 Task: Search one way flight ticket for 5 adults, 2 children, 1 infant in seat and 2 infants on lap in economy from Saginaw: Mbs International Airport to Indianapolis: Indianapolis International Airport on 8-5-2023. Choice of flights is Royal air maroc. Number of bags: 1 carry on bag and 1 checked bag. Price is upto 100000. Outbound departure time preference is 22:45.
Action: Mouse moved to (380, 322)
Screenshot: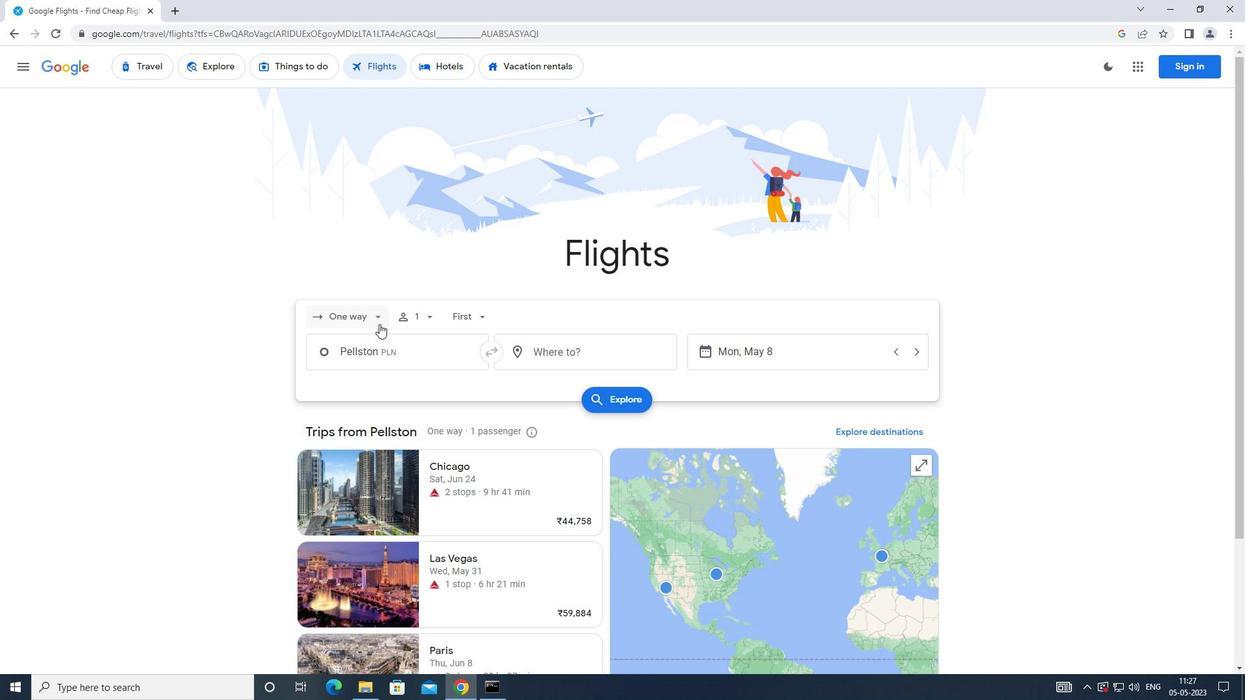 
Action: Mouse pressed left at (380, 322)
Screenshot: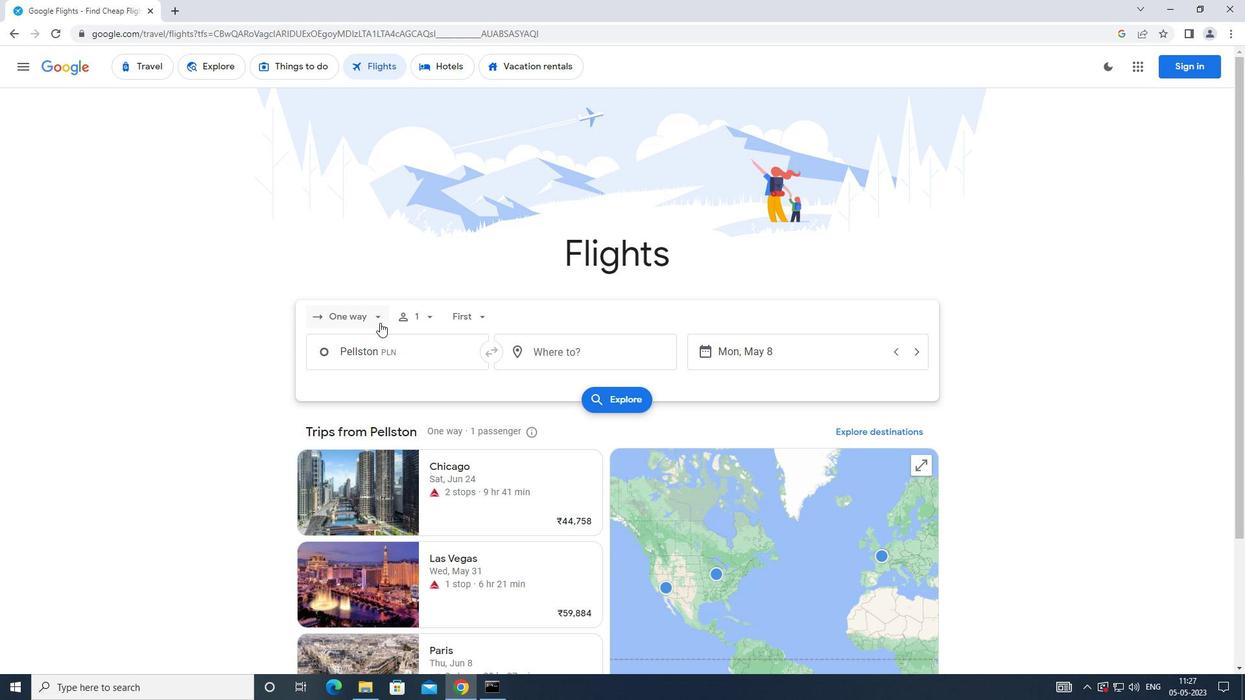 
Action: Mouse moved to (361, 372)
Screenshot: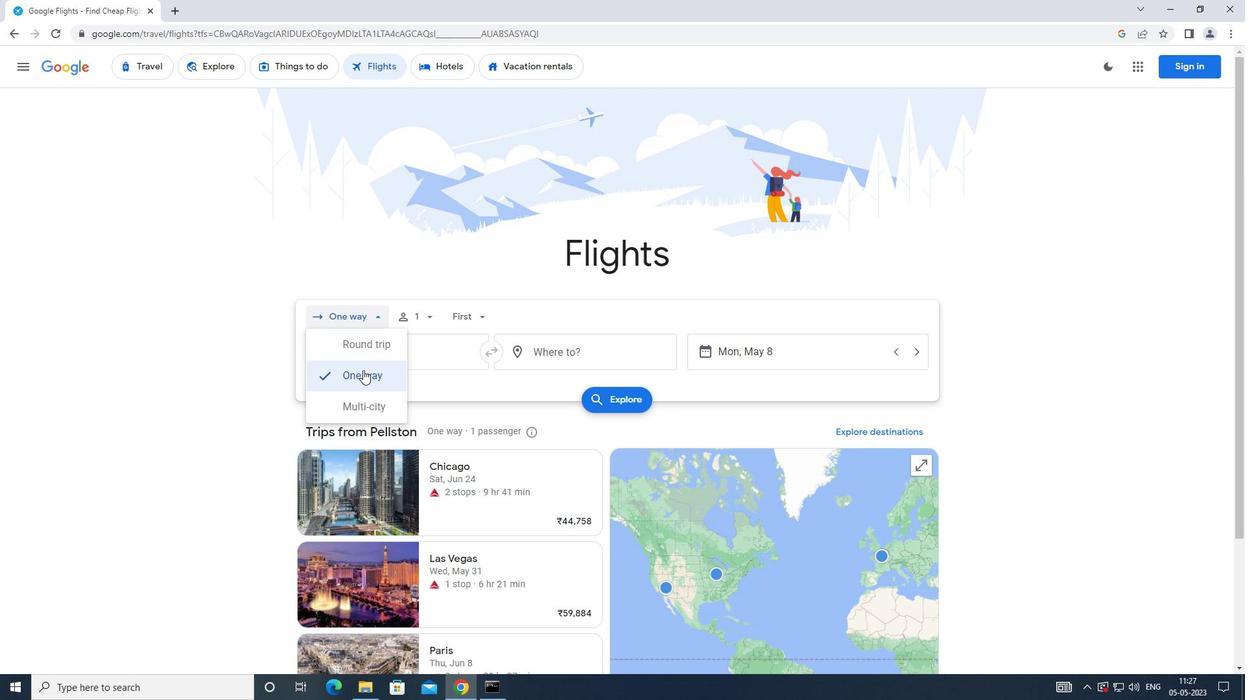 
Action: Mouse pressed left at (361, 372)
Screenshot: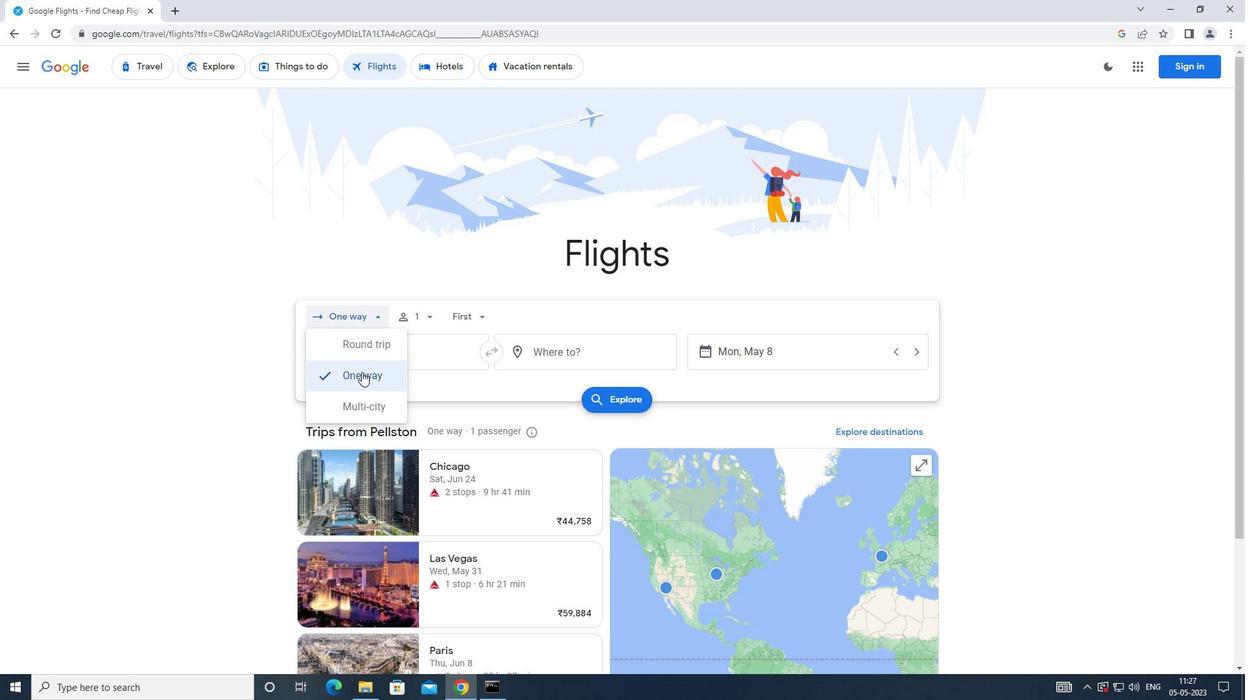 
Action: Mouse moved to (432, 324)
Screenshot: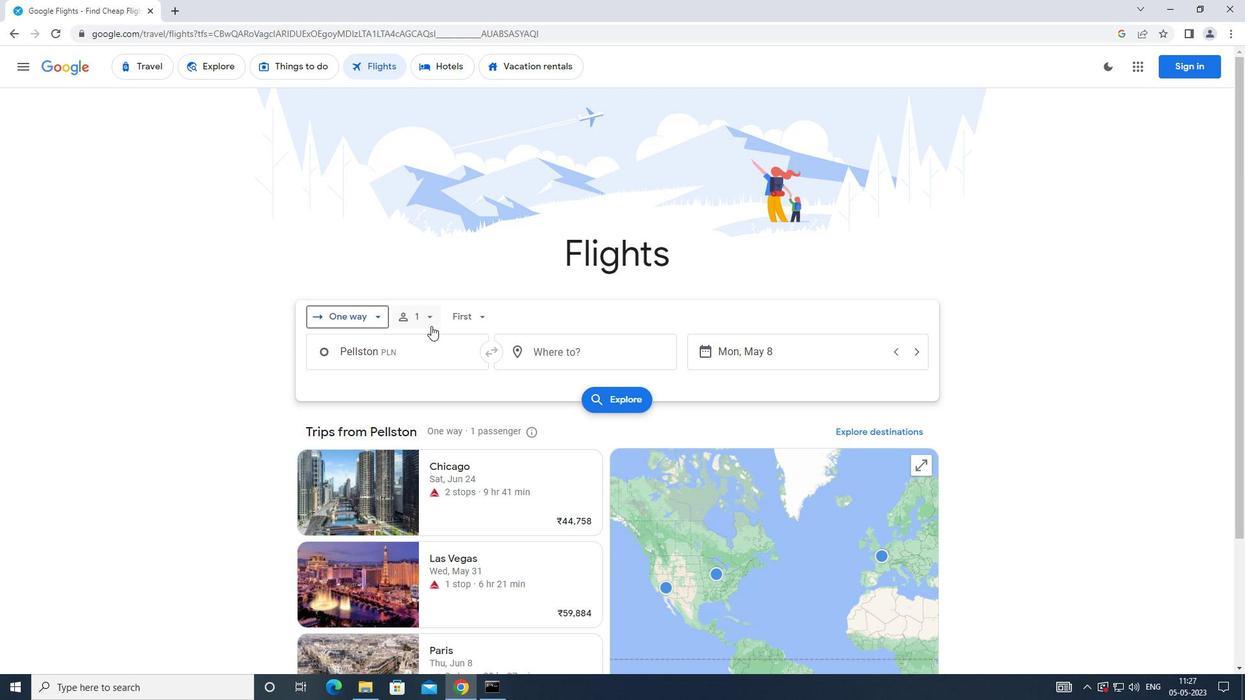 
Action: Mouse pressed left at (432, 324)
Screenshot: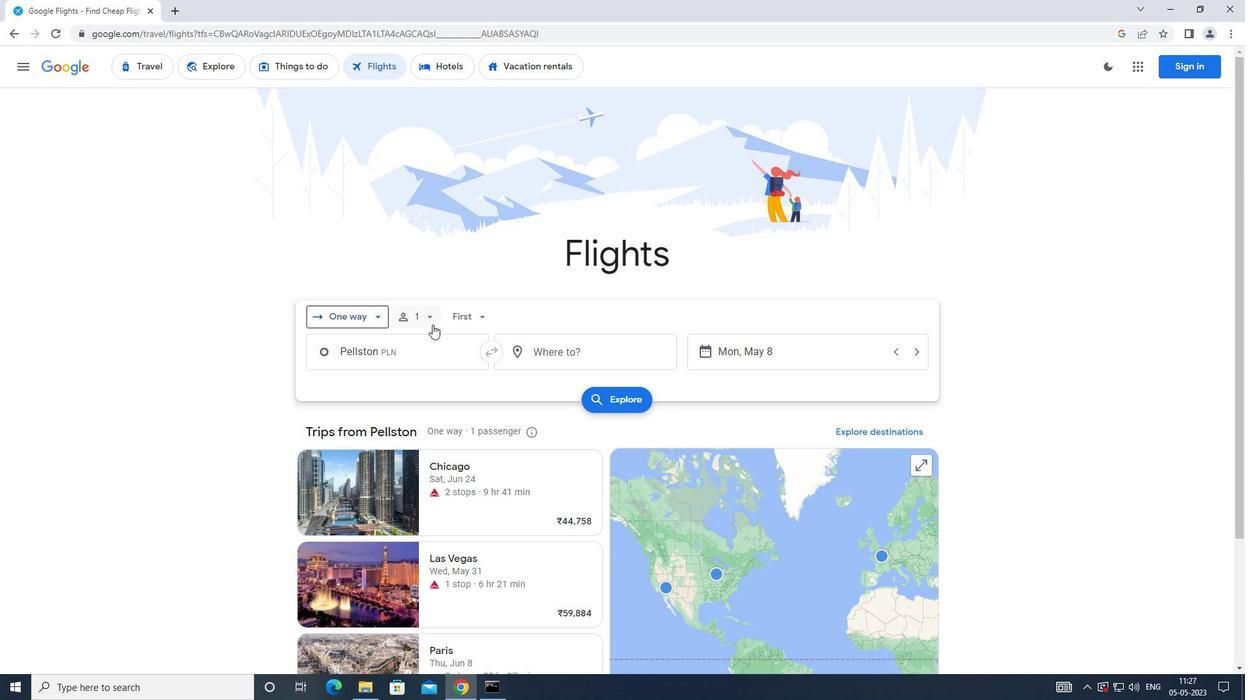 
Action: Mouse moved to (531, 356)
Screenshot: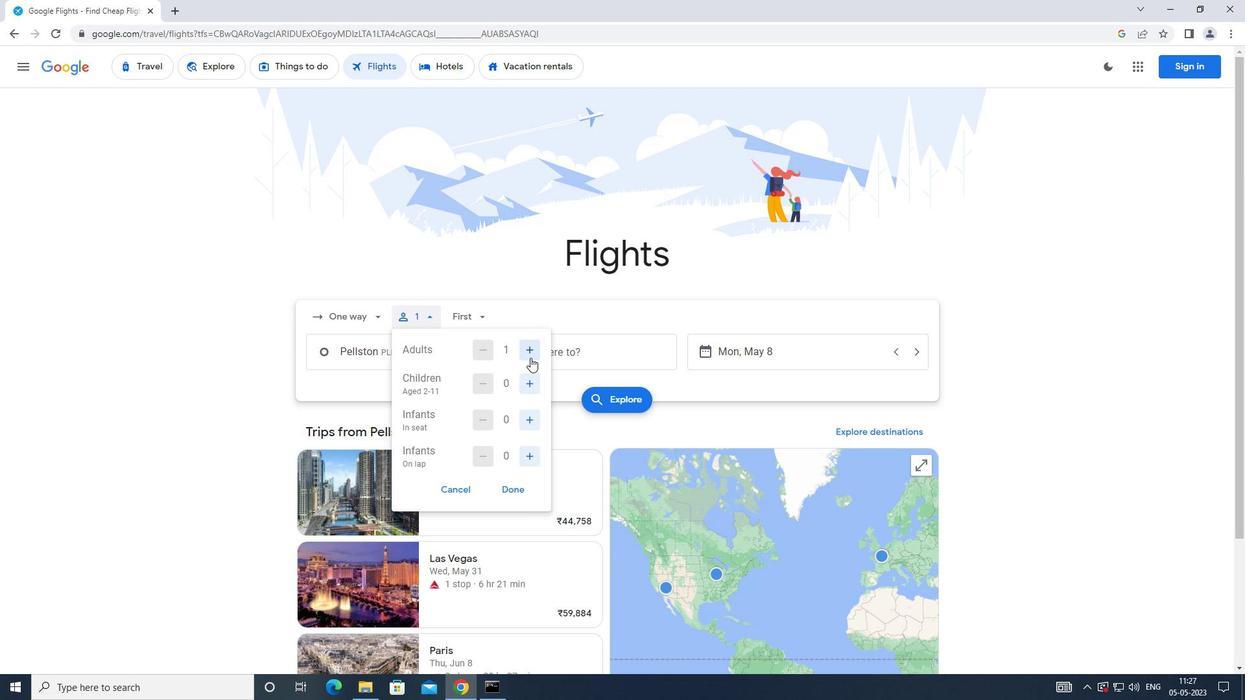 
Action: Mouse pressed left at (531, 356)
Screenshot: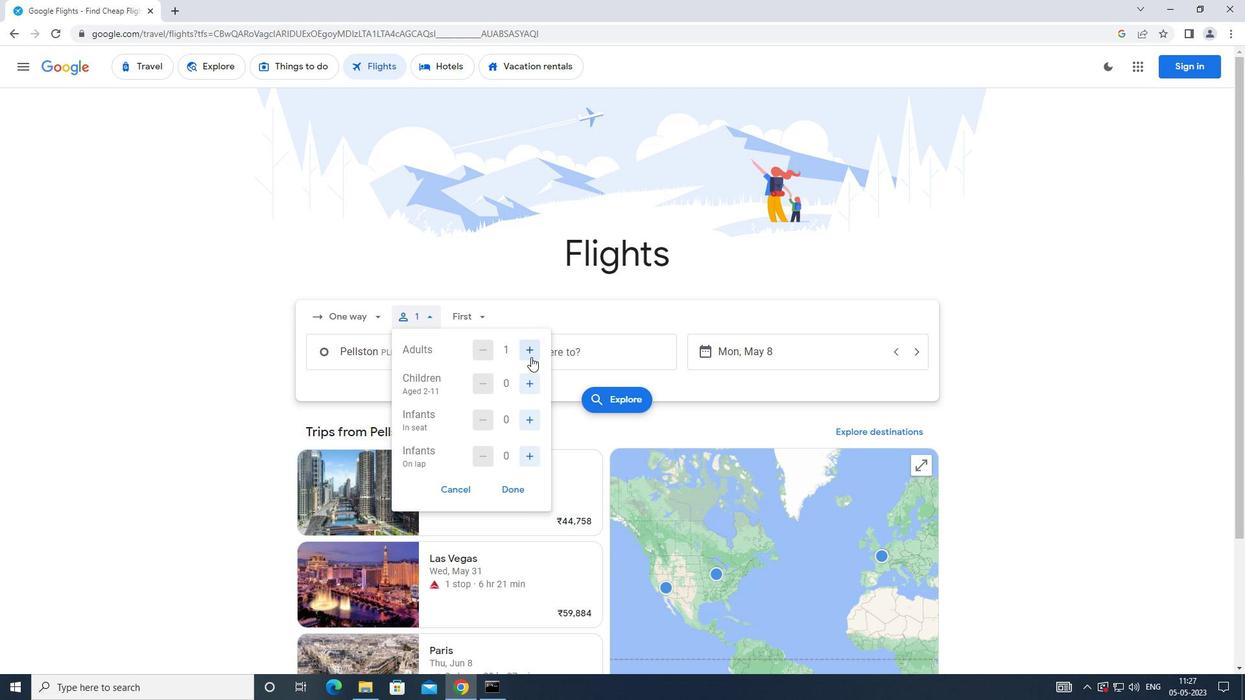 
Action: Mouse pressed left at (531, 356)
Screenshot: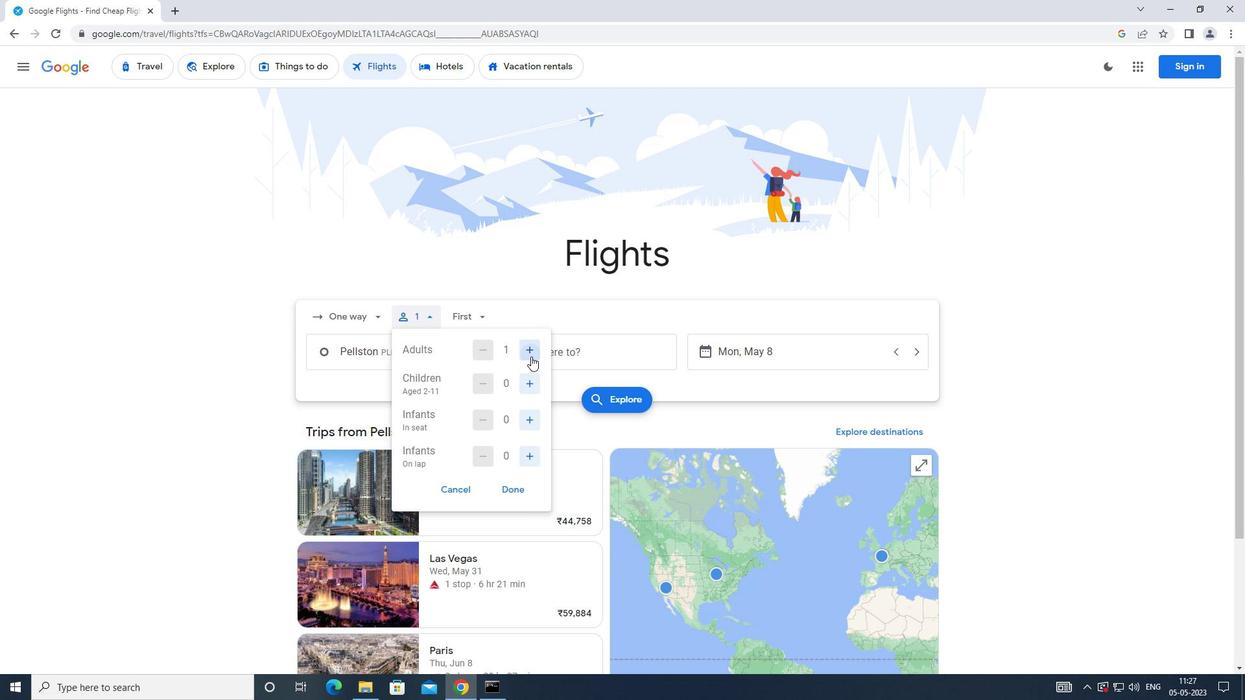 
Action: Mouse pressed left at (531, 356)
Screenshot: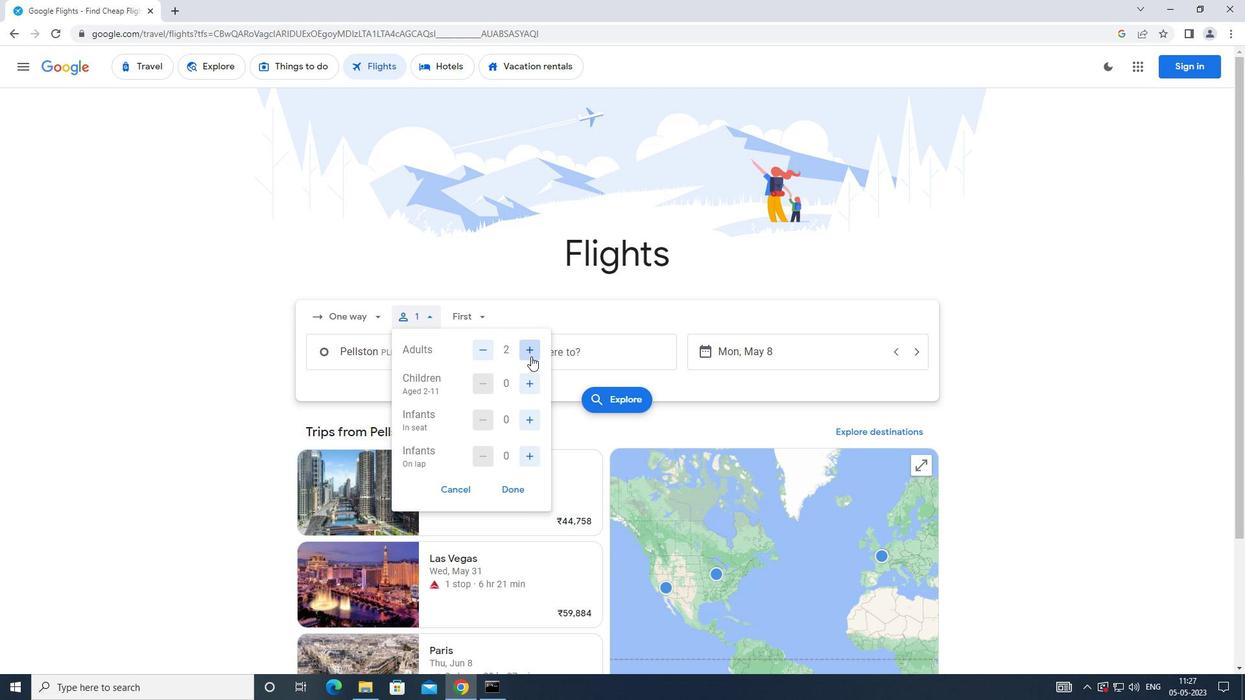 
Action: Mouse moved to (532, 356)
Screenshot: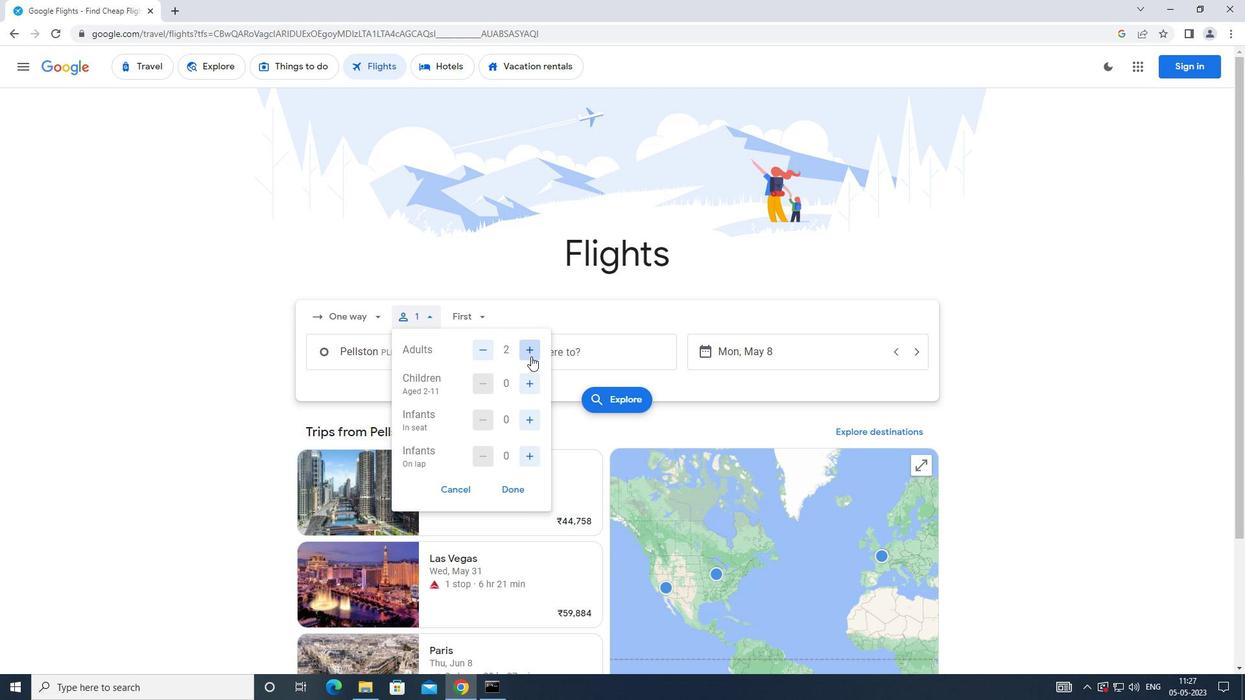 
Action: Mouse pressed left at (532, 356)
Screenshot: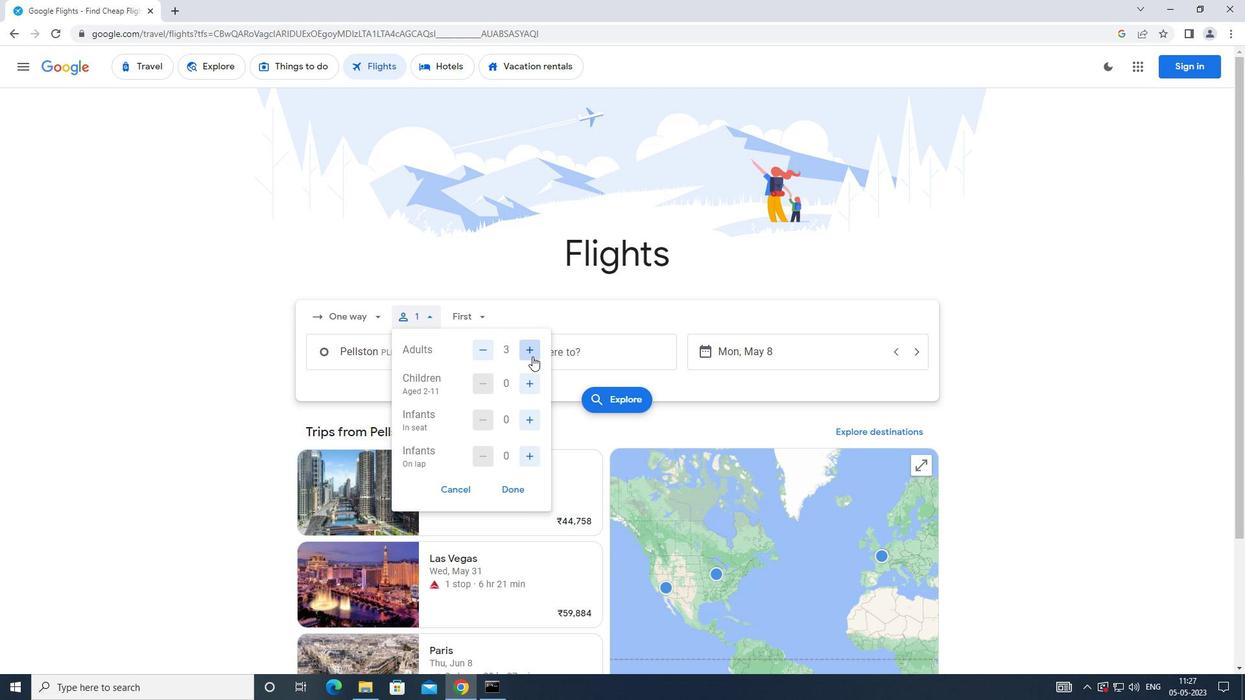 
Action: Mouse moved to (525, 382)
Screenshot: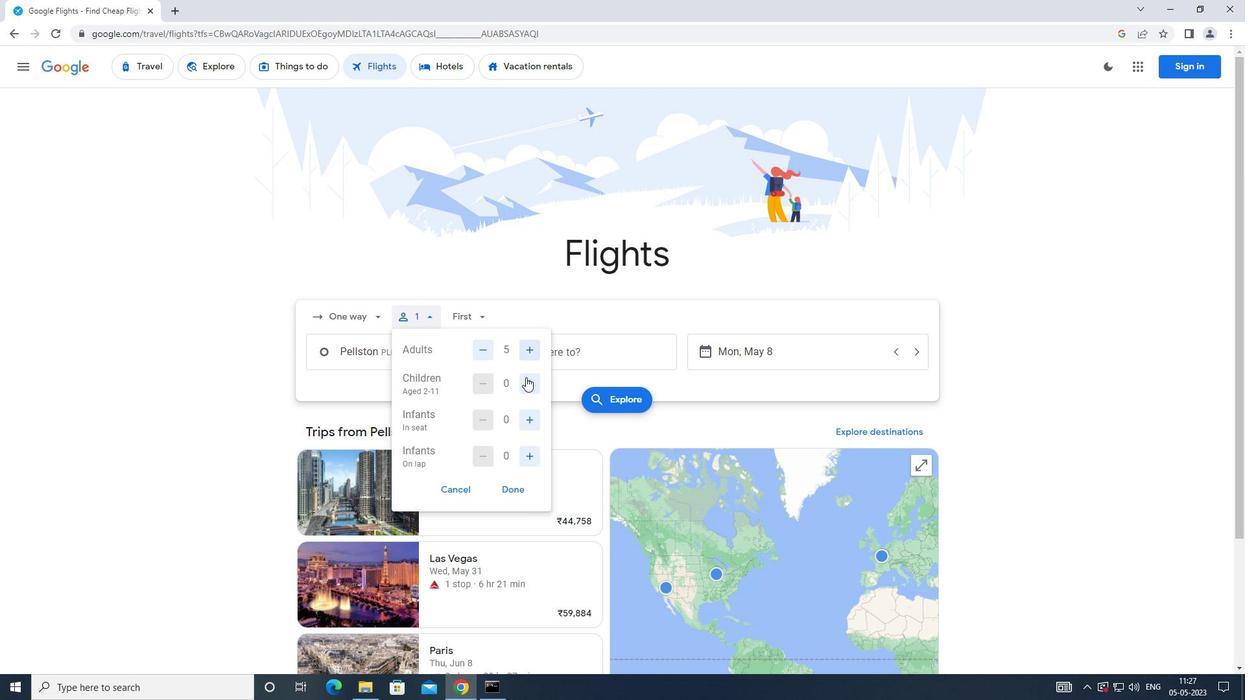 
Action: Mouse pressed left at (525, 382)
Screenshot: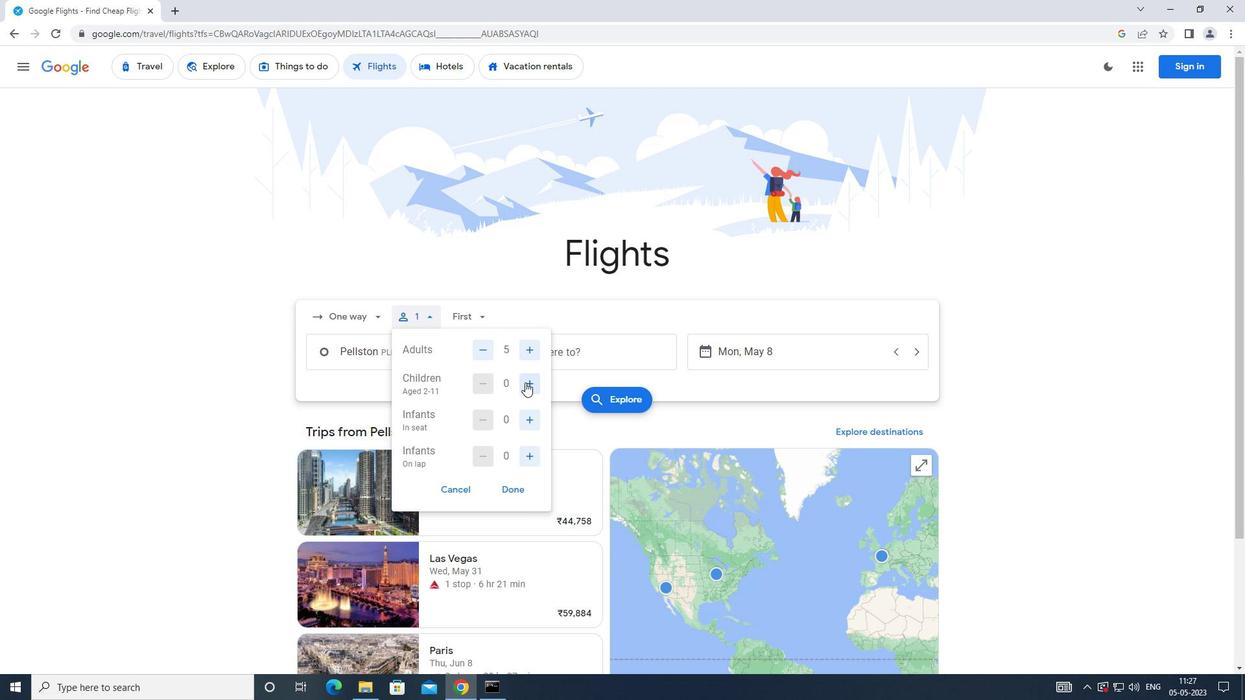 
Action: Mouse pressed left at (525, 382)
Screenshot: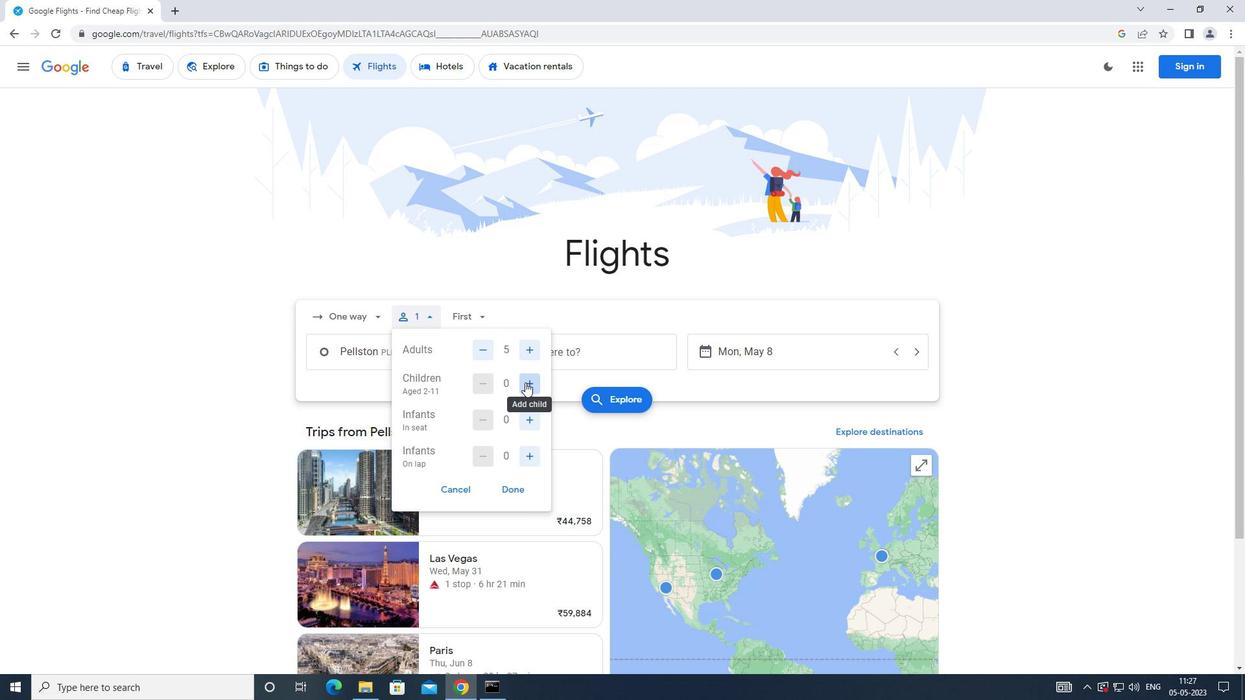 
Action: Mouse moved to (529, 420)
Screenshot: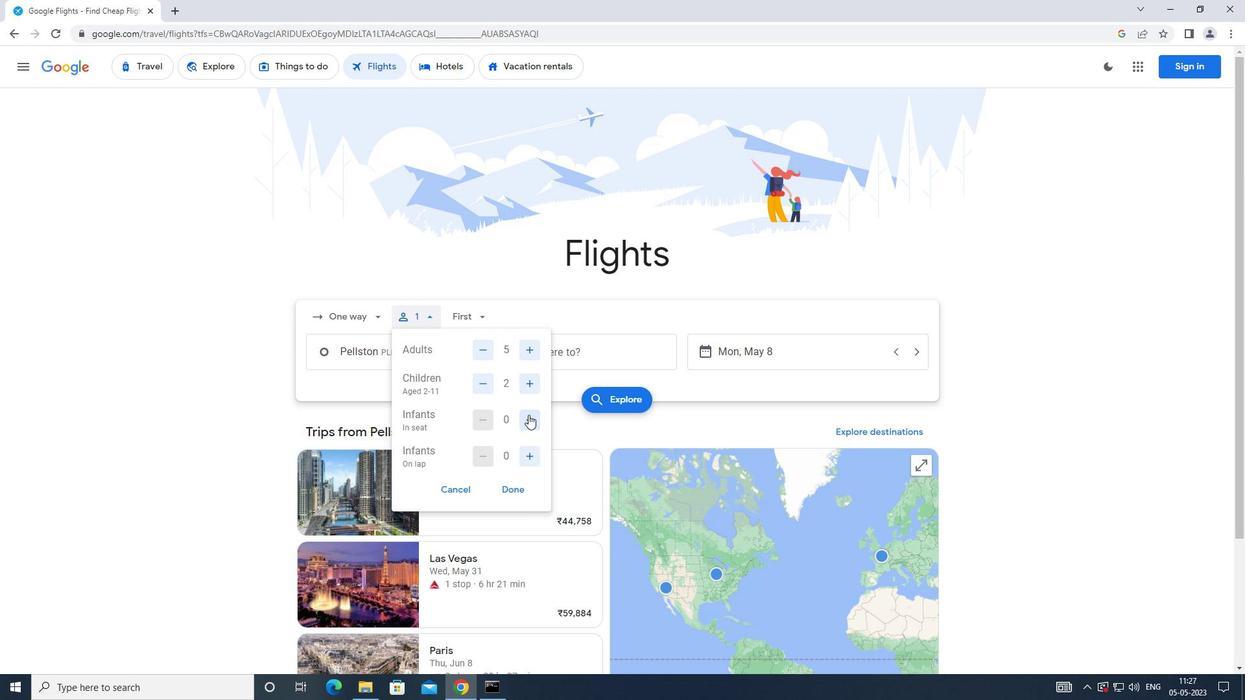 
Action: Mouse pressed left at (529, 420)
Screenshot: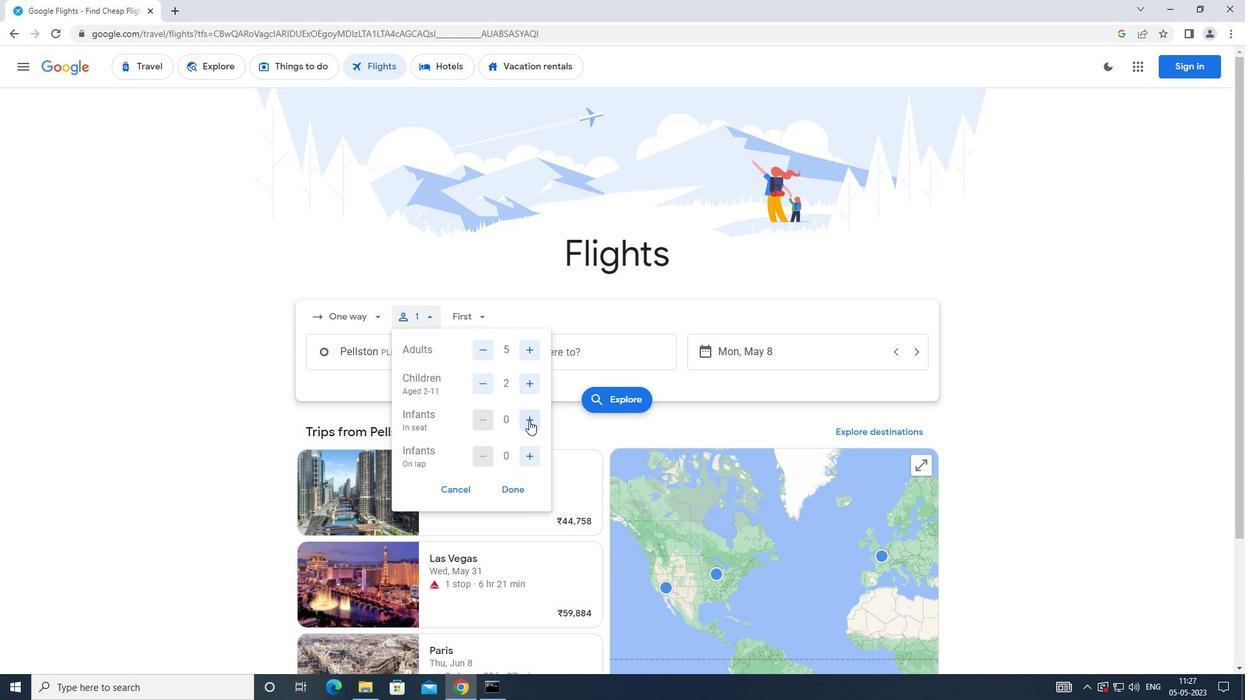 
Action: Mouse moved to (529, 455)
Screenshot: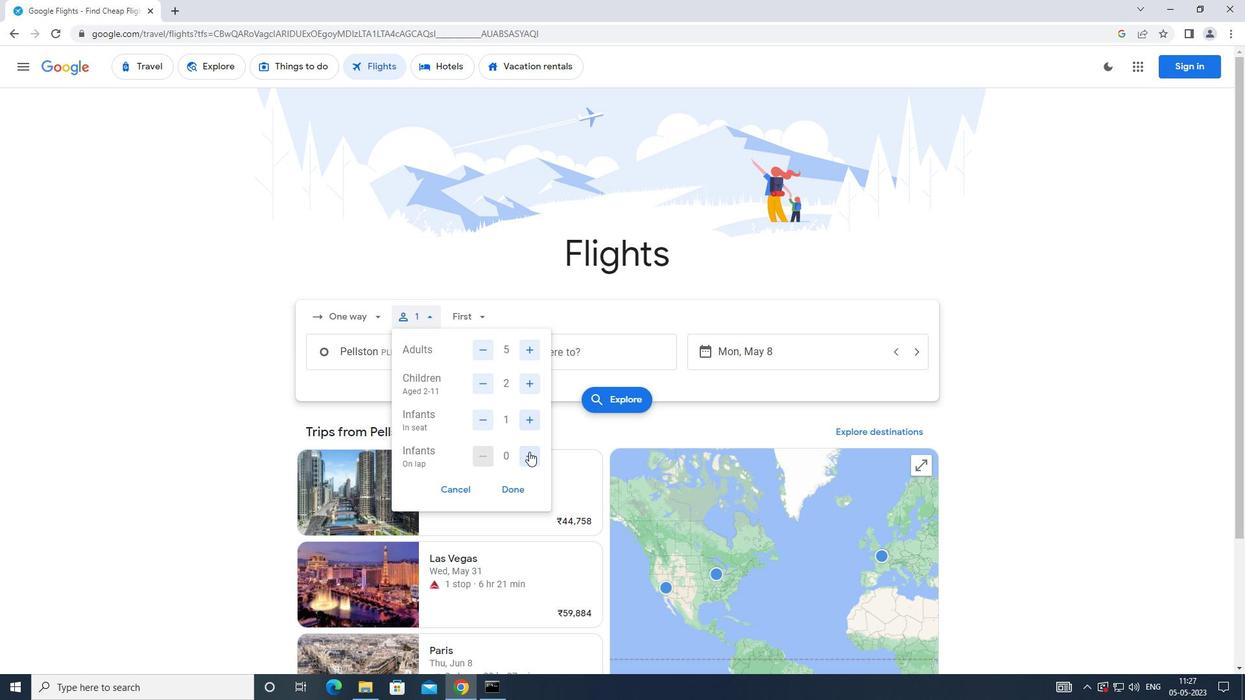 
Action: Mouse pressed left at (529, 455)
Screenshot: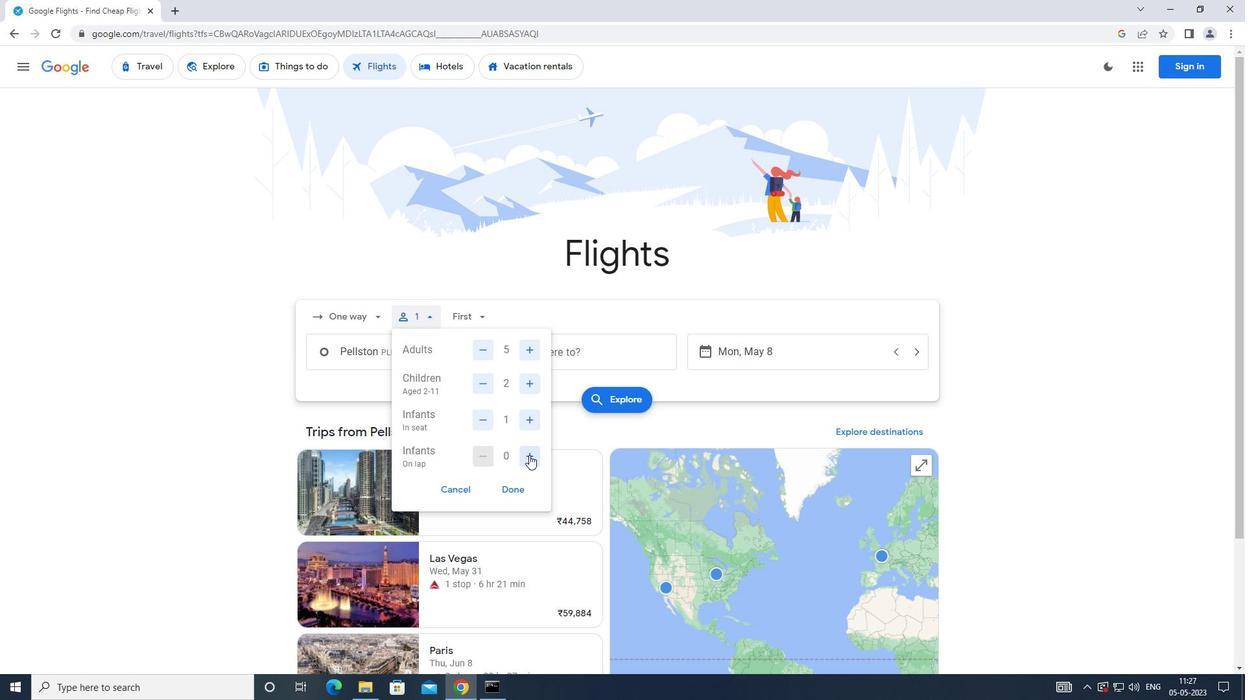 
Action: Mouse moved to (520, 490)
Screenshot: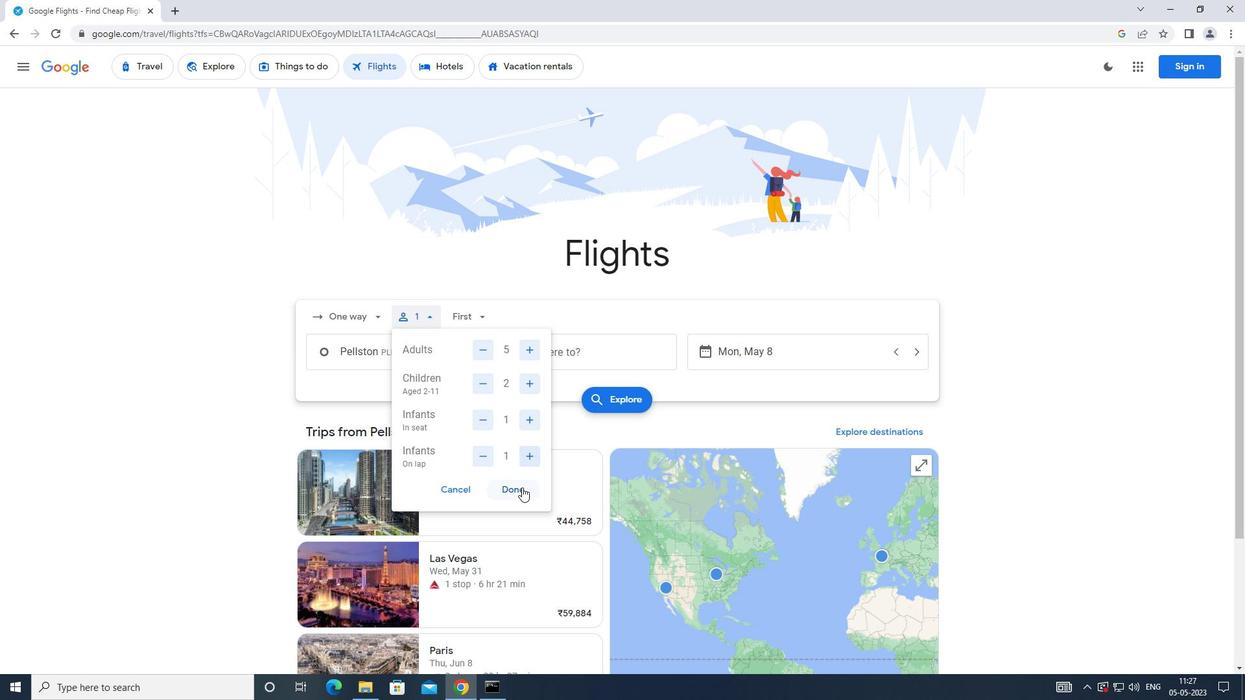 
Action: Mouse pressed left at (520, 490)
Screenshot: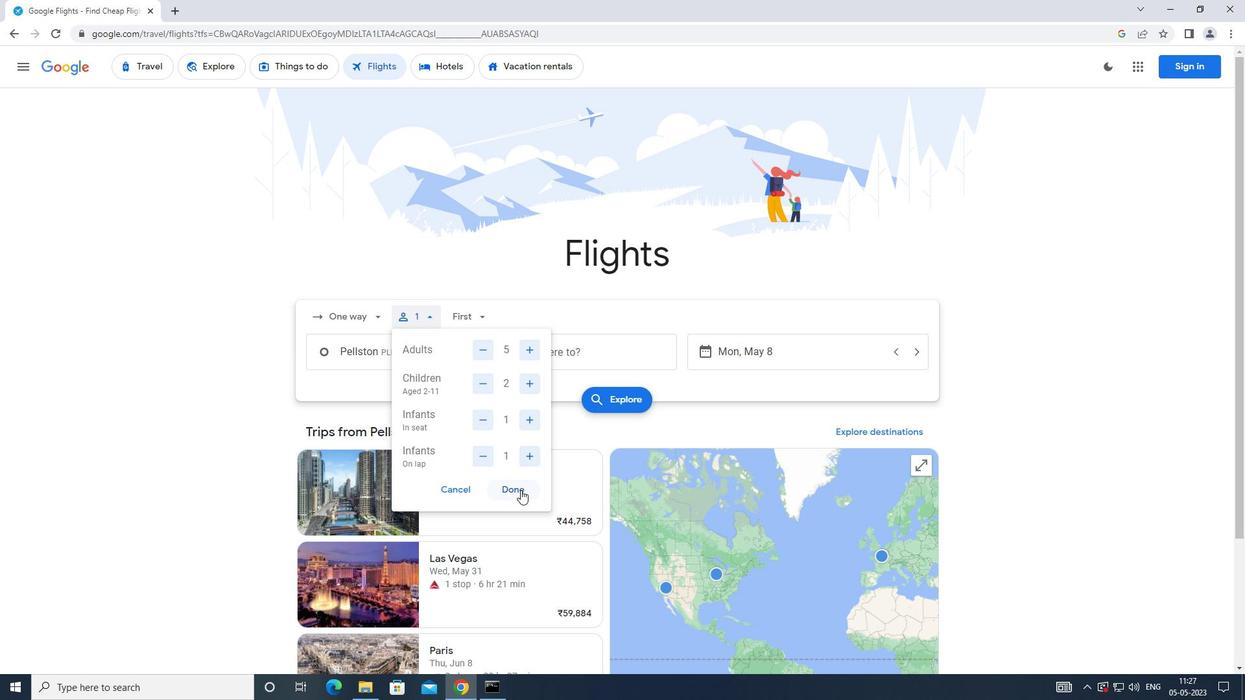 
Action: Mouse moved to (483, 315)
Screenshot: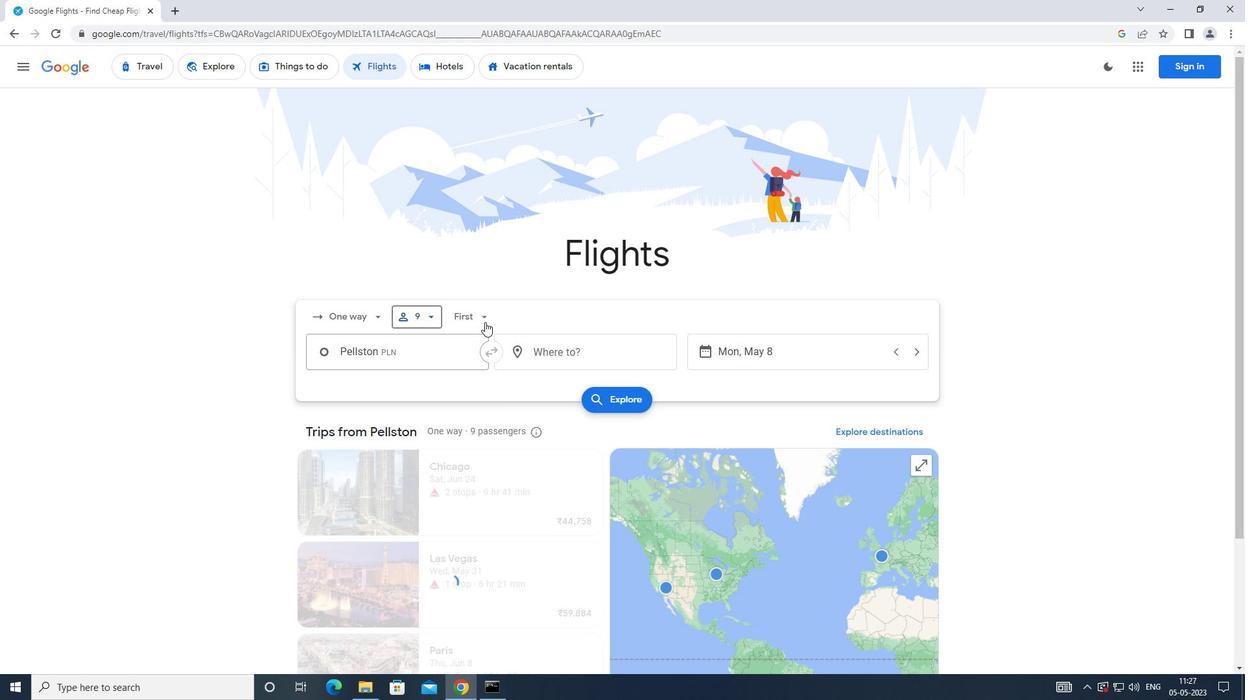 
Action: Mouse pressed left at (483, 315)
Screenshot: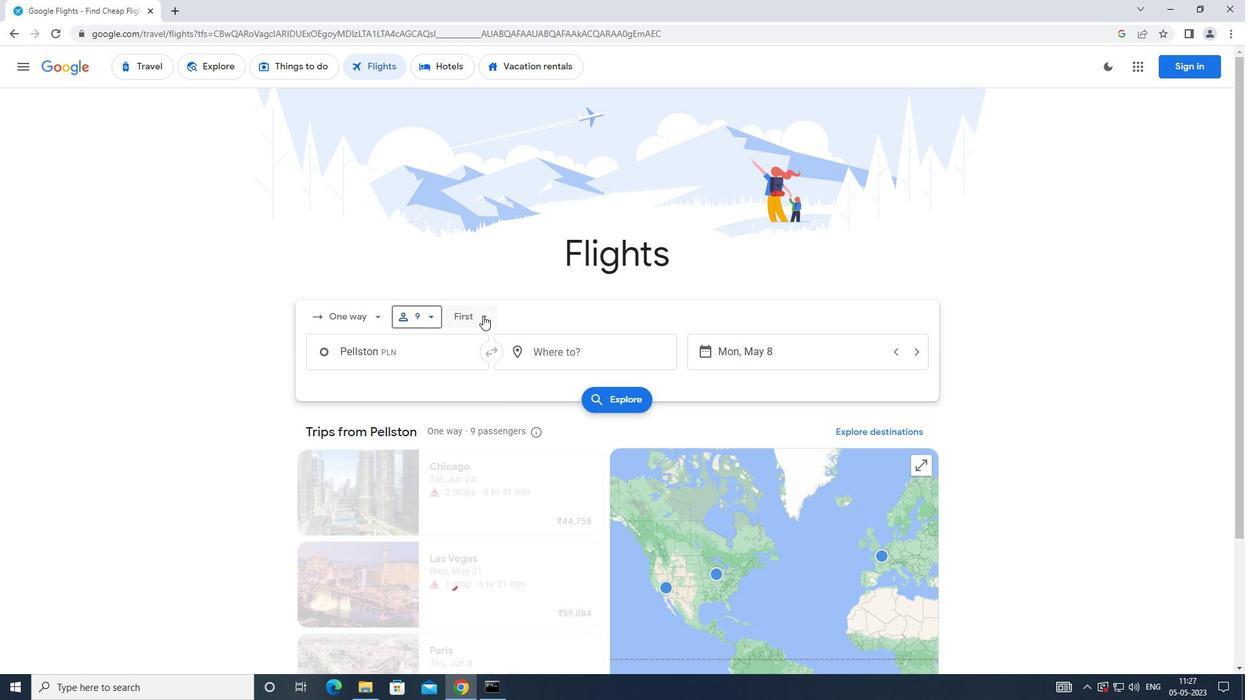 
Action: Mouse moved to (497, 354)
Screenshot: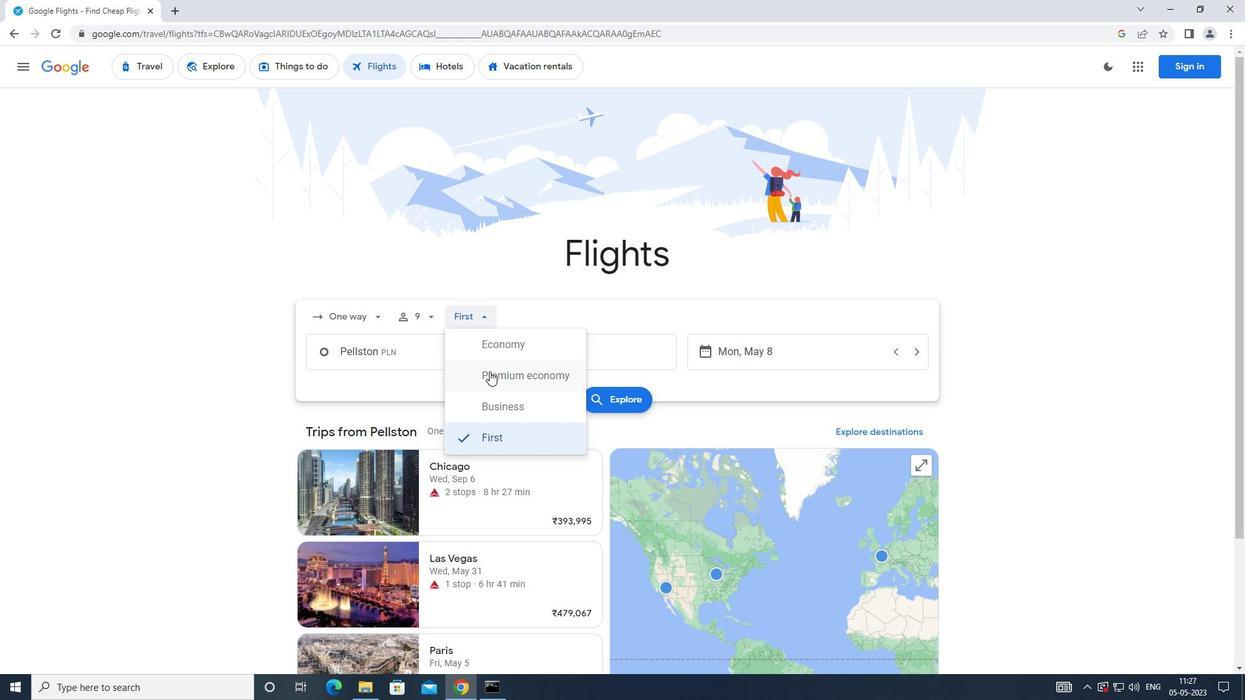 
Action: Mouse pressed left at (497, 354)
Screenshot: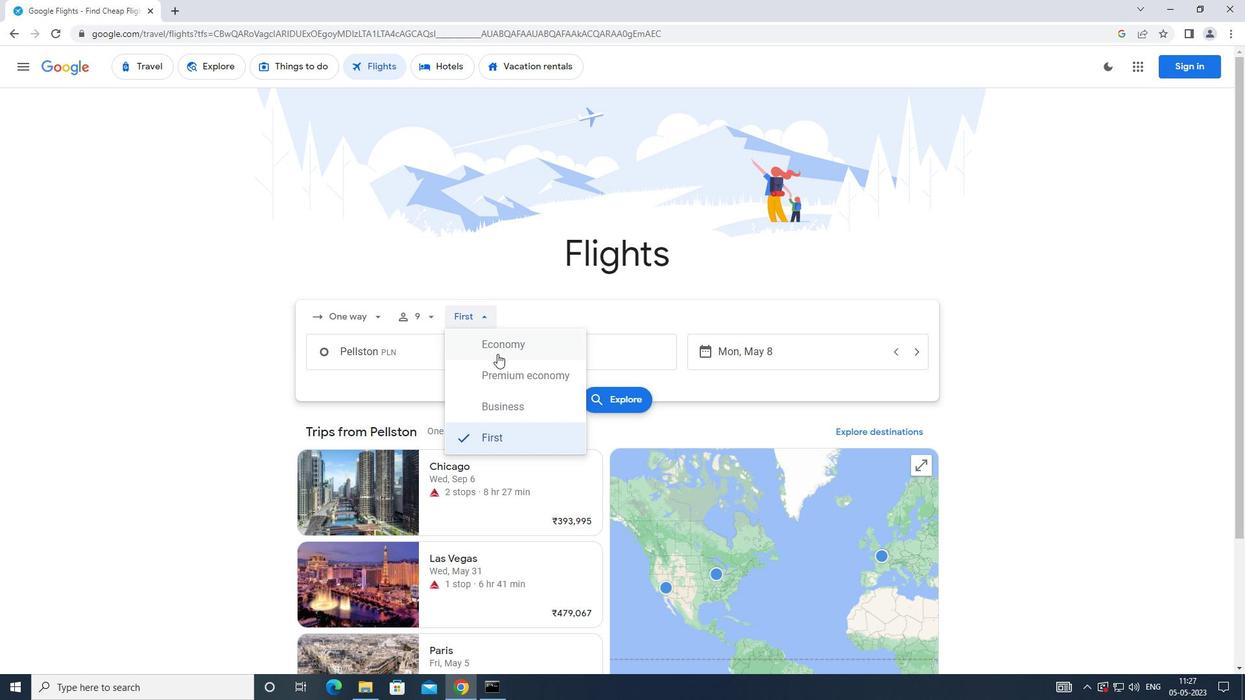 
Action: Mouse moved to (424, 344)
Screenshot: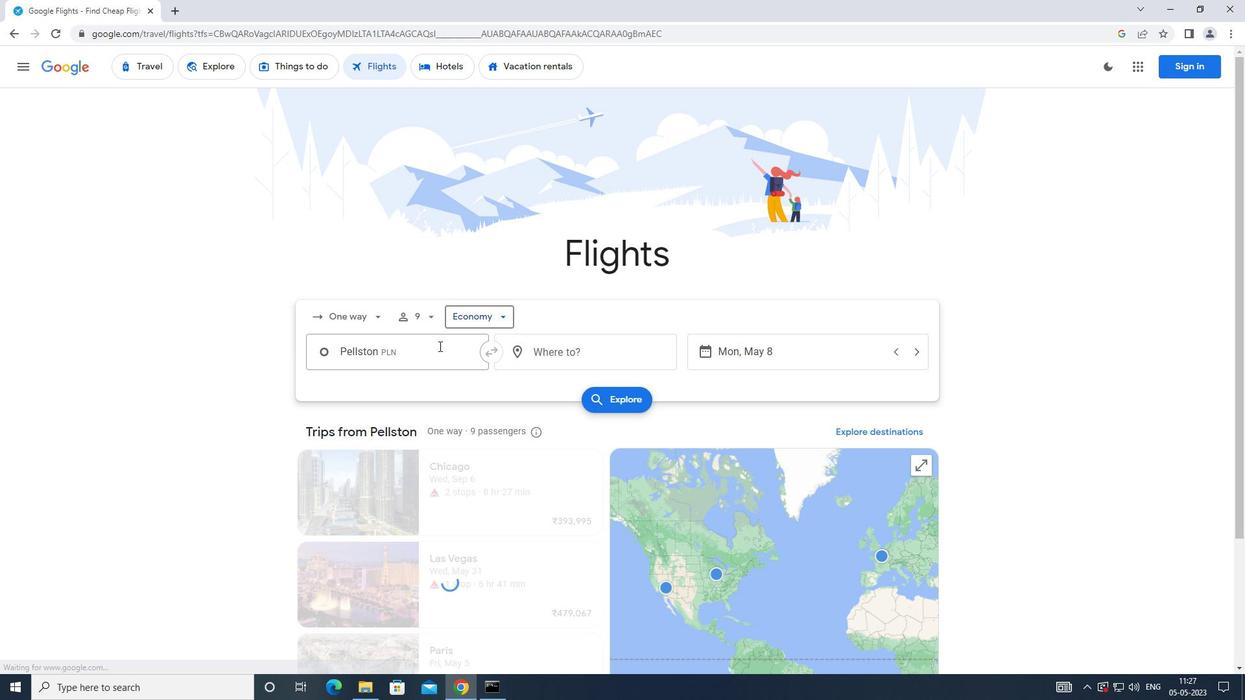 
Action: Mouse pressed left at (424, 344)
Screenshot: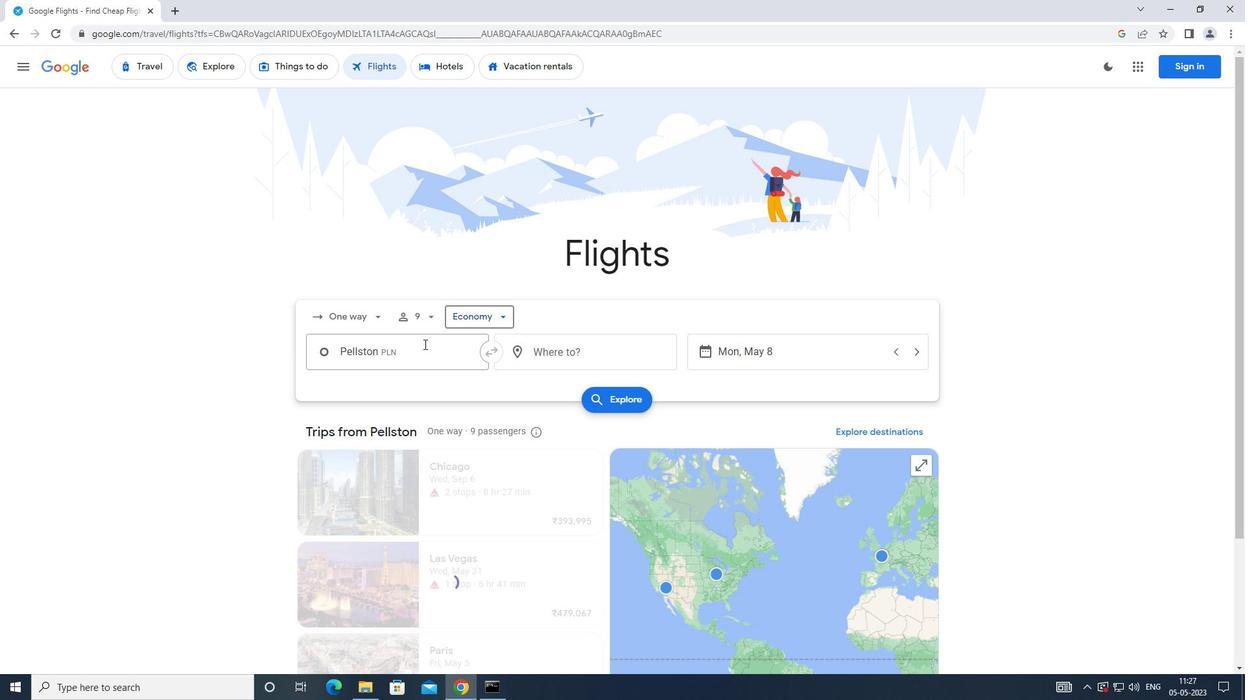 
Action: Mouse moved to (423, 344)
Screenshot: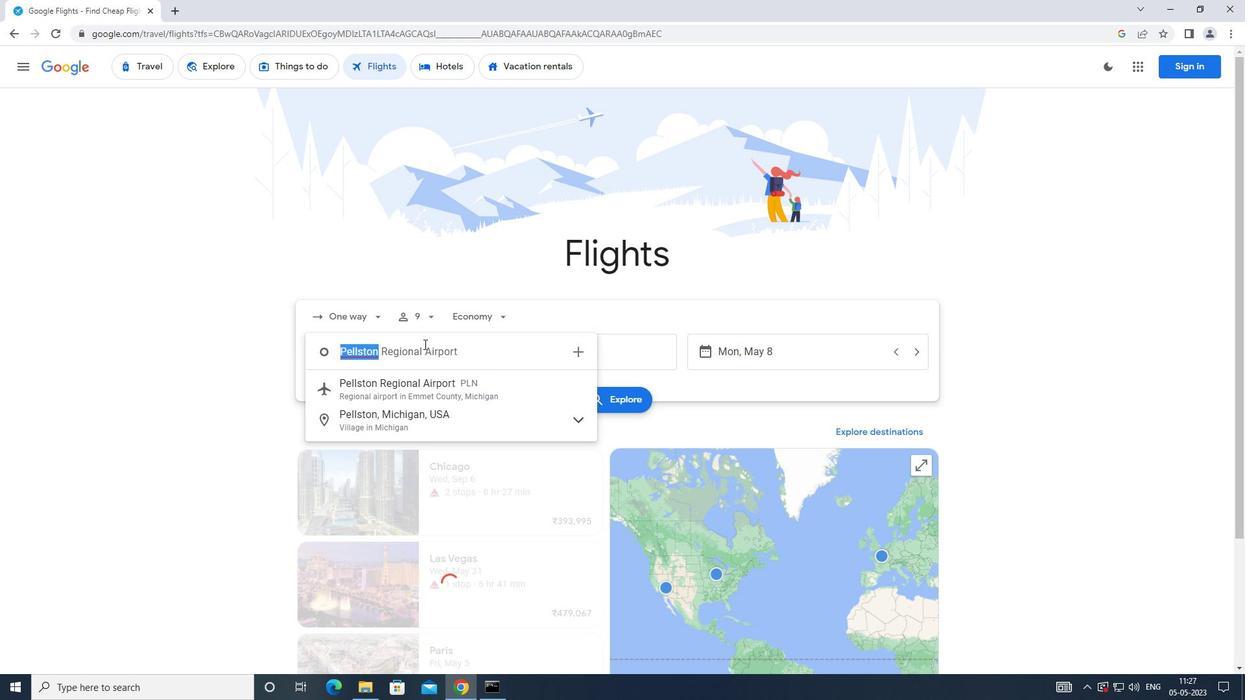 
Action: Key pressed <Key.caps_lock>m<Key.caps_lock>bs<Key.space>
Screenshot: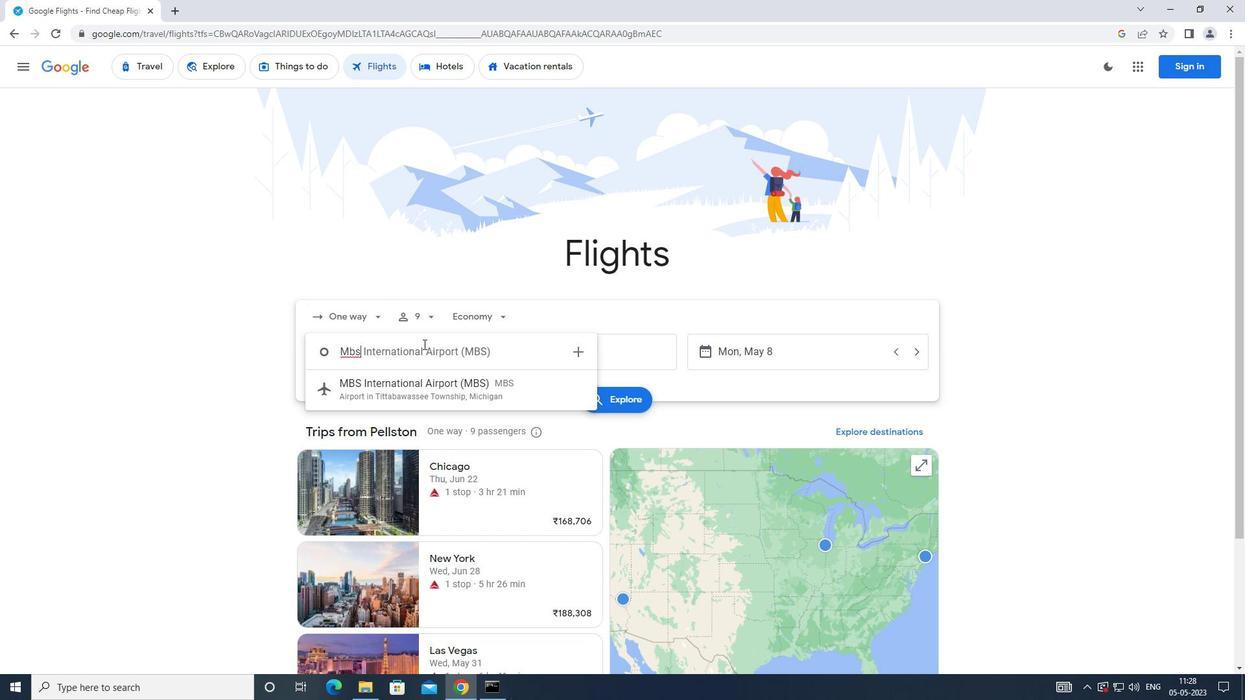 
Action: Mouse moved to (431, 397)
Screenshot: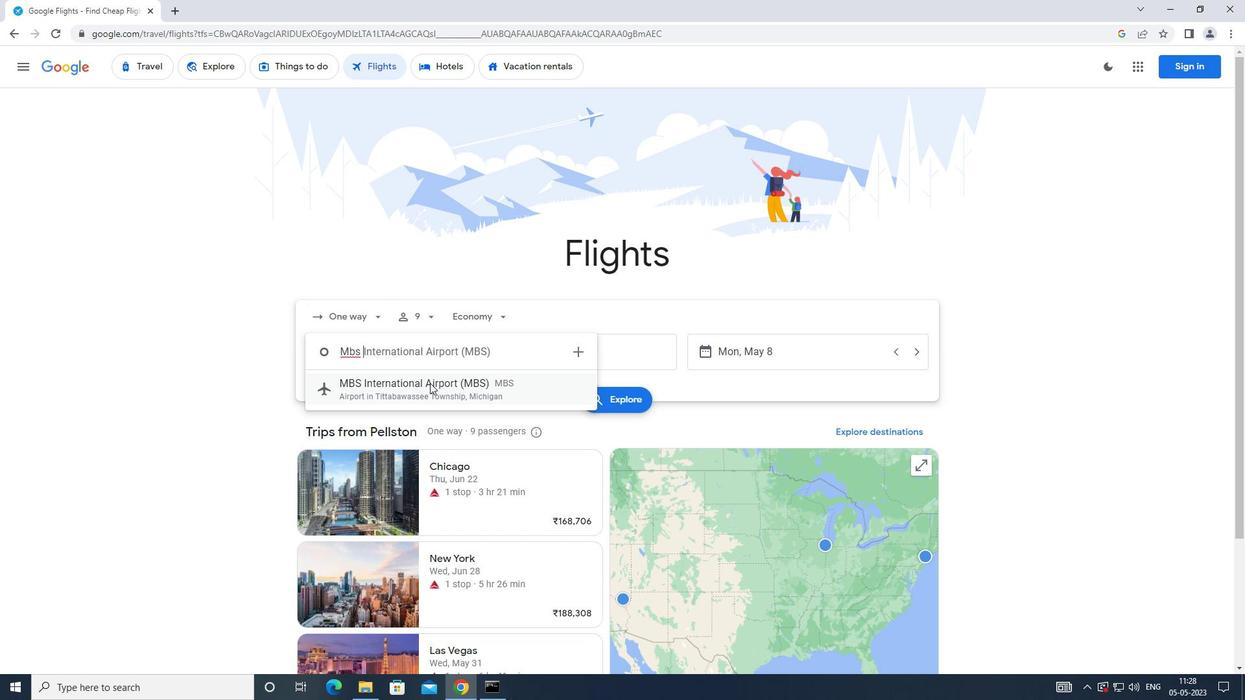 
Action: Mouse pressed left at (431, 397)
Screenshot: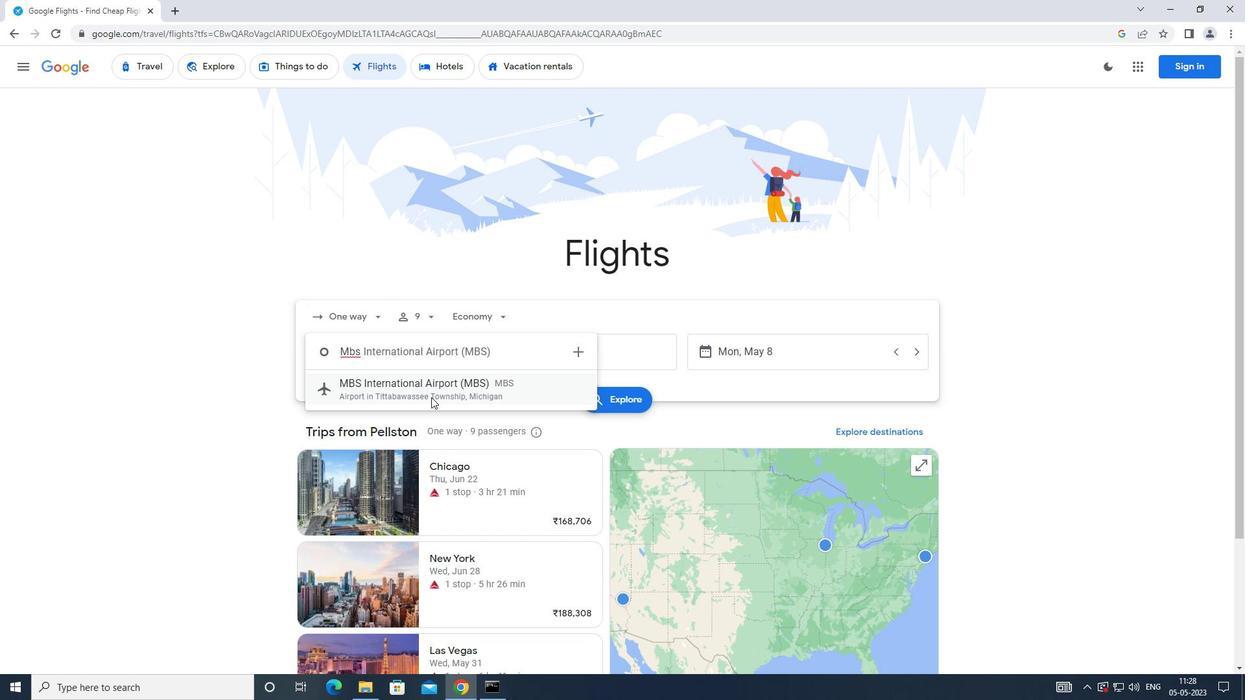 
Action: Mouse moved to (611, 366)
Screenshot: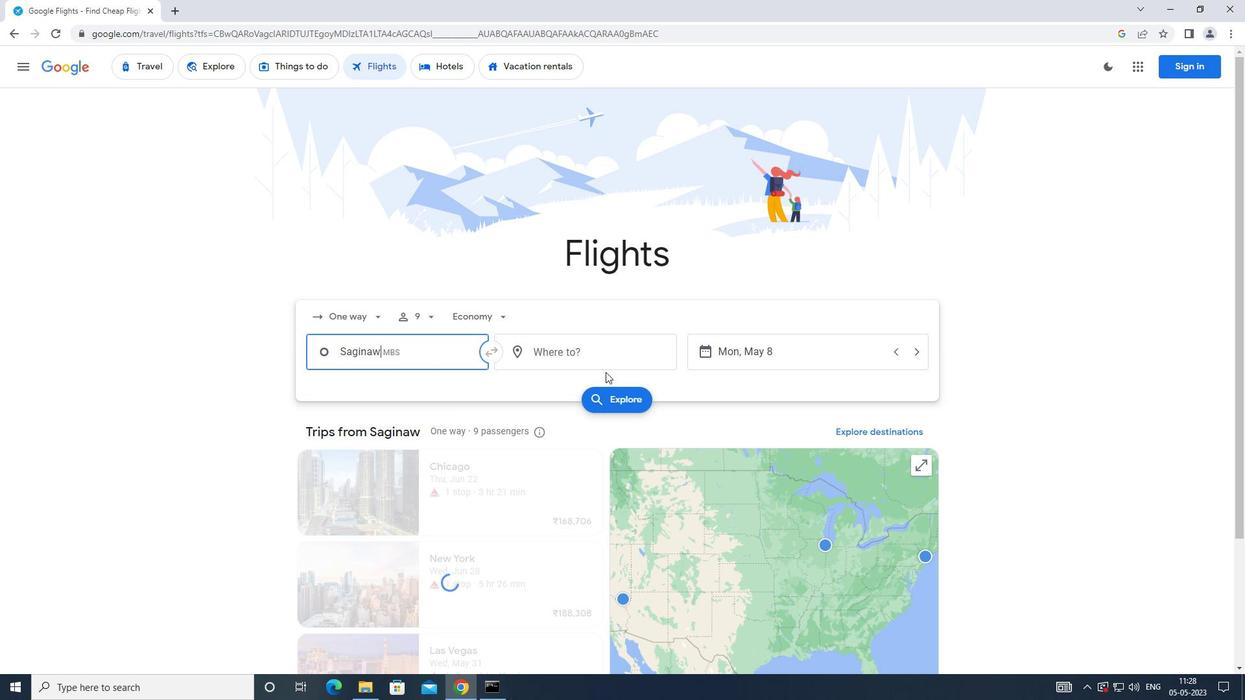 
Action: Mouse pressed left at (611, 366)
Screenshot: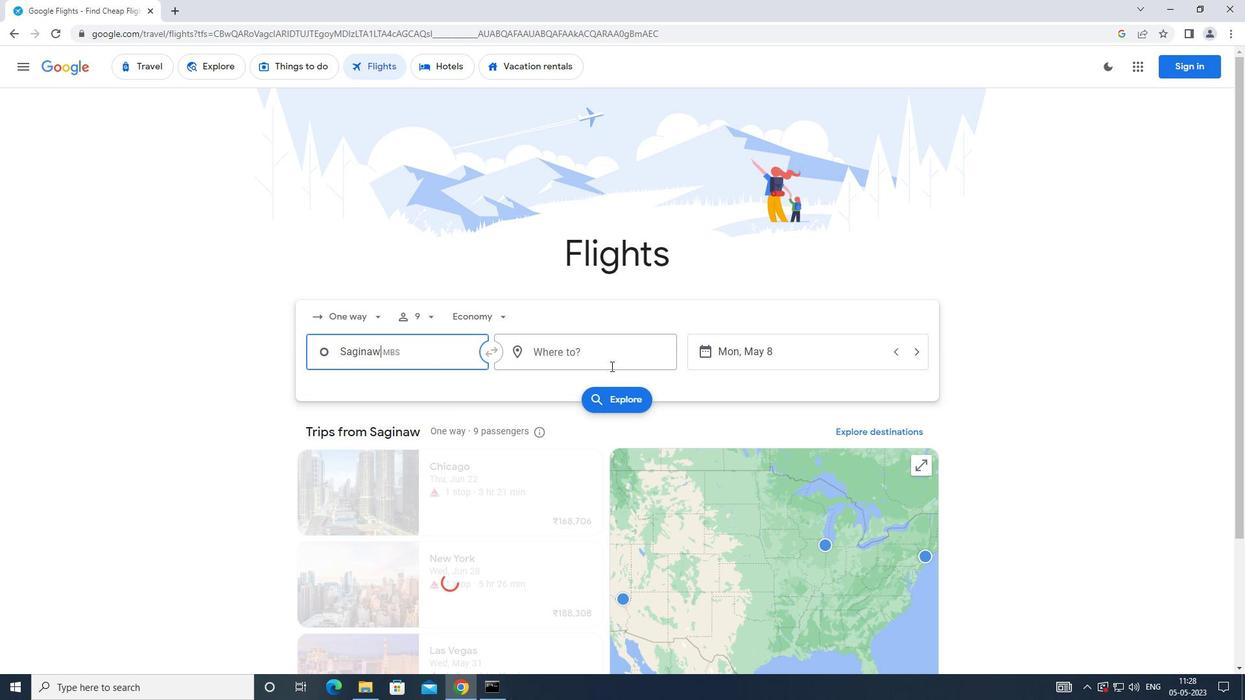 
Action: Mouse moved to (623, 385)
Screenshot: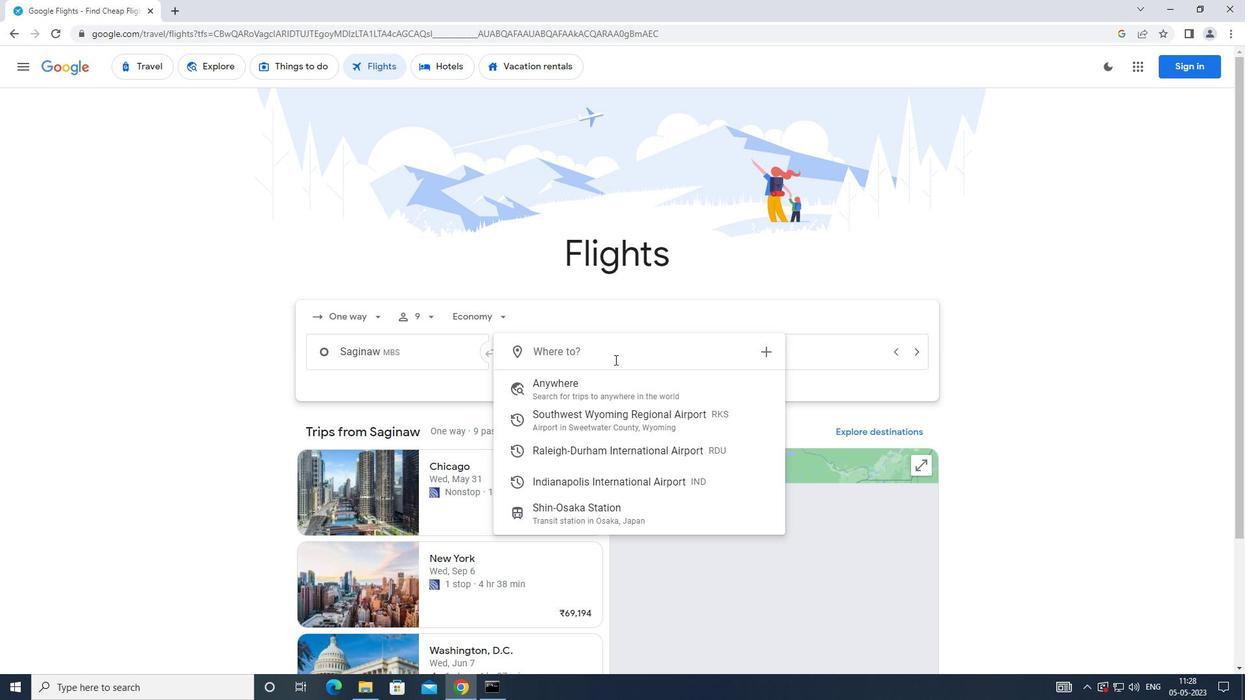 
Action: Key pressed <Key.caps_lock>in<Key.backspace><Key.caps_lock>ndiapolis
Screenshot: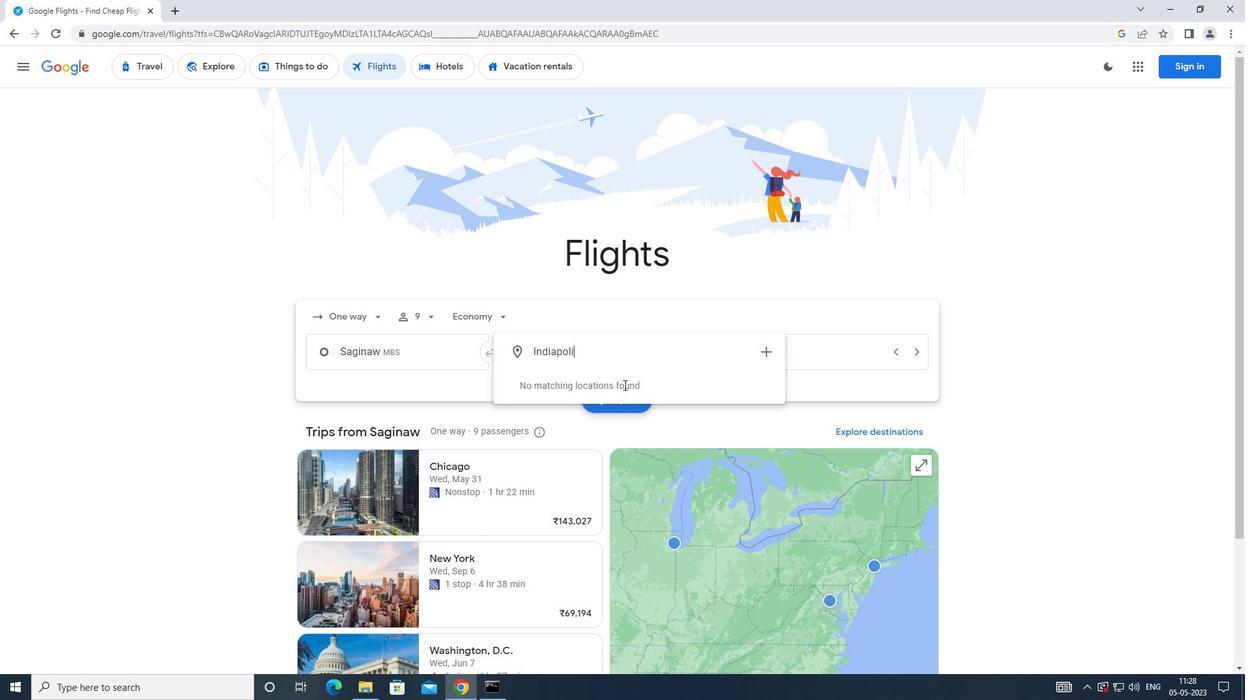 
Action: Mouse moved to (631, 415)
Screenshot: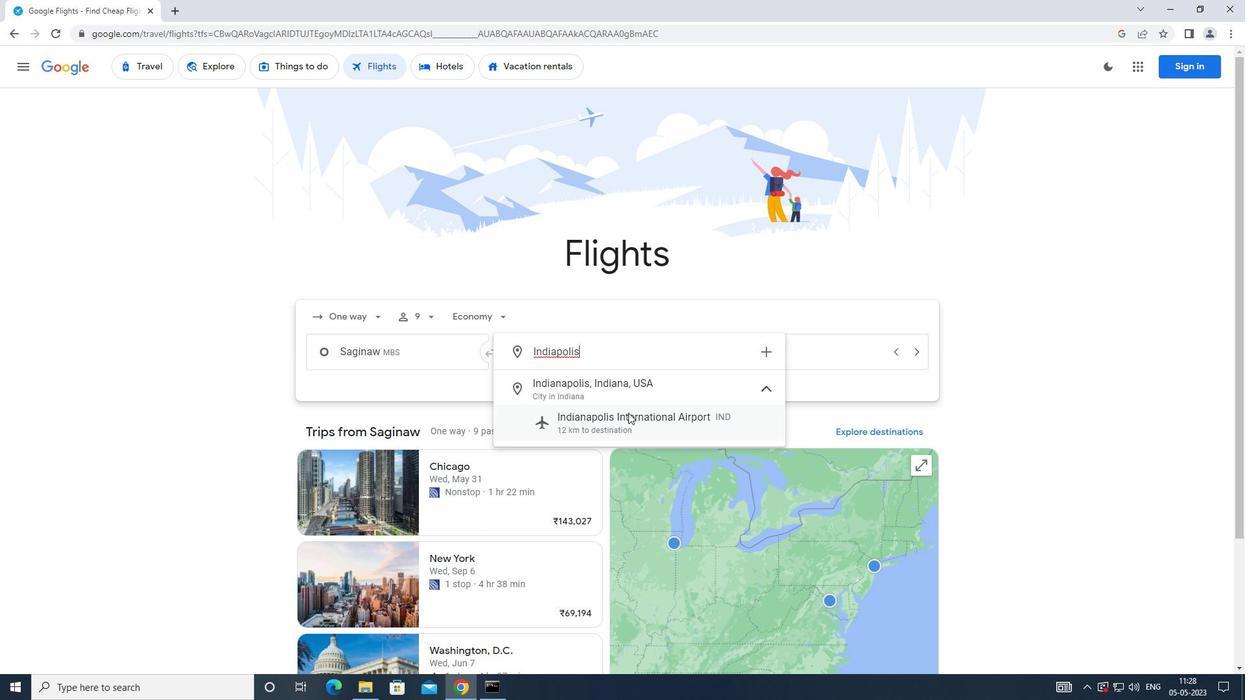 
Action: Mouse pressed left at (631, 415)
Screenshot: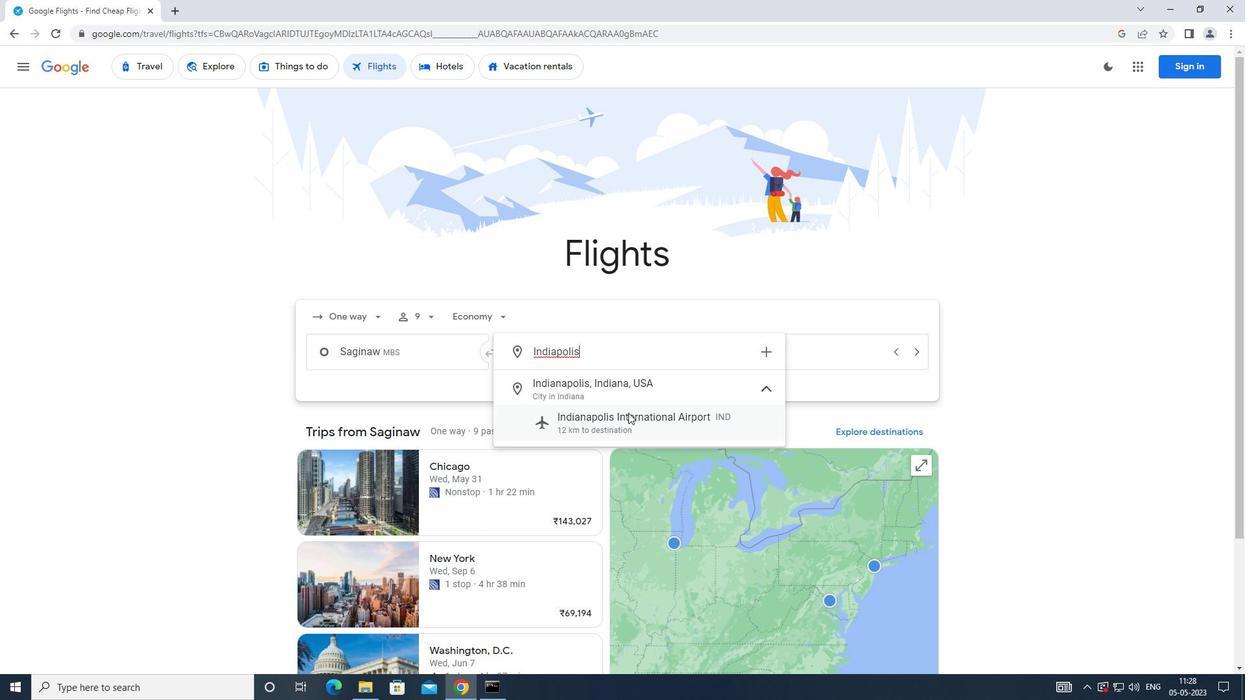 
Action: Mouse moved to (774, 353)
Screenshot: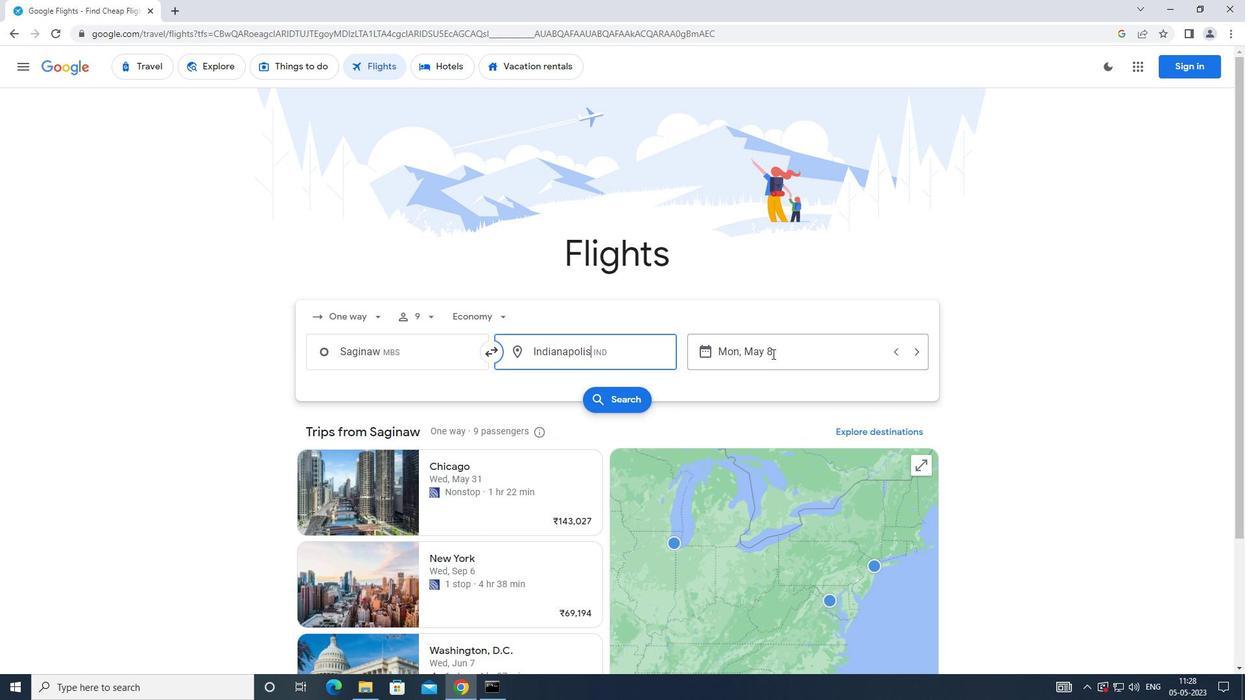 
Action: Mouse pressed left at (774, 353)
Screenshot: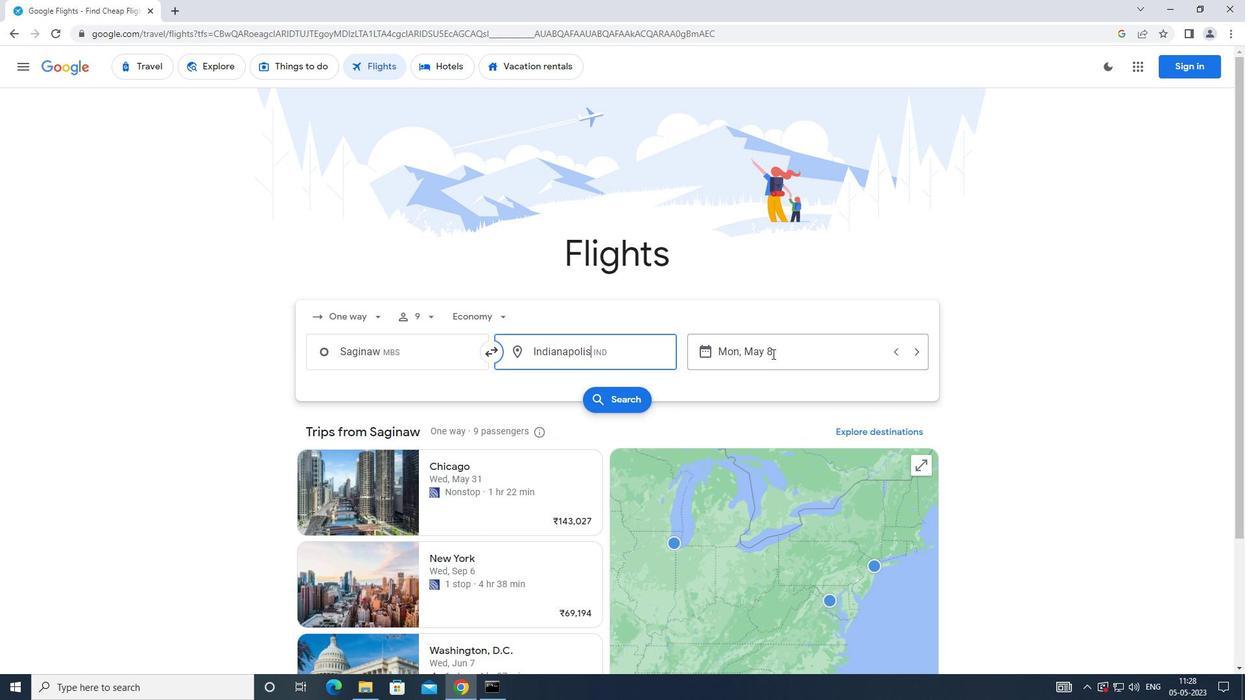 
Action: Mouse moved to (498, 465)
Screenshot: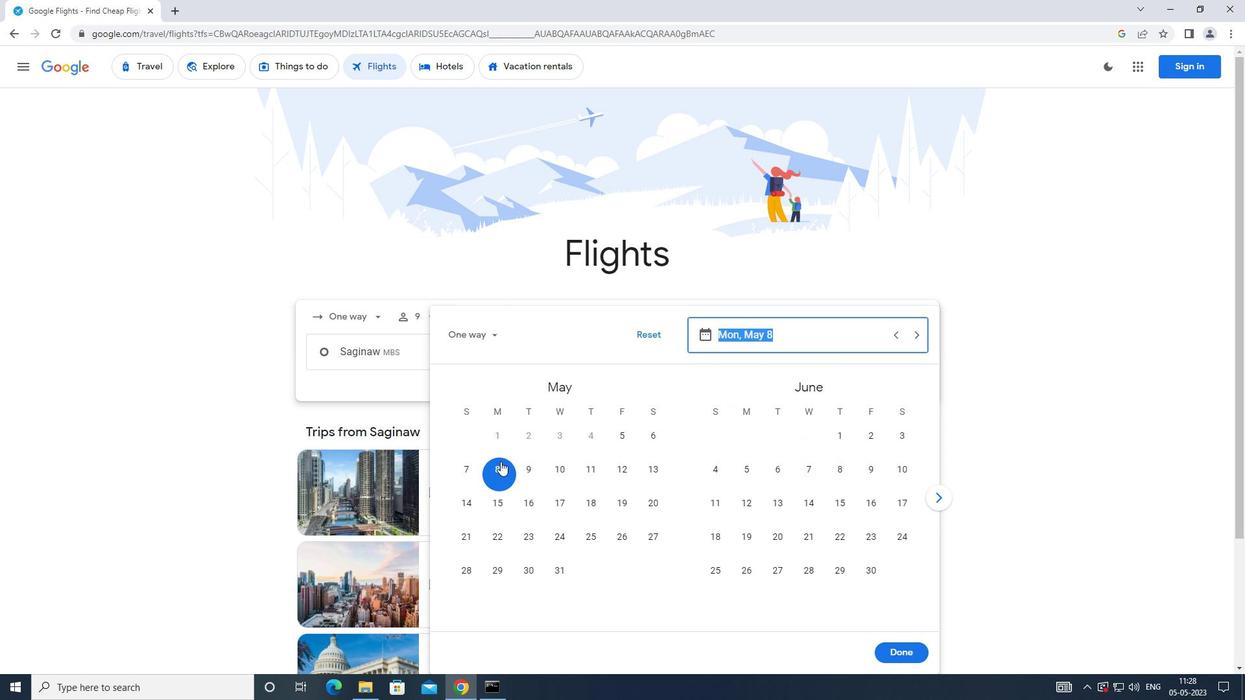 
Action: Mouse pressed left at (498, 465)
Screenshot: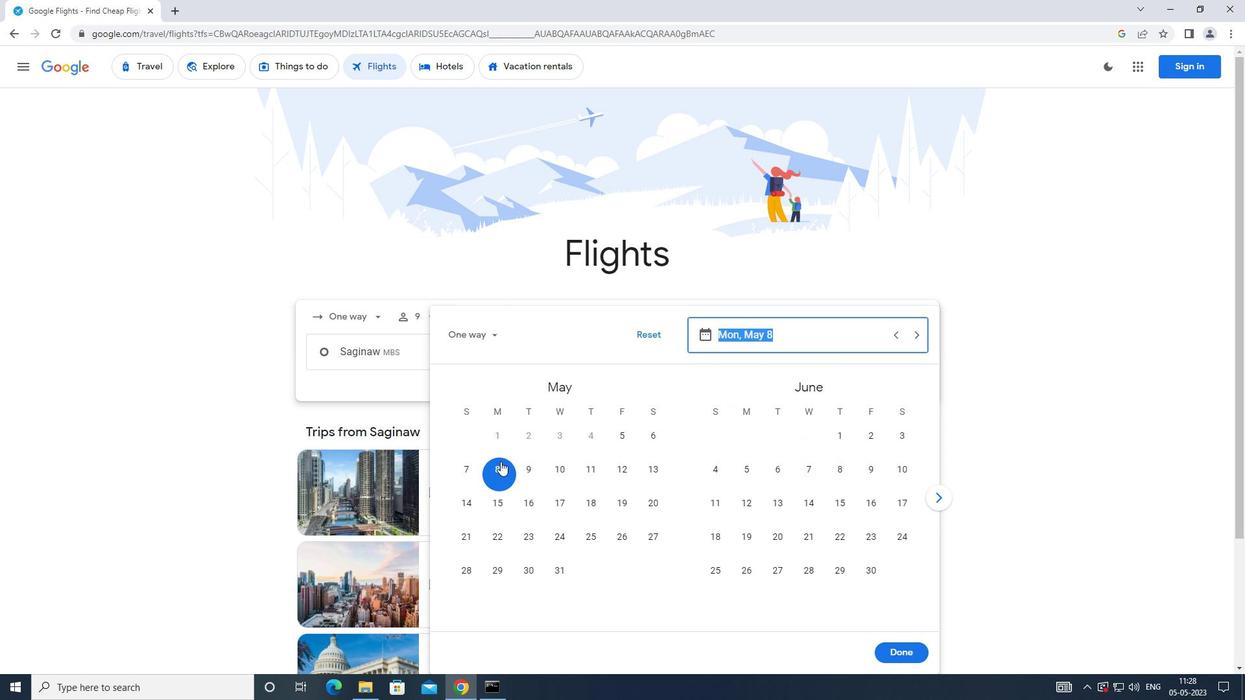 
Action: Mouse moved to (909, 653)
Screenshot: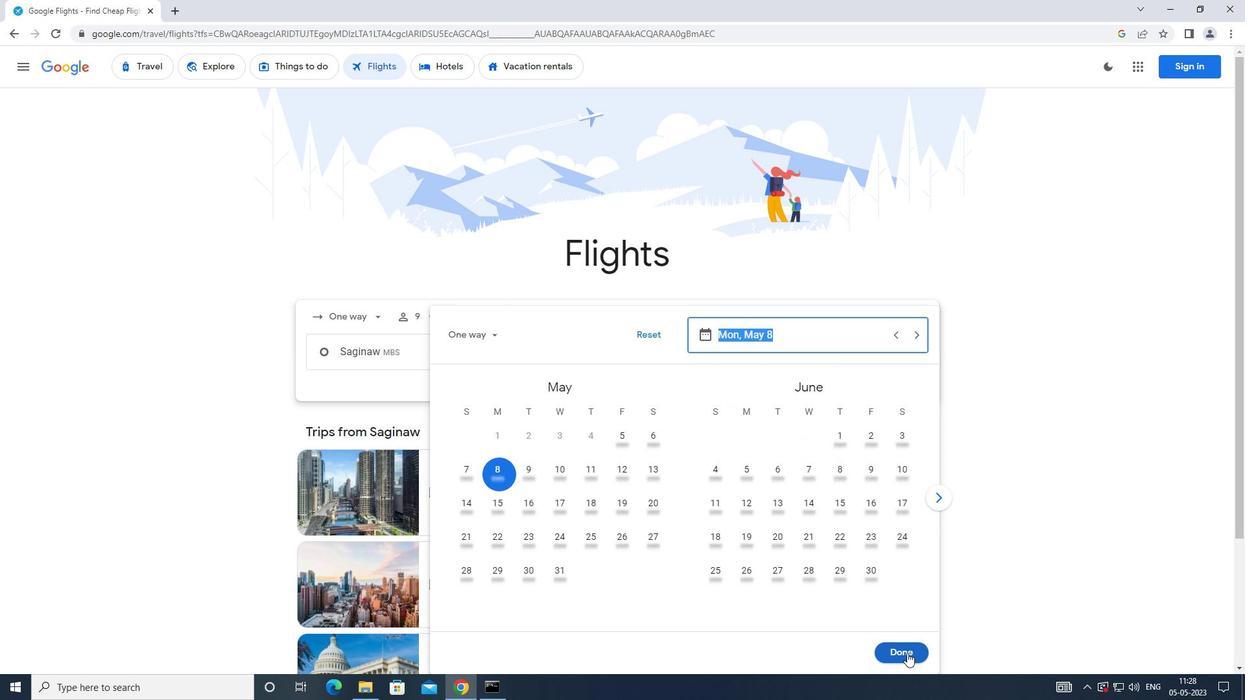 
Action: Mouse pressed left at (909, 653)
Screenshot: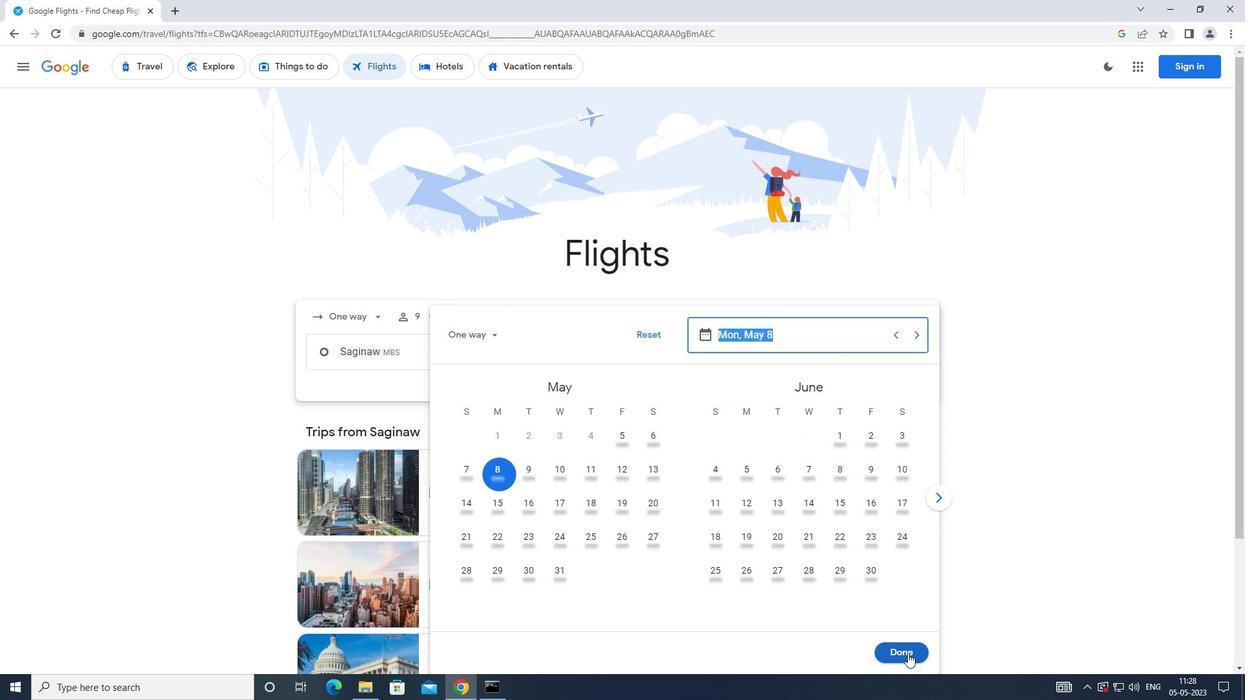 
Action: Mouse moved to (609, 404)
Screenshot: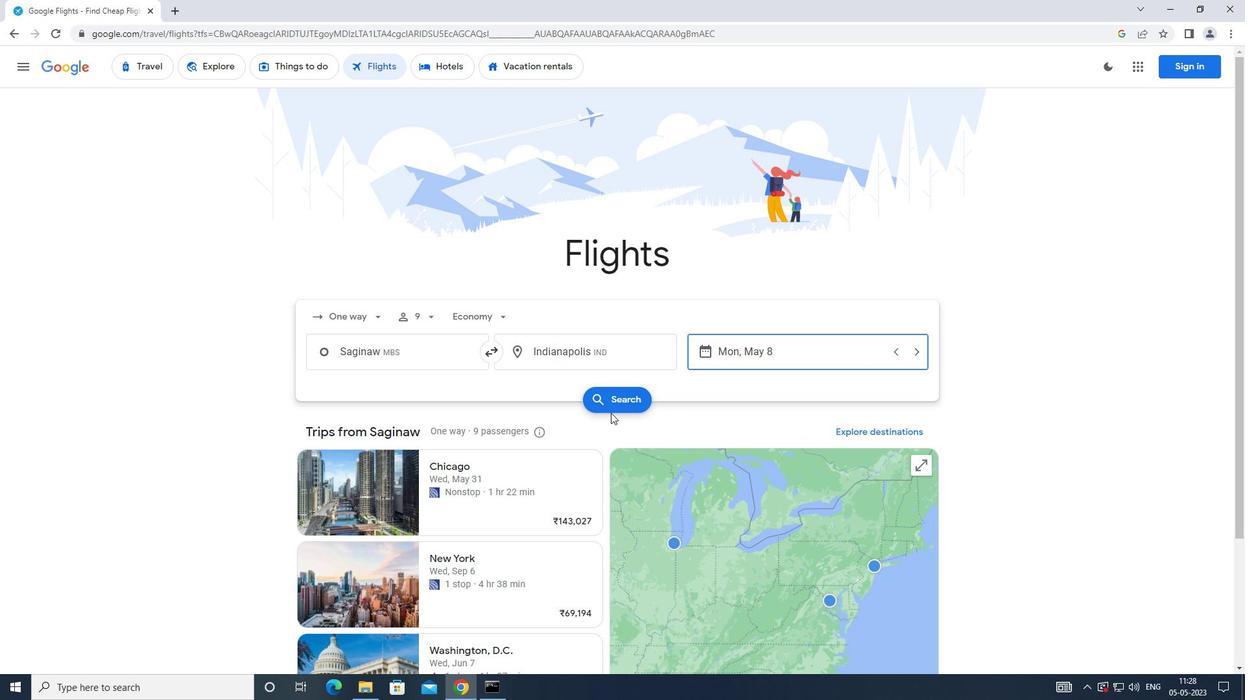 
Action: Mouse pressed left at (609, 404)
Screenshot: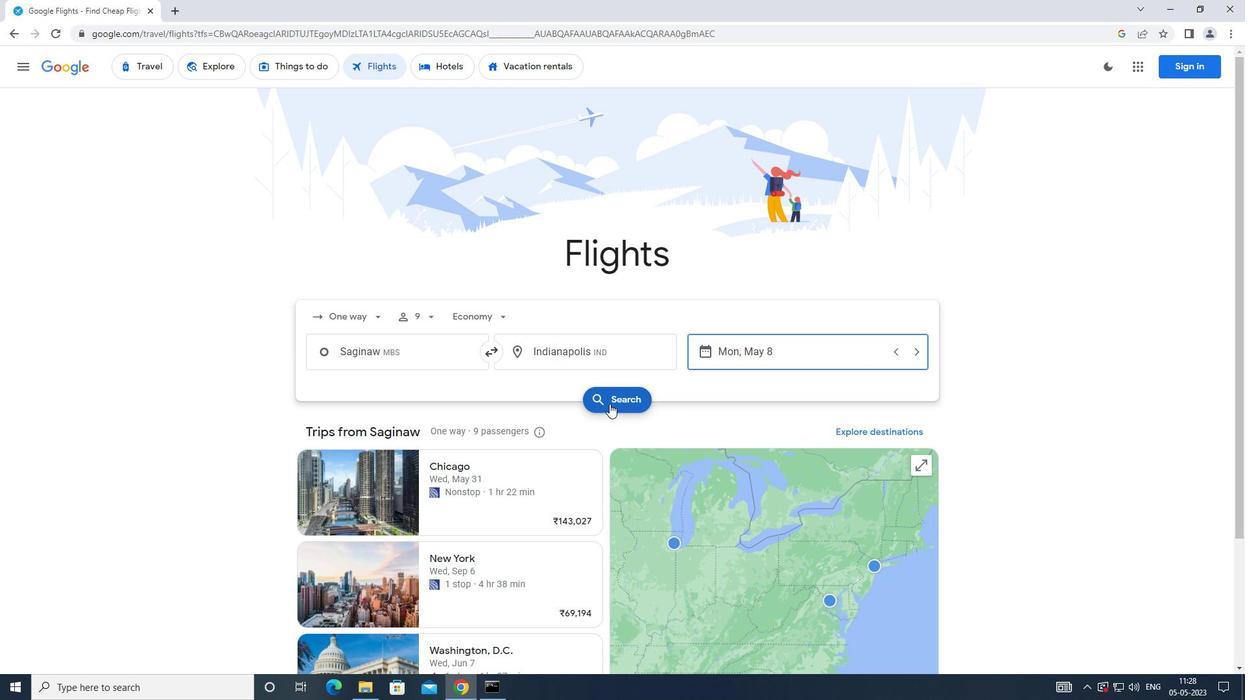
Action: Mouse moved to (327, 185)
Screenshot: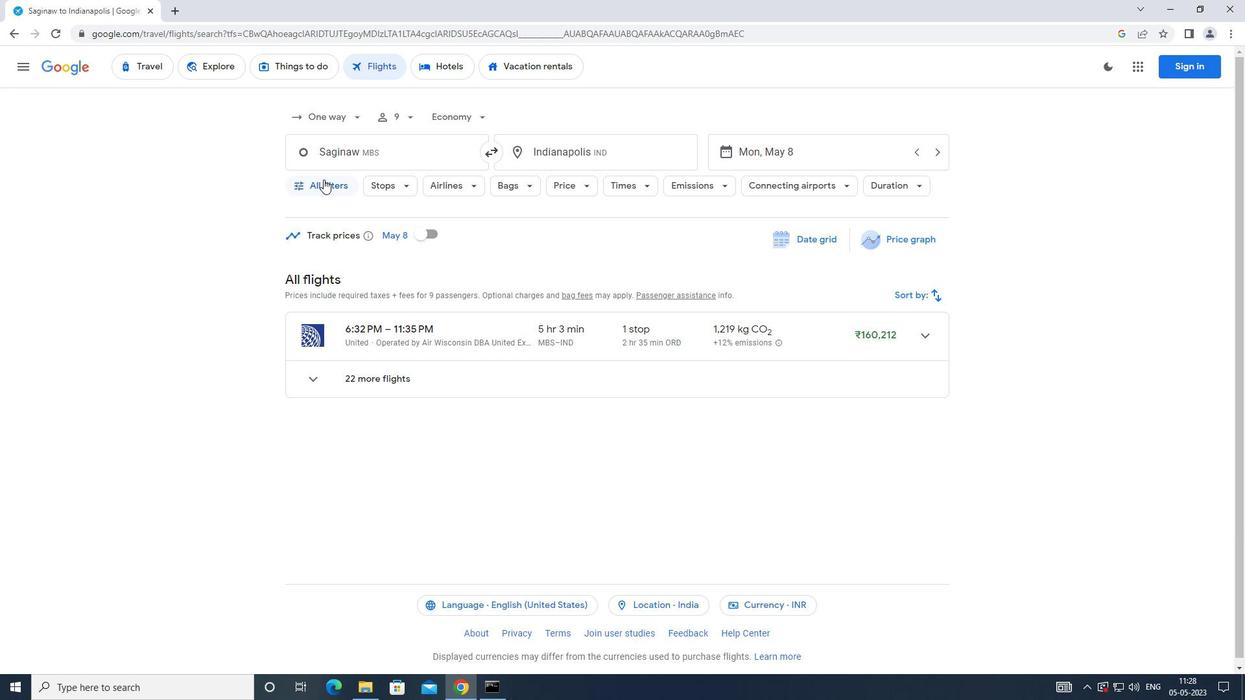 
Action: Mouse pressed left at (327, 185)
Screenshot: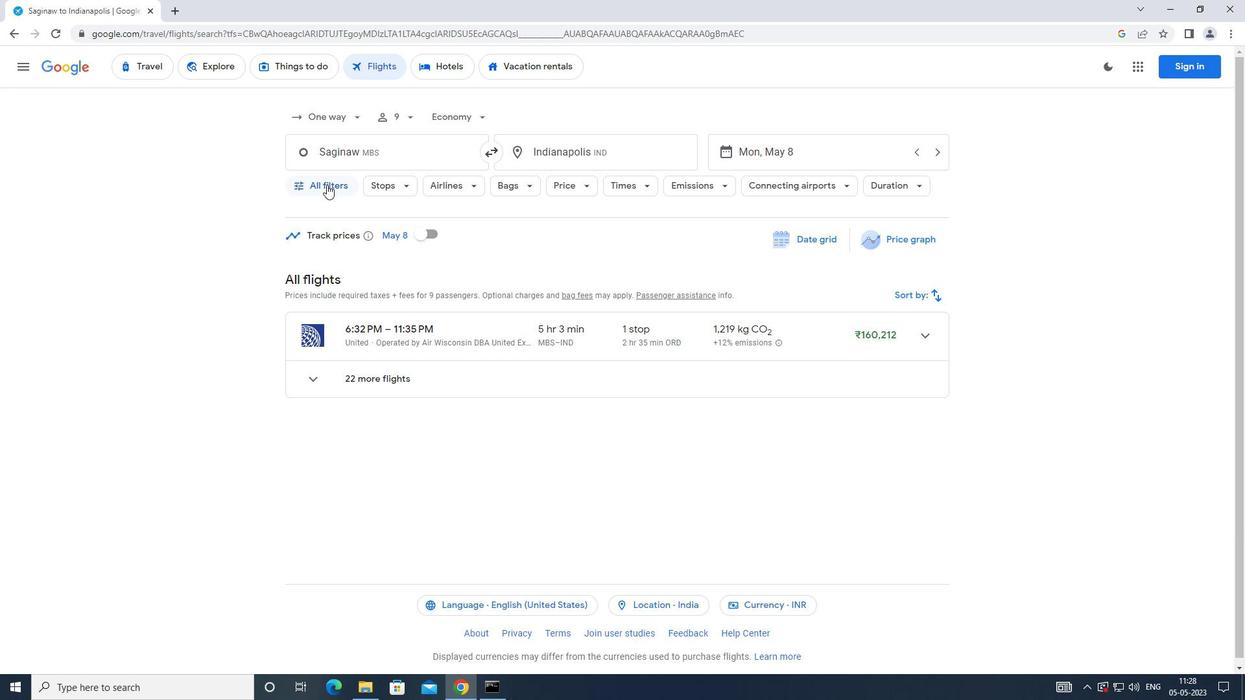 
Action: Mouse moved to (363, 295)
Screenshot: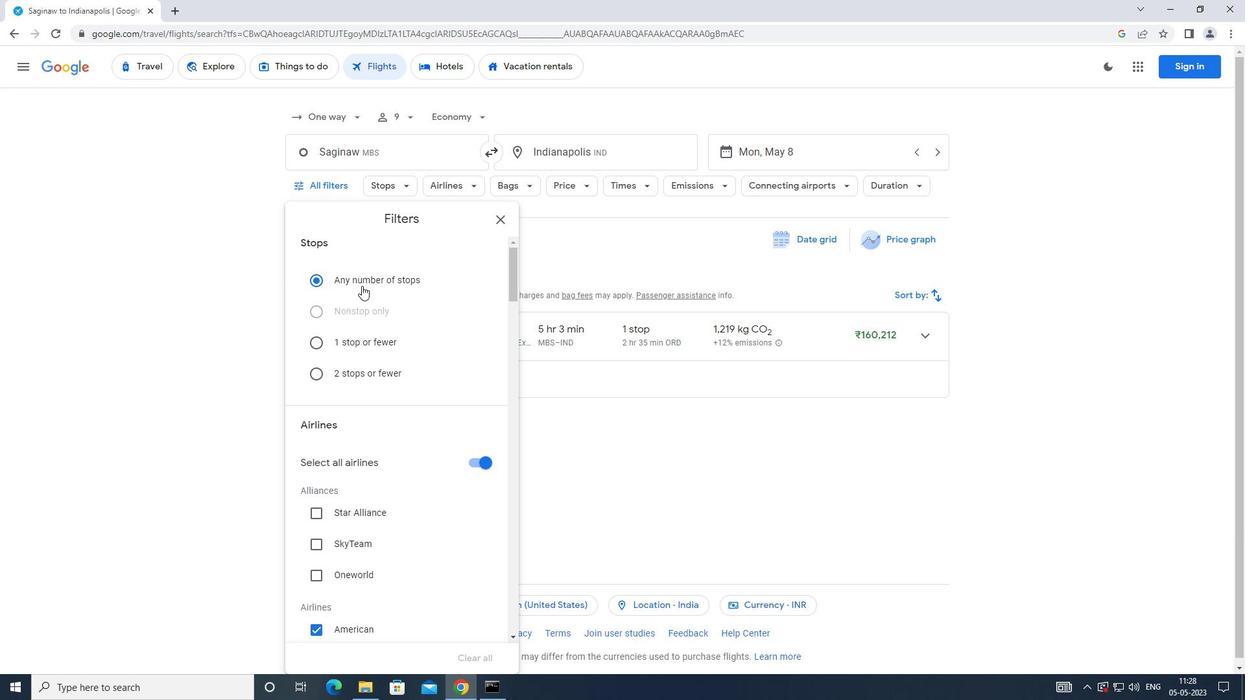 
Action: Mouse scrolled (363, 295) with delta (0, 0)
Screenshot: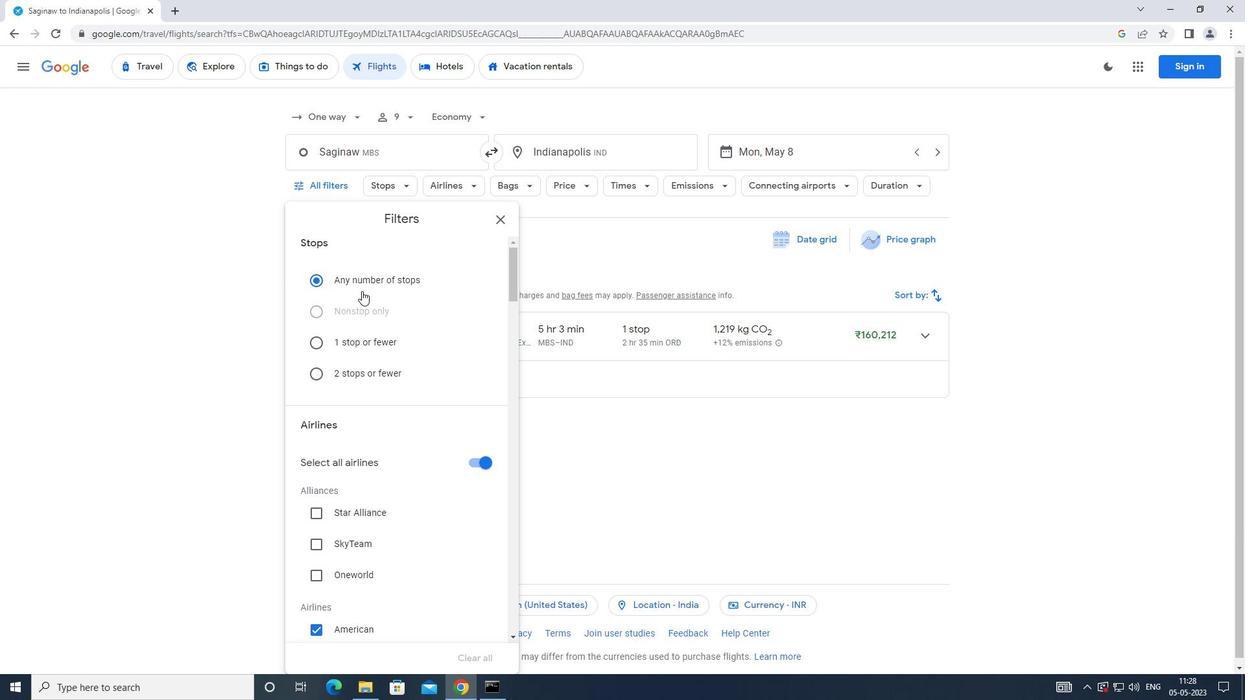 
Action: Mouse scrolled (363, 295) with delta (0, 0)
Screenshot: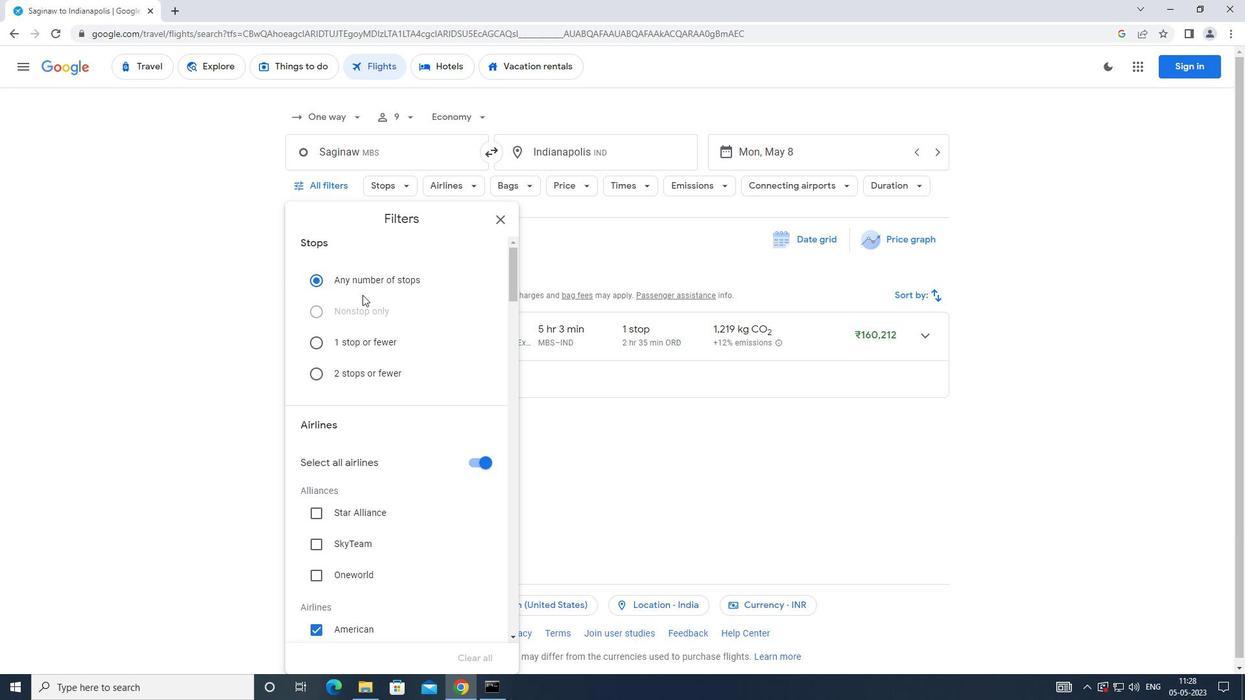 
Action: Mouse moved to (476, 334)
Screenshot: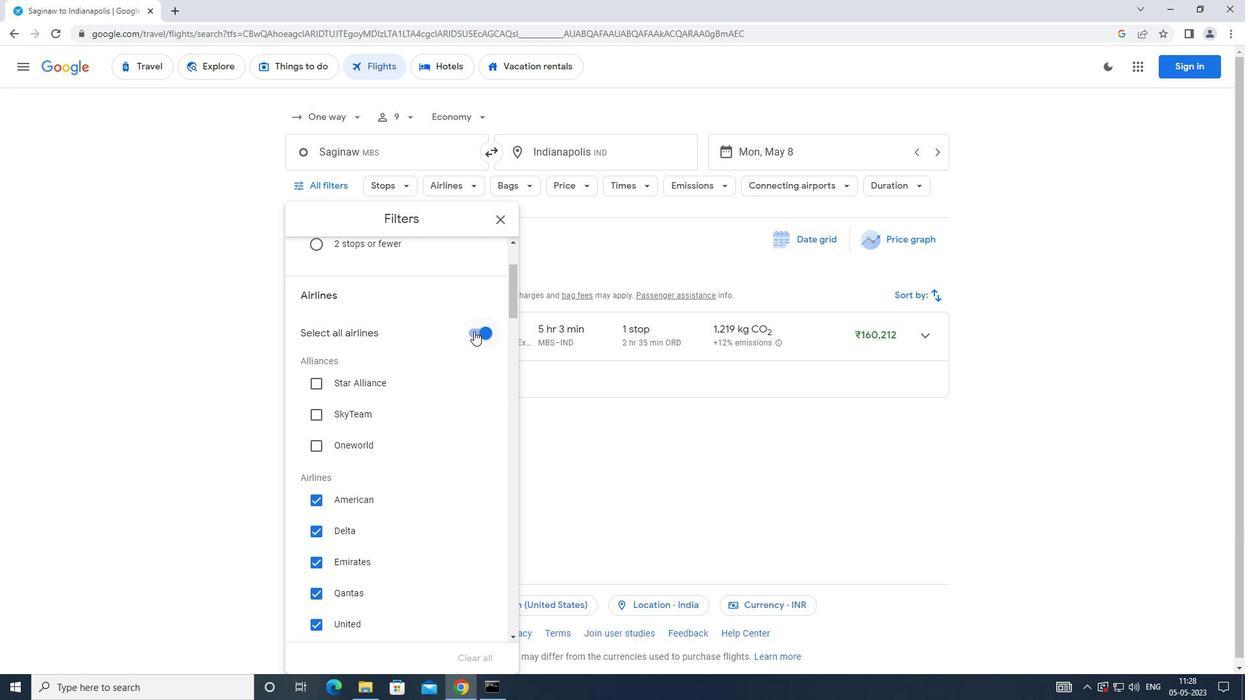 
Action: Mouse pressed left at (476, 334)
Screenshot: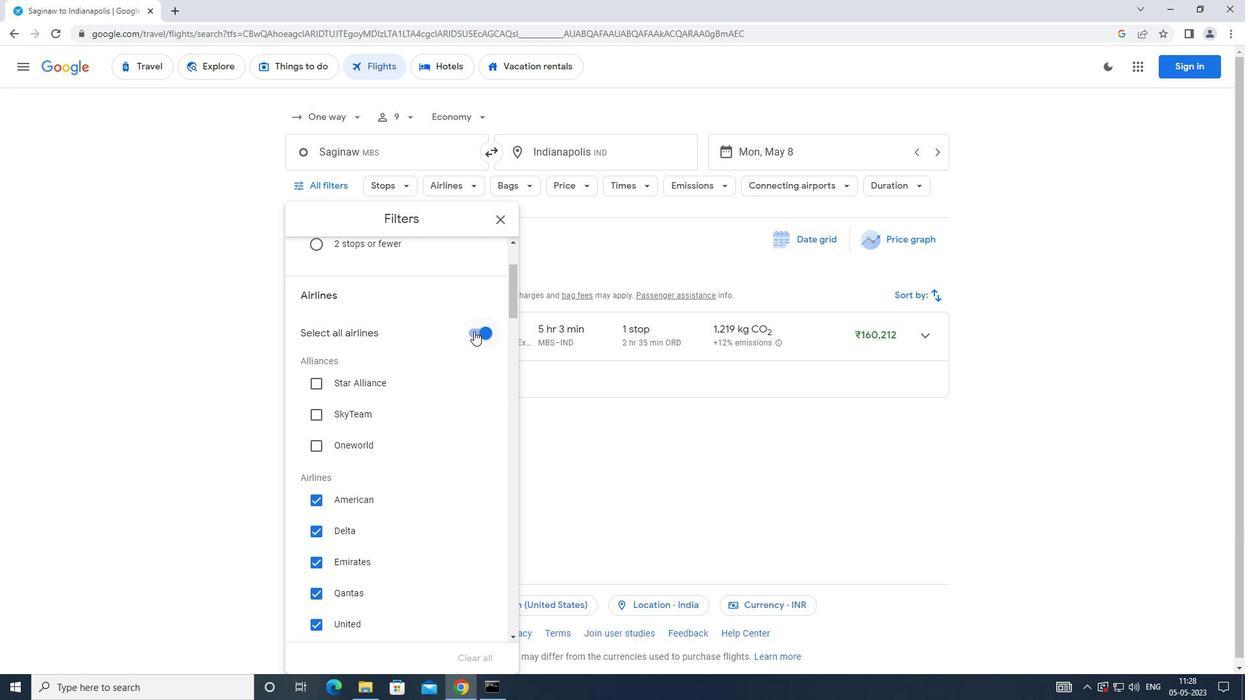
Action: Mouse moved to (437, 333)
Screenshot: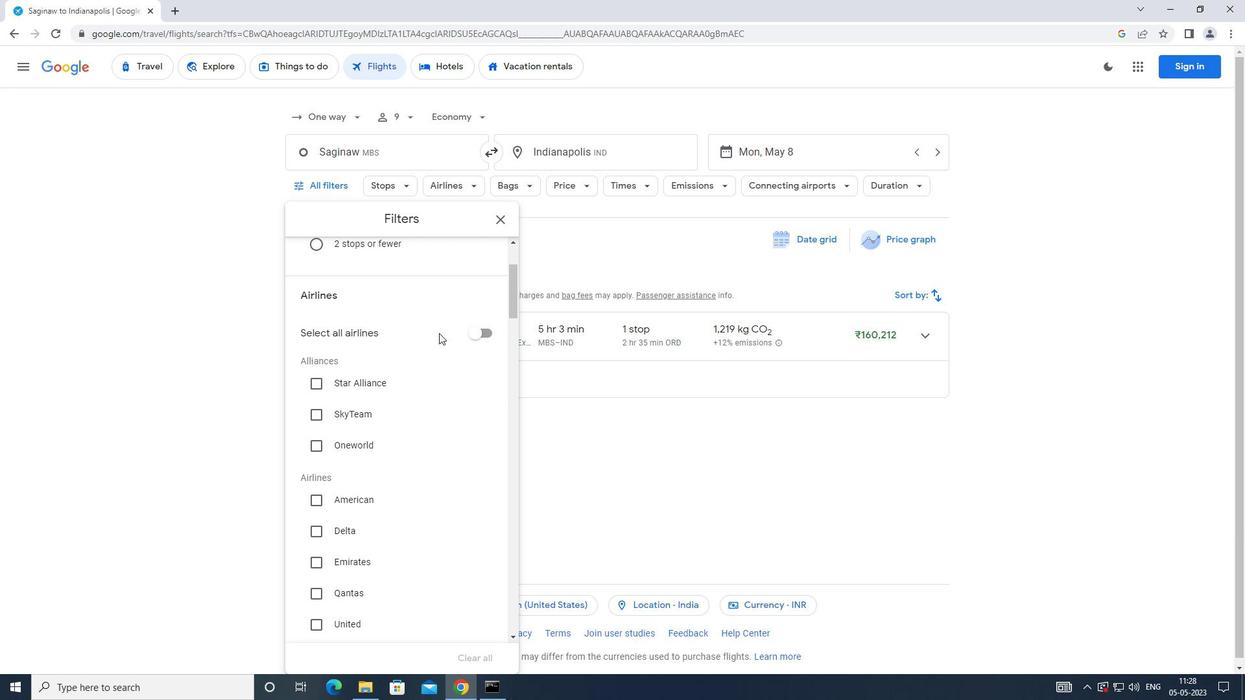 
Action: Mouse scrolled (437, 332) with delta (0, 0)
Screenshot: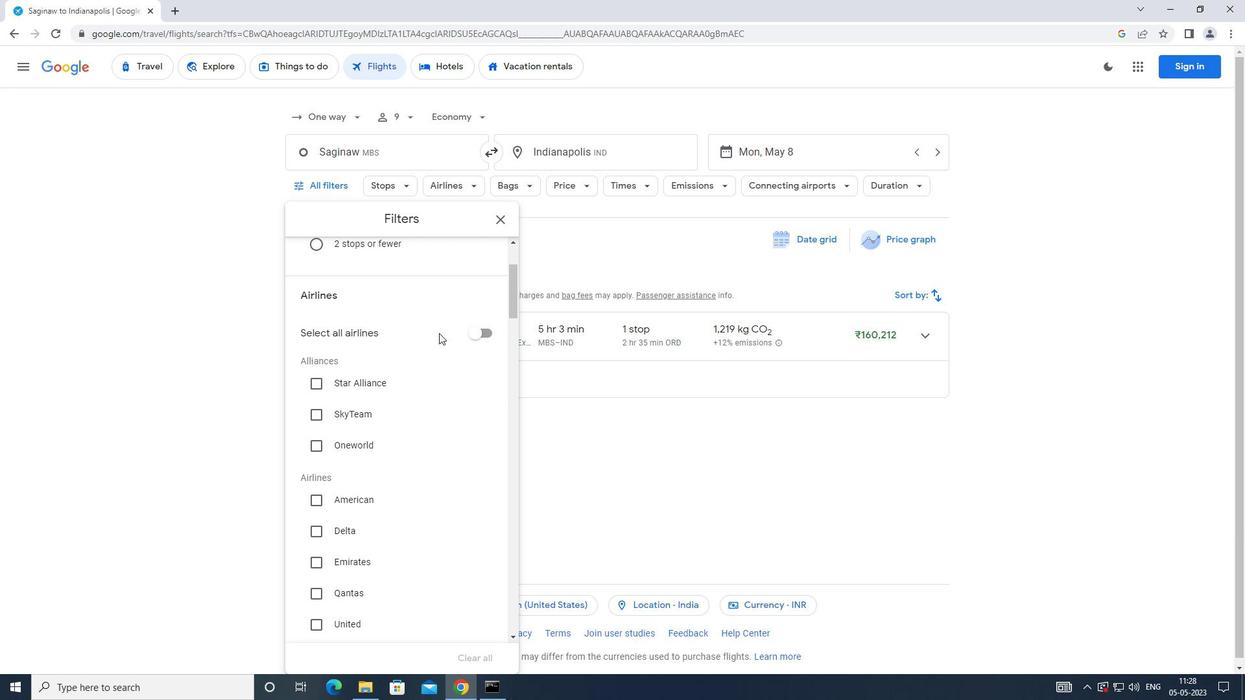 
Action: Mouse moved to (437, 333)
Screenshot: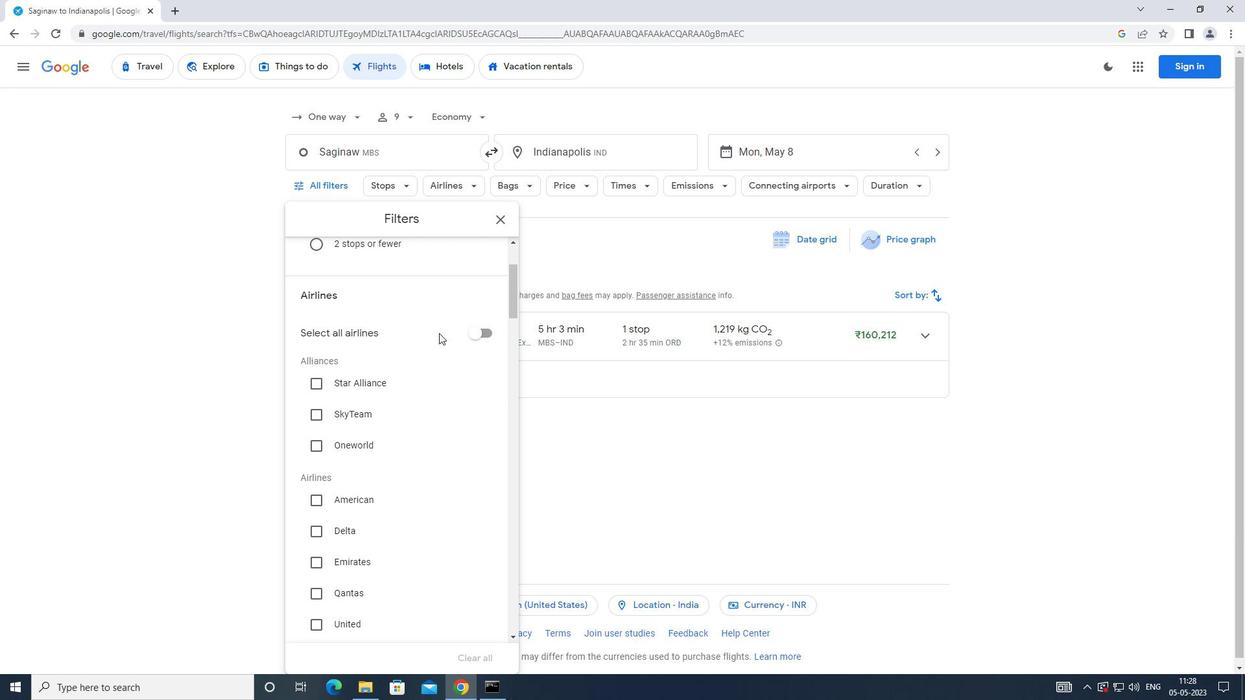 
Action: Mouse scrolled (437, 332) with delta (0, 0)
Screenshot: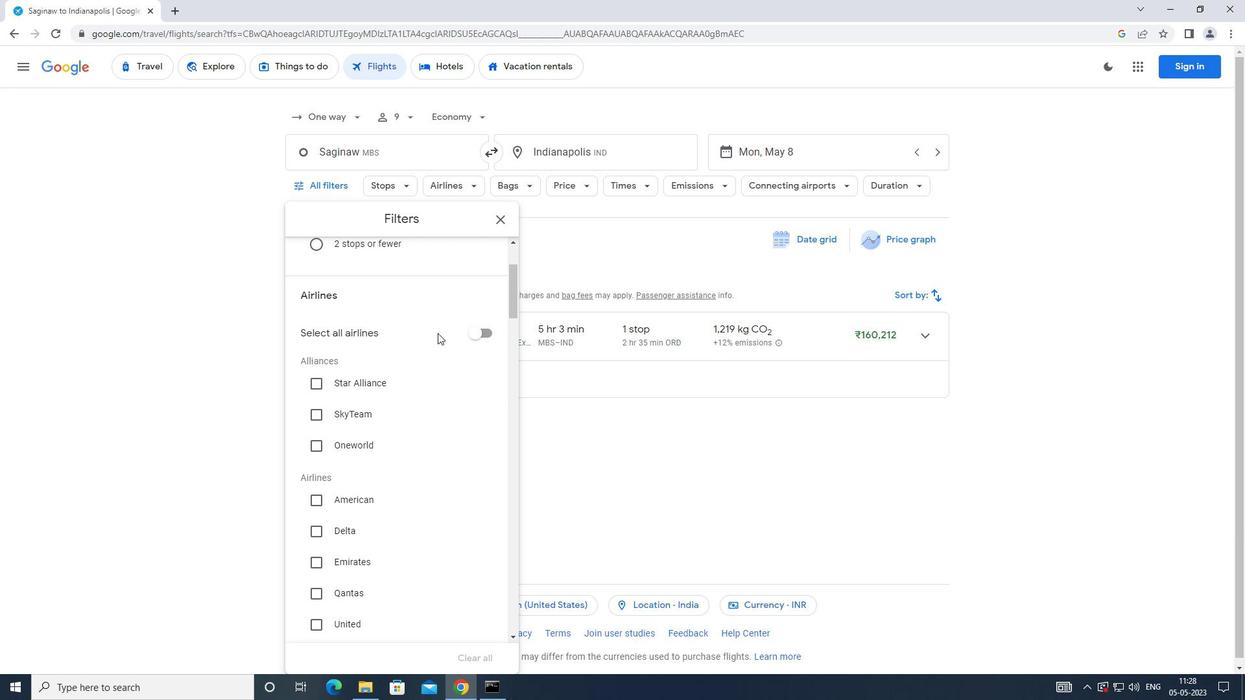 
Action: Mouse moved to (433, 330)
Screenshot: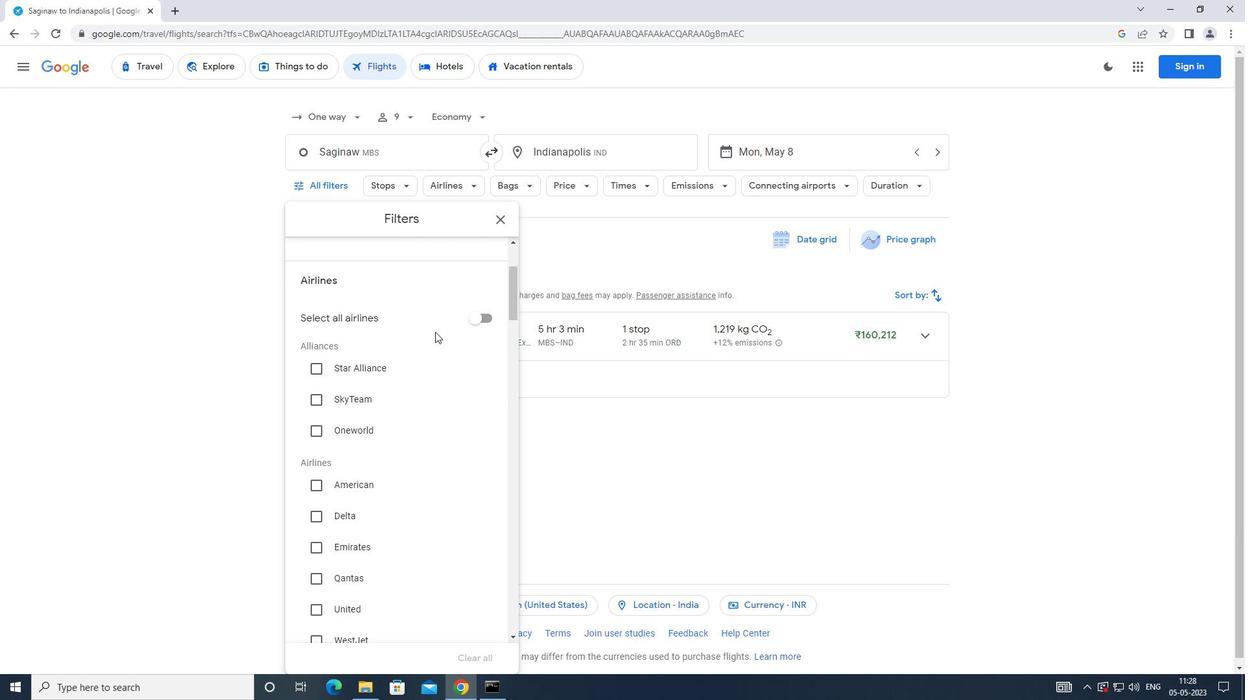 
Action: Mouse scrolled (433, 330) with delta (0, 0)
Screenshot: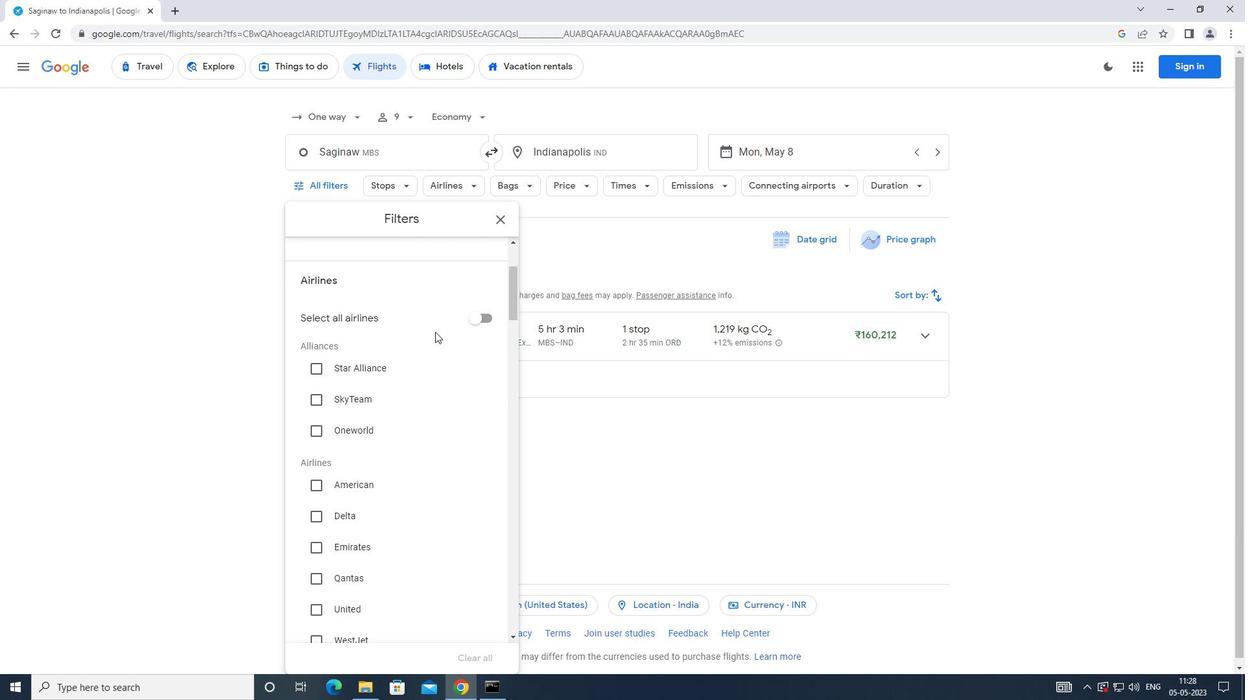 
Action: Mouse moved to (429, 322)
Screenshot: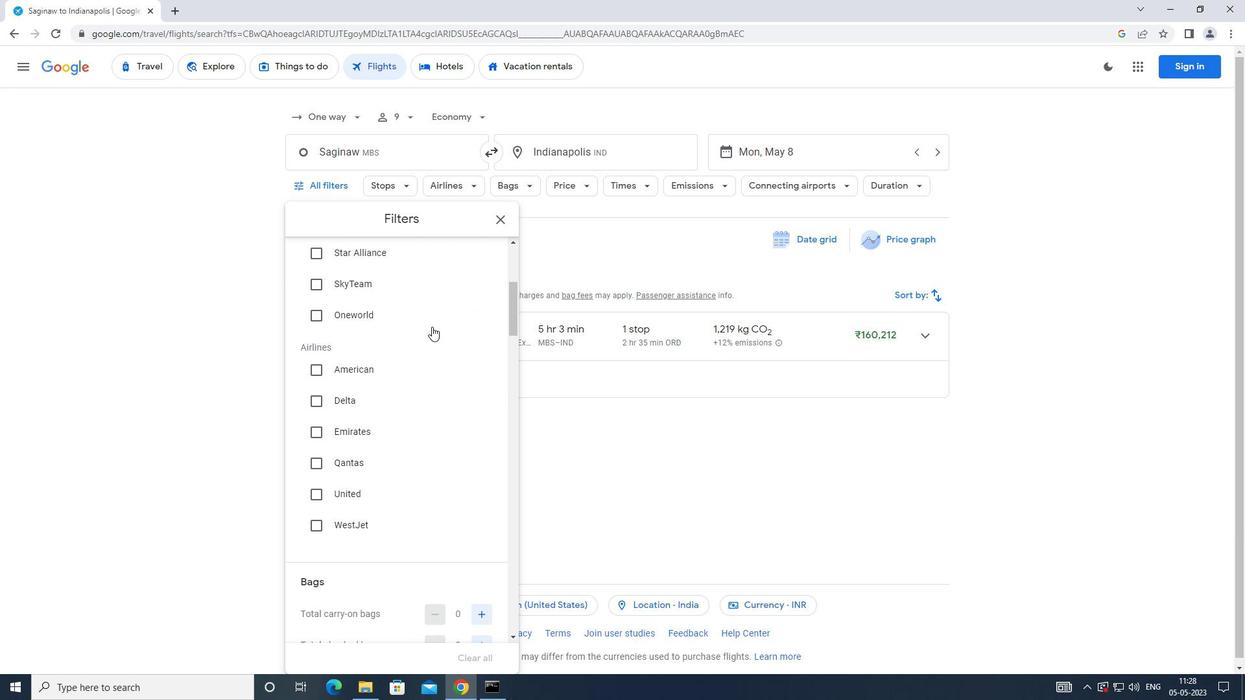
Action: Mouse scrolled (429, 321) with delta (0, 0)
Screenshot: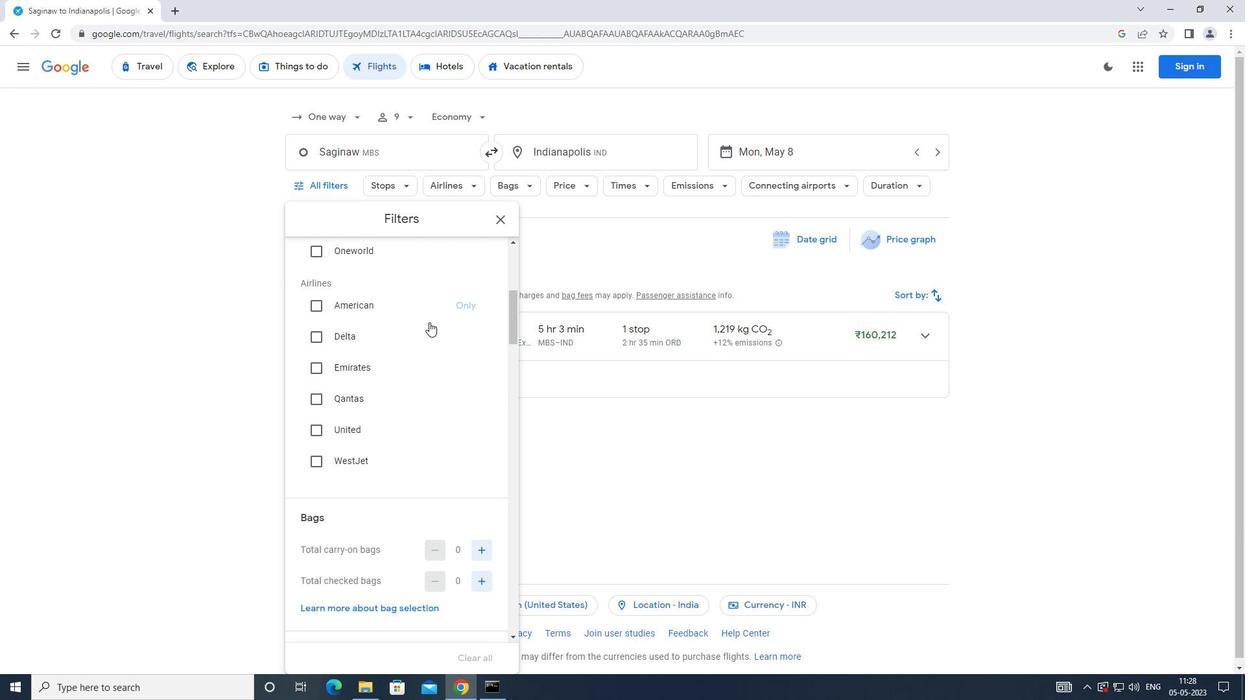 
Action: Mouse scrolled (429, 321) with delta (0, 0)
Screenshot: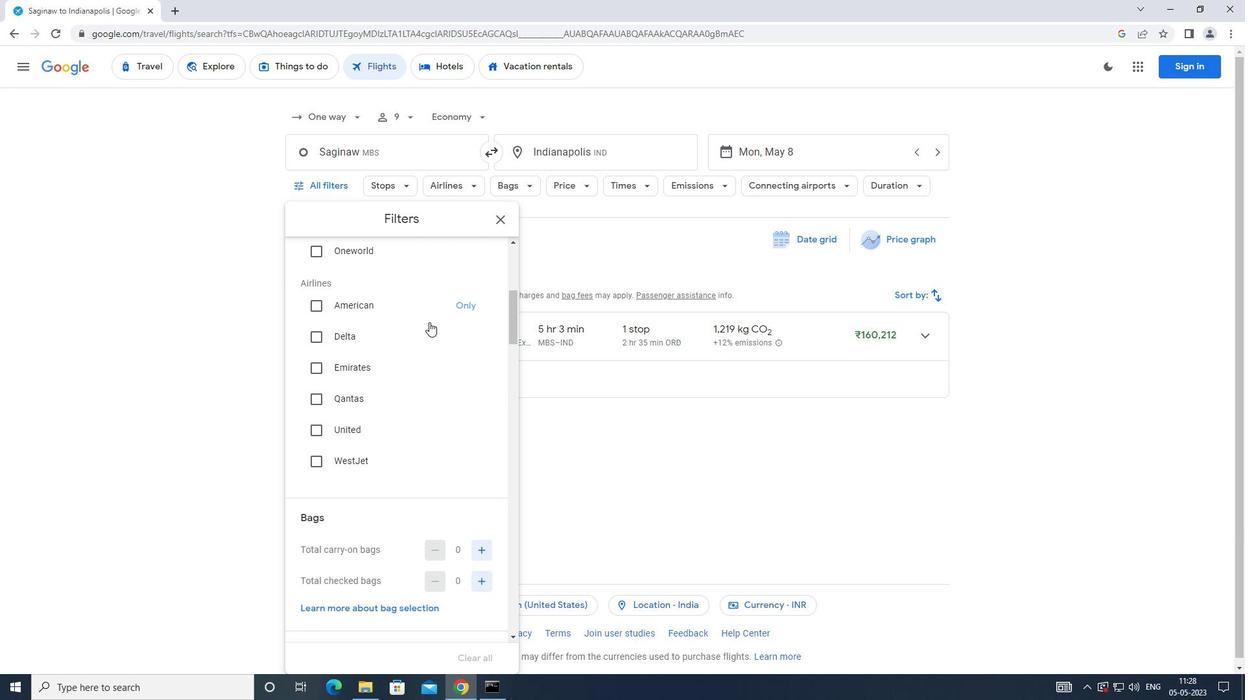 
Action: Mouse scrolled (429, 321) with delta (0, 0)
Screenshot: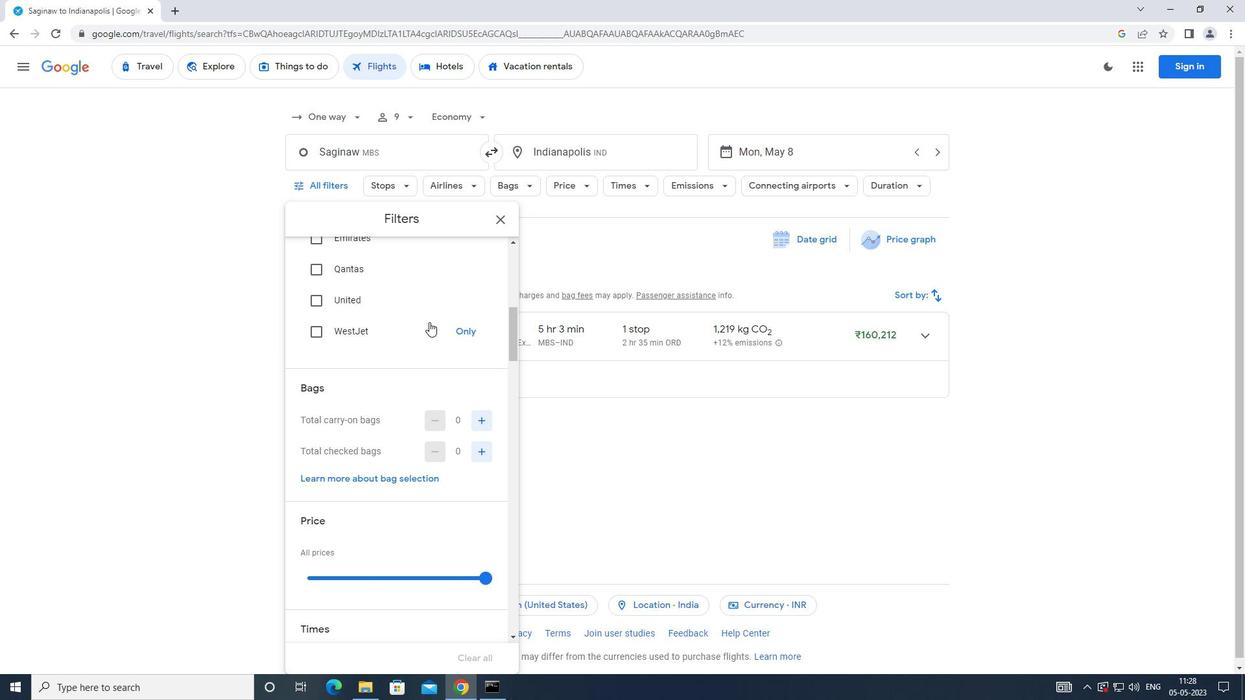 
Action: Mouse scrolled (429, 321) with delta (0, 0)
Screenshot: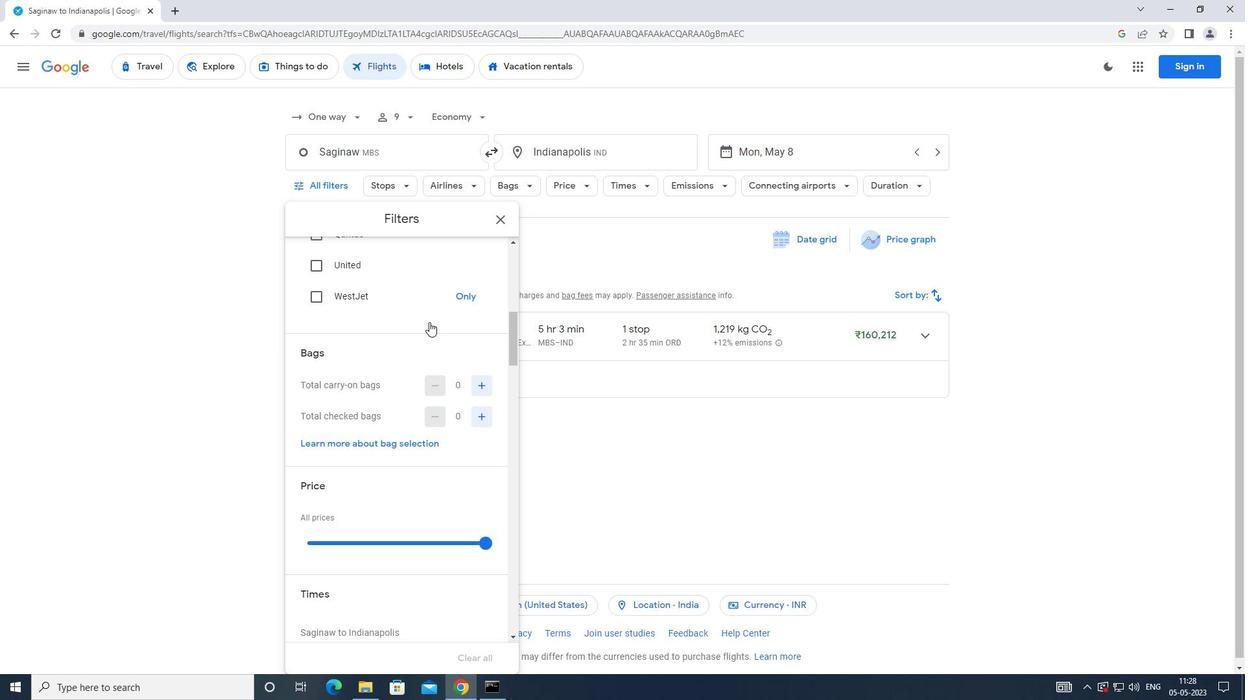 
Action: Mouse moved to (489, 291)
Screenshot: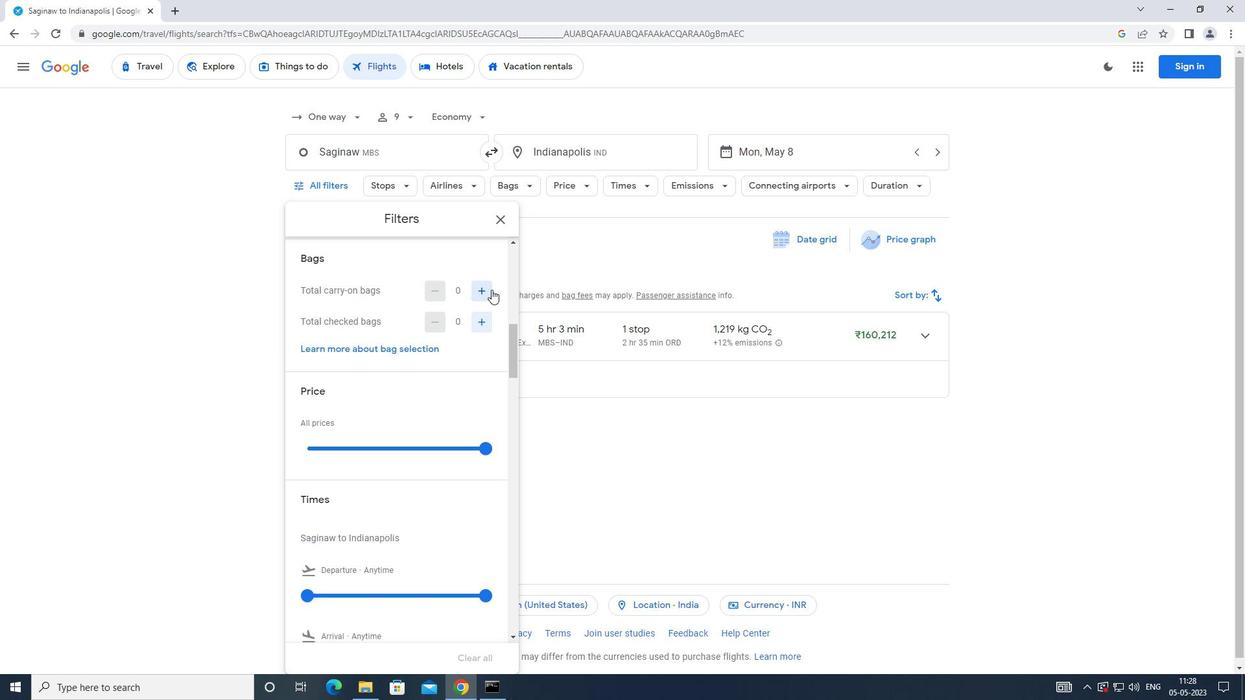 
Action: Mouse pressed left at (489, 291)
Screenshot: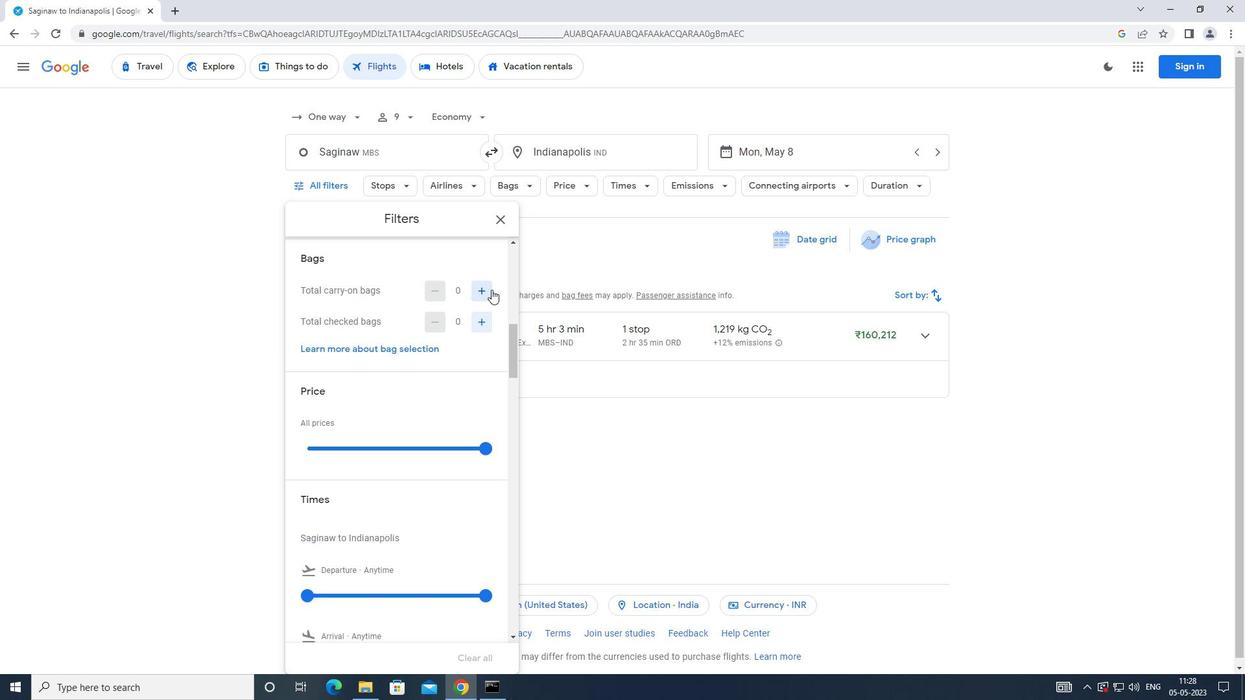 
Action: Mouse moved to (491, 323)
Screenshot: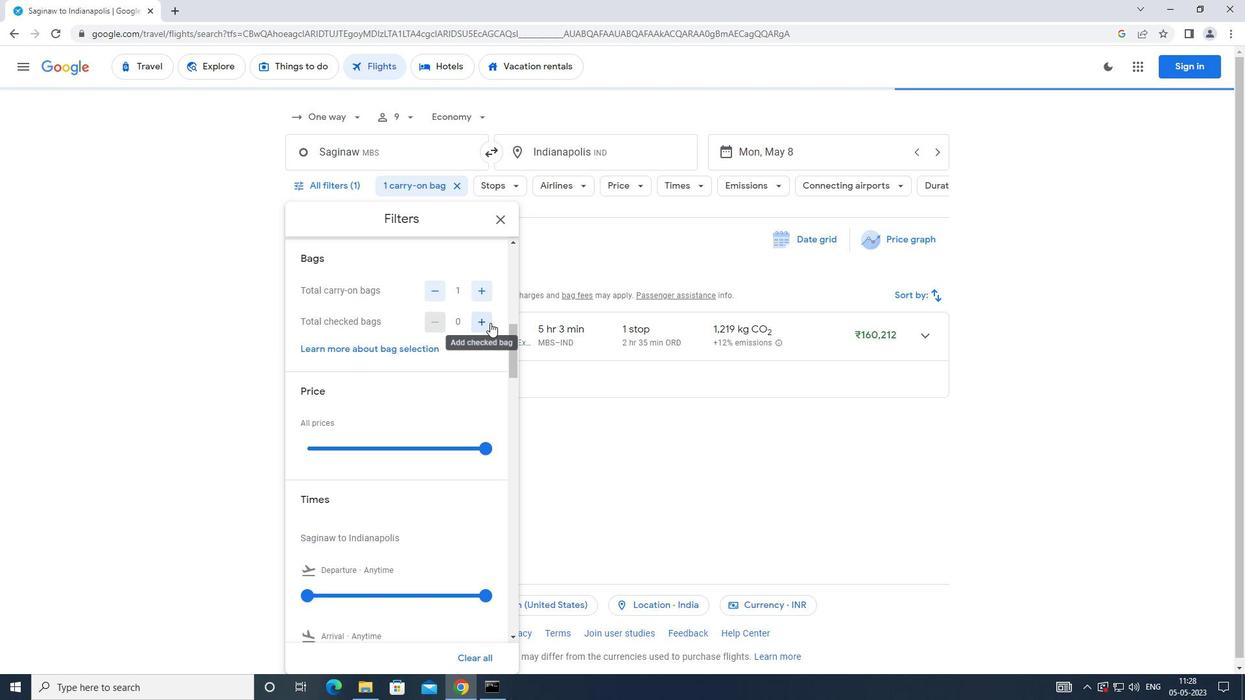 
Action: Mouse pressed left at (491, 323)
Screenshot: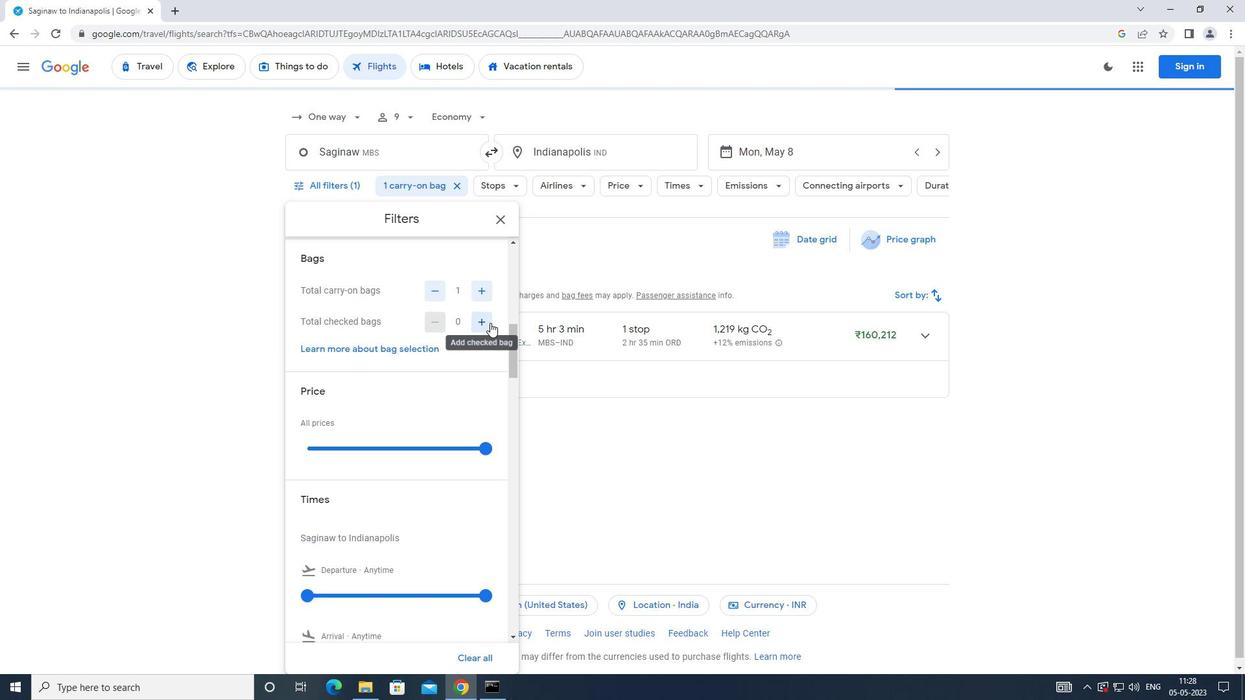 
Action: Mouse moved to (448, 312)
Screenshot: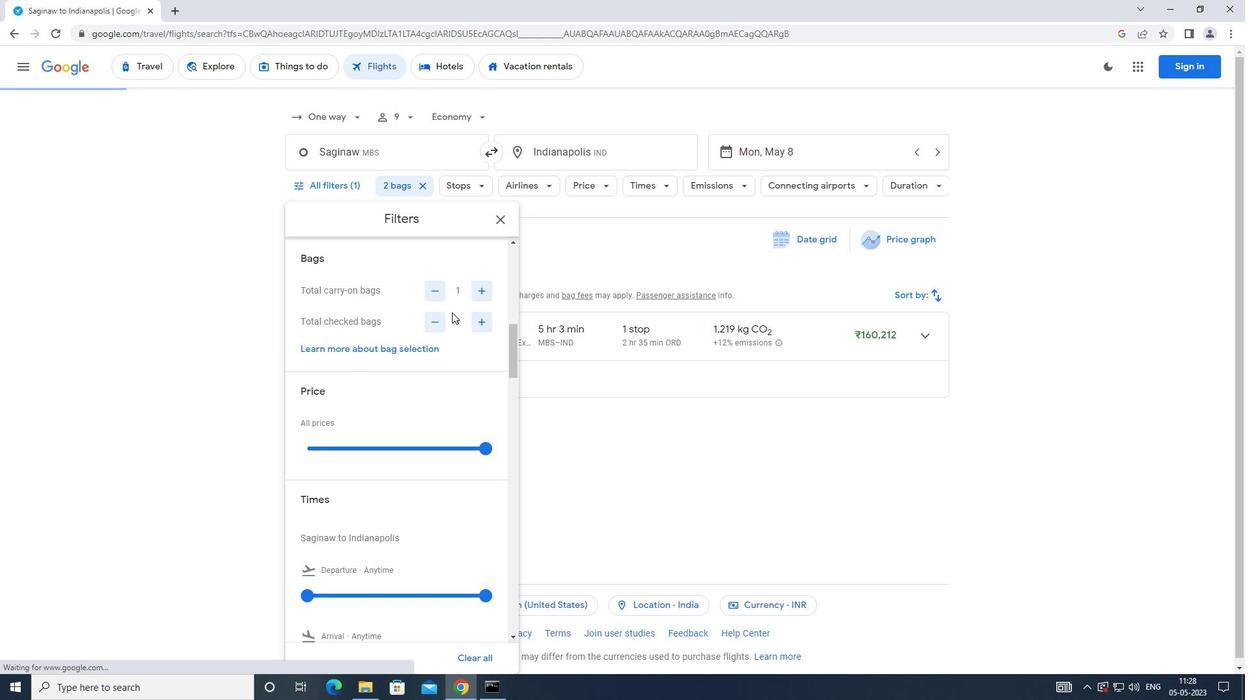 
Action: Mouse scrolled (448, 311) with delta (0, 0)
Screenshot: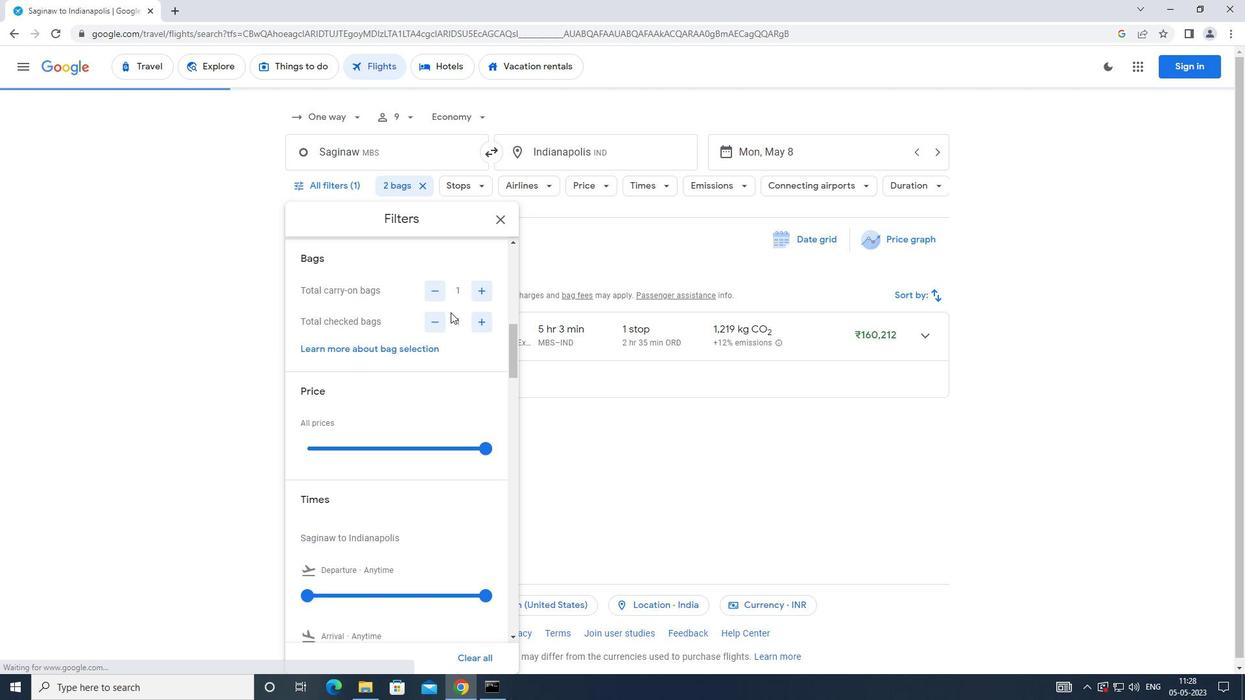 
Action: Mouse moved to (447, 312)
Screenshot: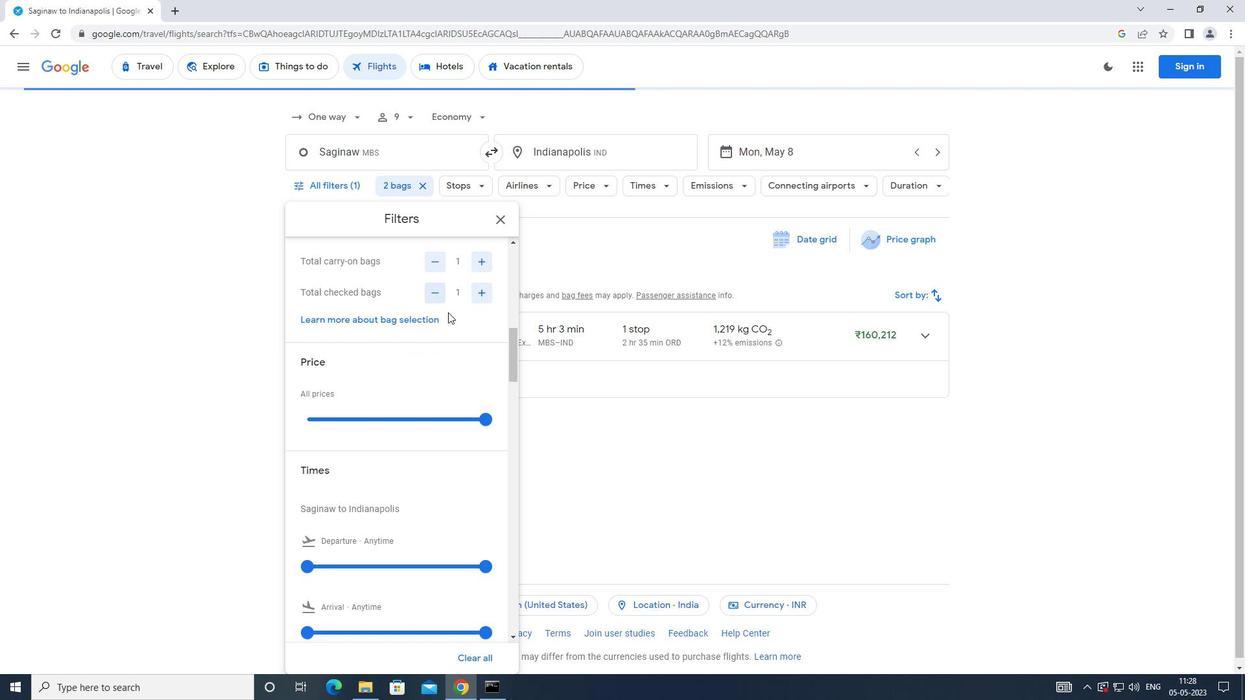 
Action: Mouse scrolled (447, 311) with delta (0, 0)
Screenshot: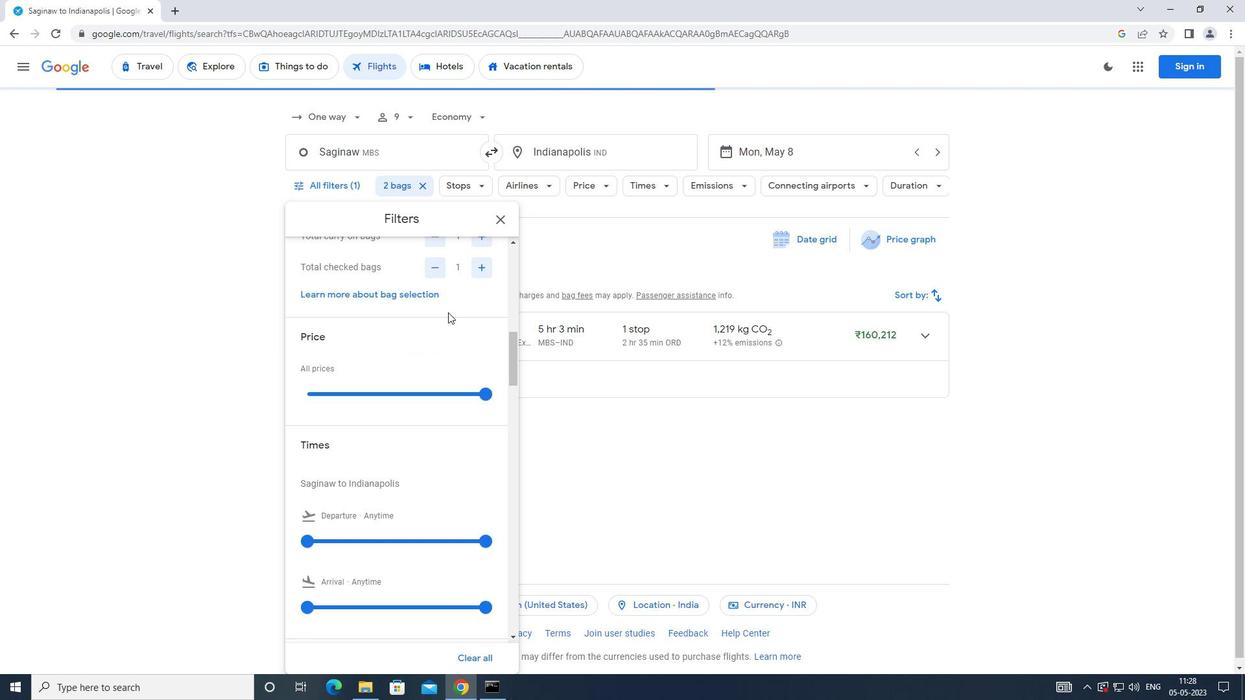 
Action: Mouse moved to (487, 321)
Screenshot: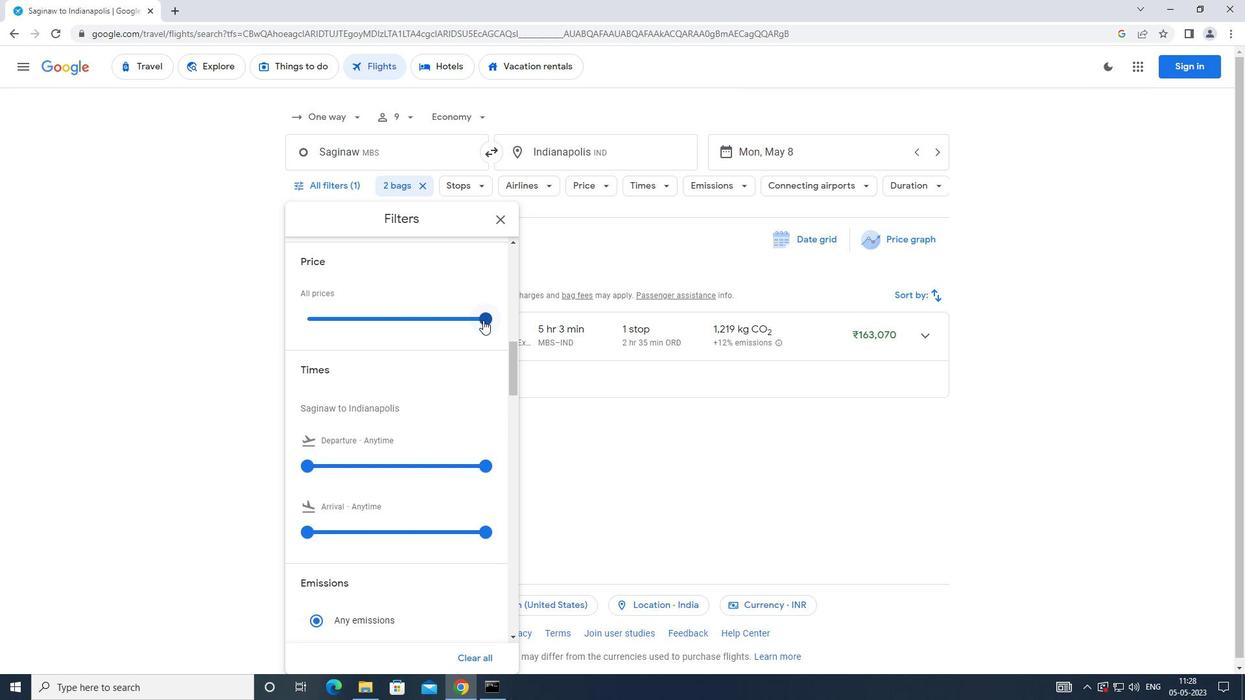 
Action: Mouse pressed left at (487, 321)
Screenshot: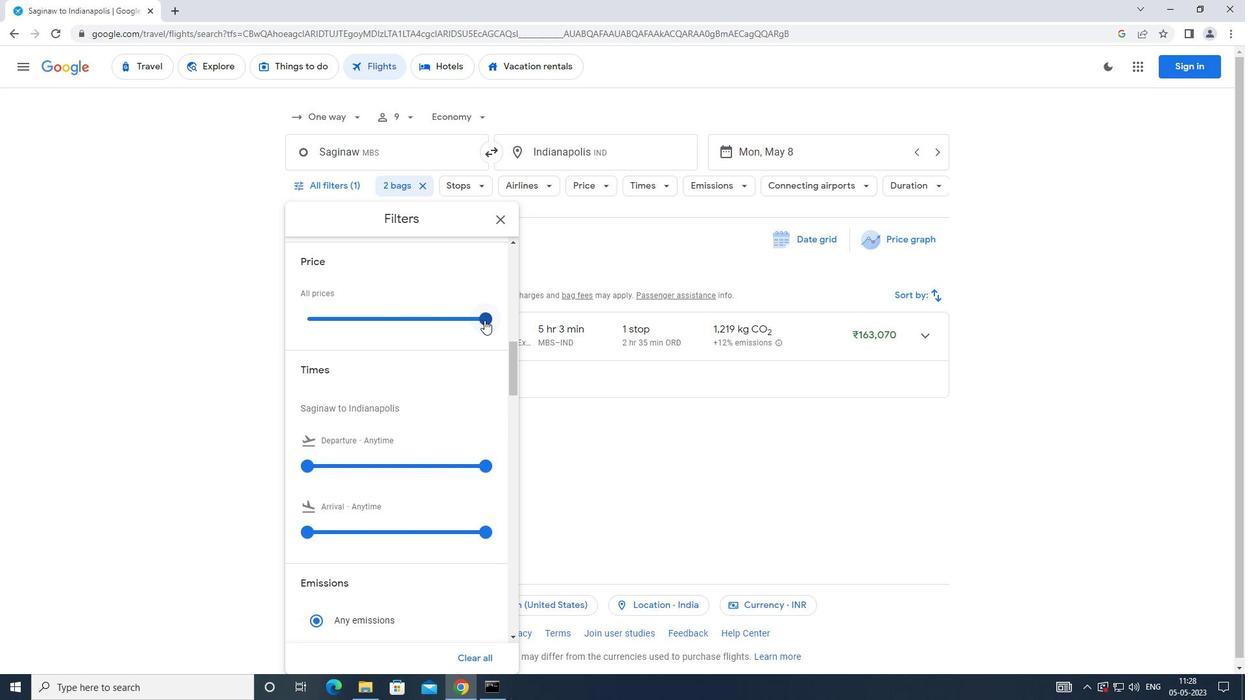 
Action: Mouse moved to (395, 332)
Screenshot: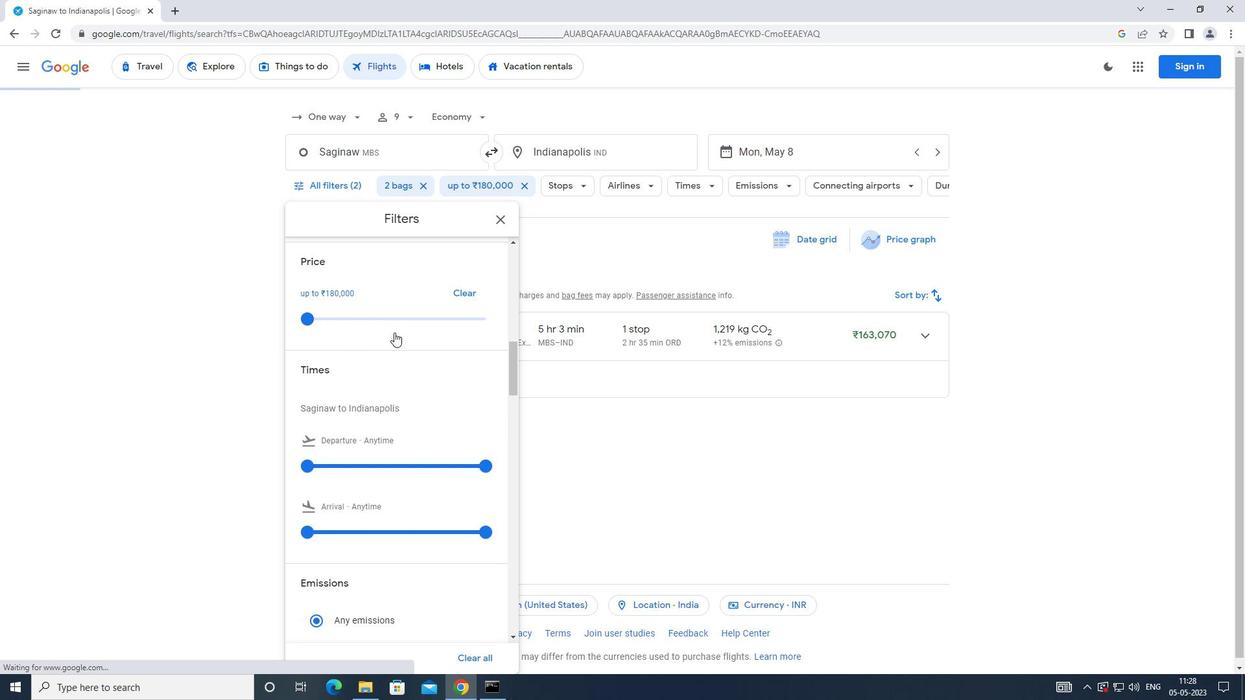 
Action: Mouse scrolled (395, 331) with delta (0, 0)
Screenshot: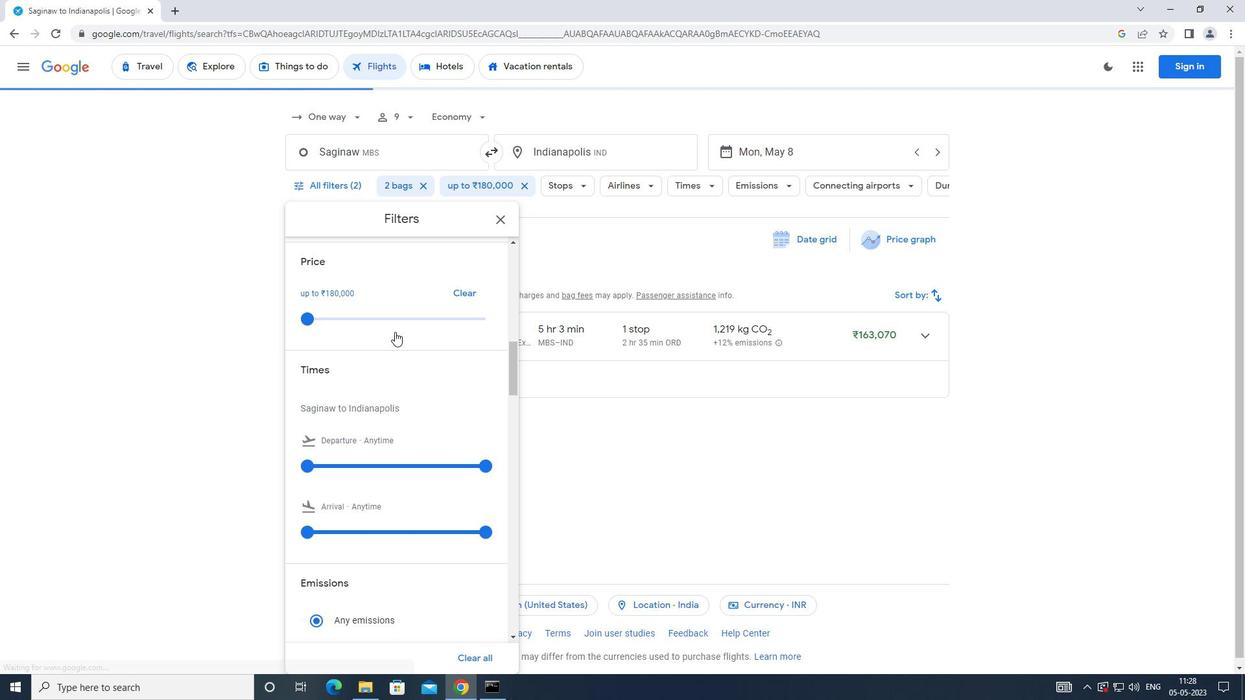 
Action: Mouse moved to (395, 330)
Screenshot: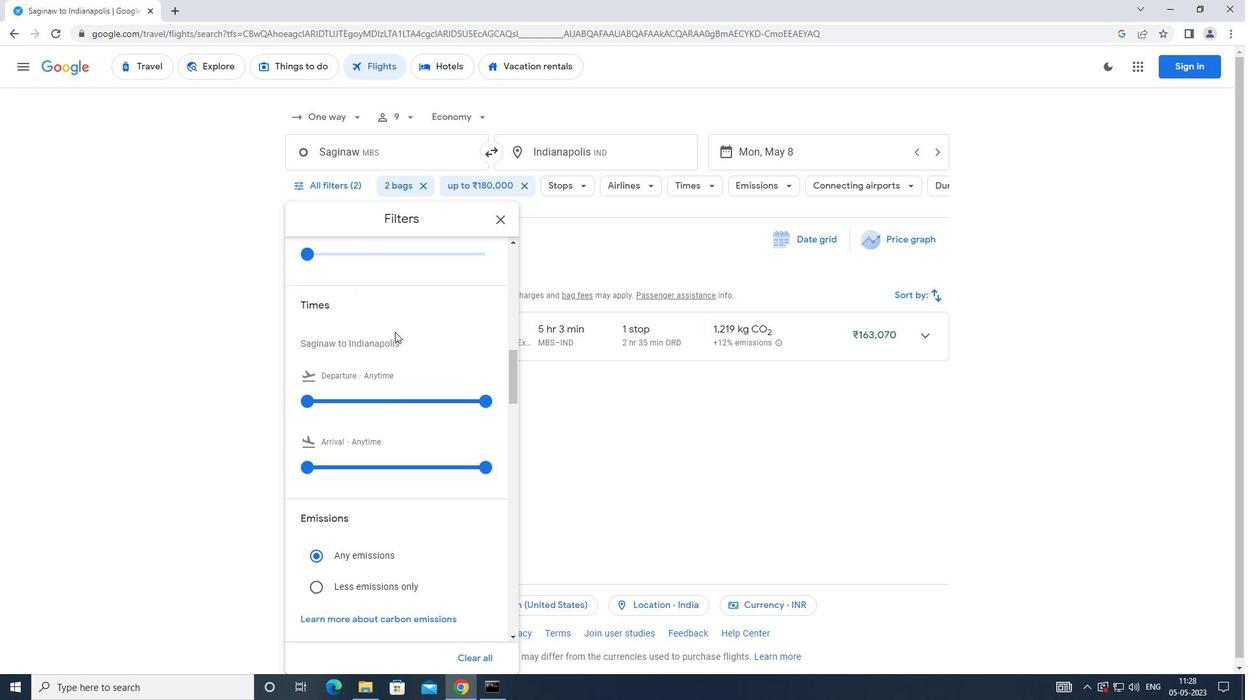 
Action: Mouse scrolled (395, 330) with delta (0, 0)
Screenshot: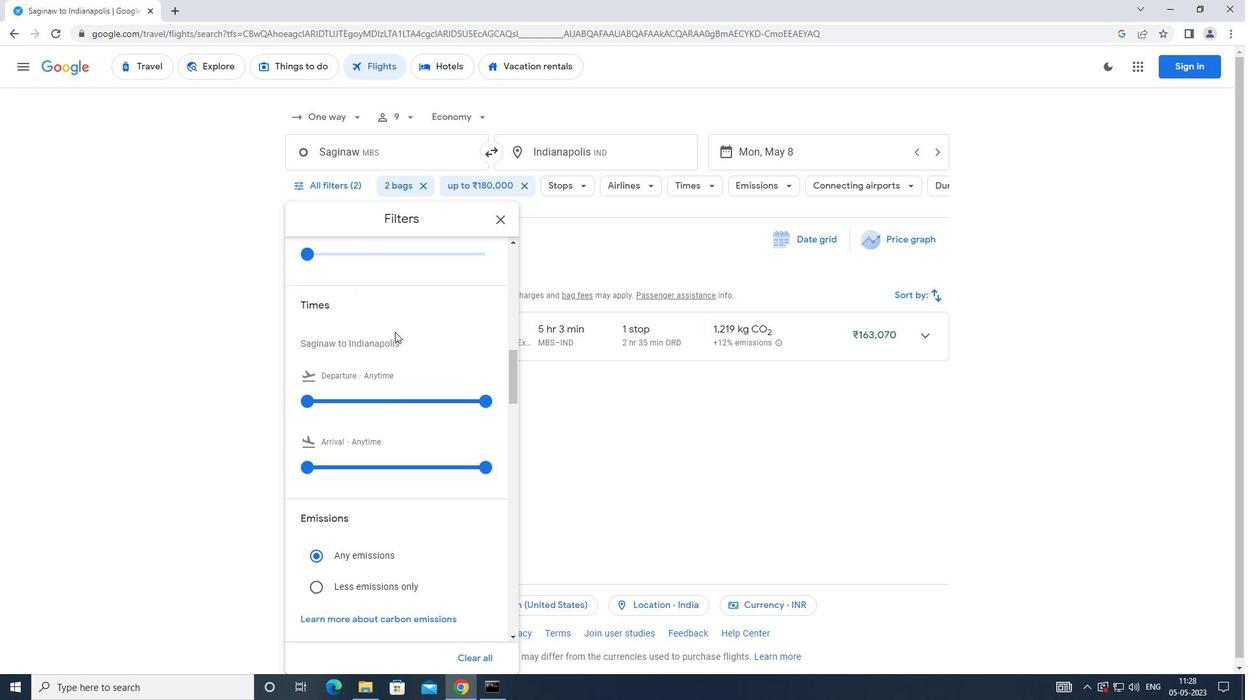 
Action: Mouse moved to (306, 335)
Screenshot: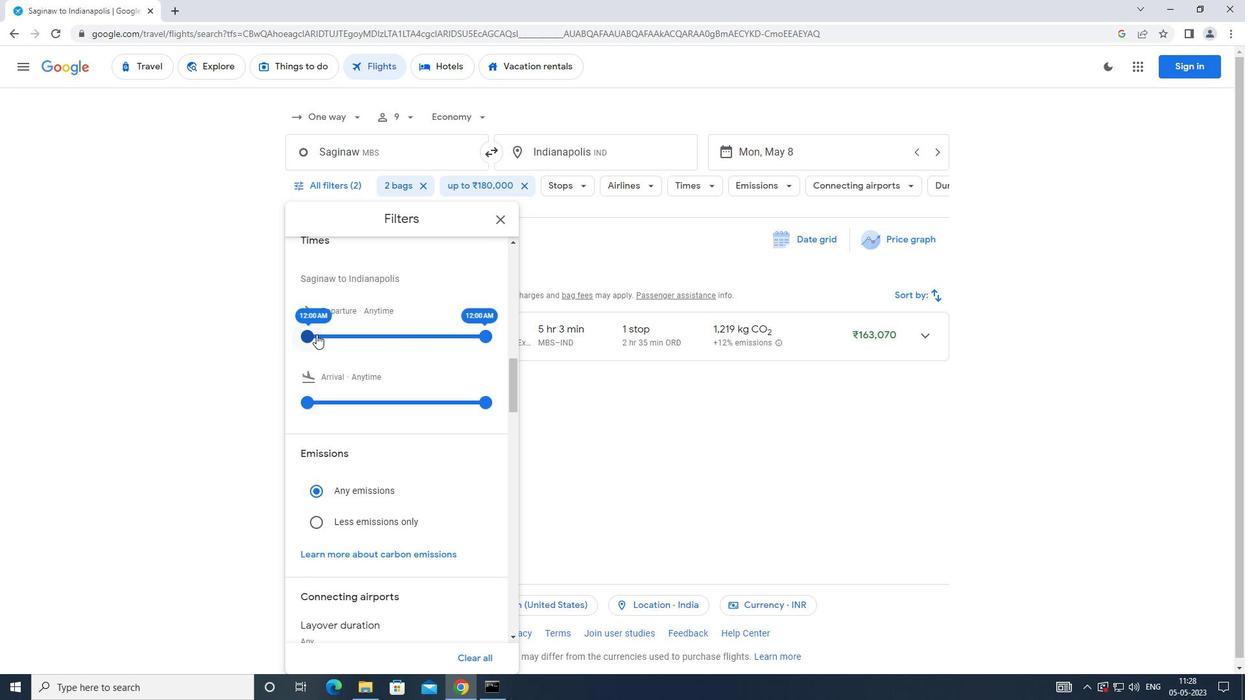 
Action: Mouse pressed left at (306, 335)
Screenshot: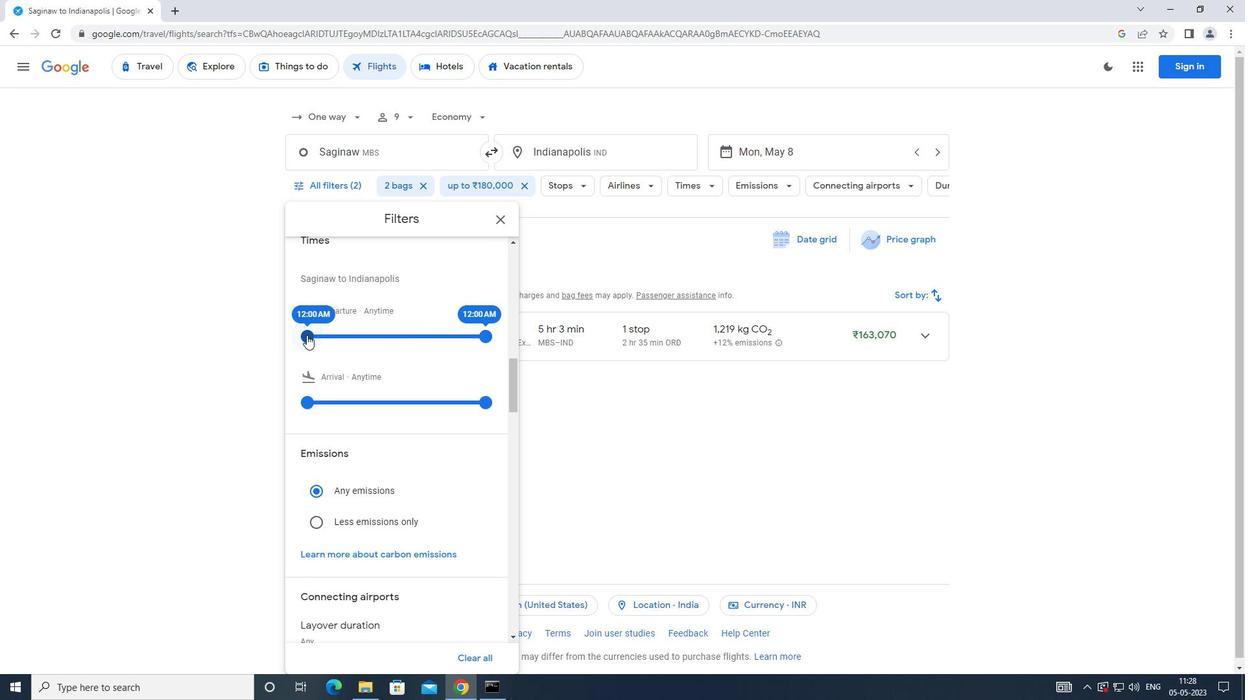 
Action: Mouse moved to (468, 307)
Screenshot: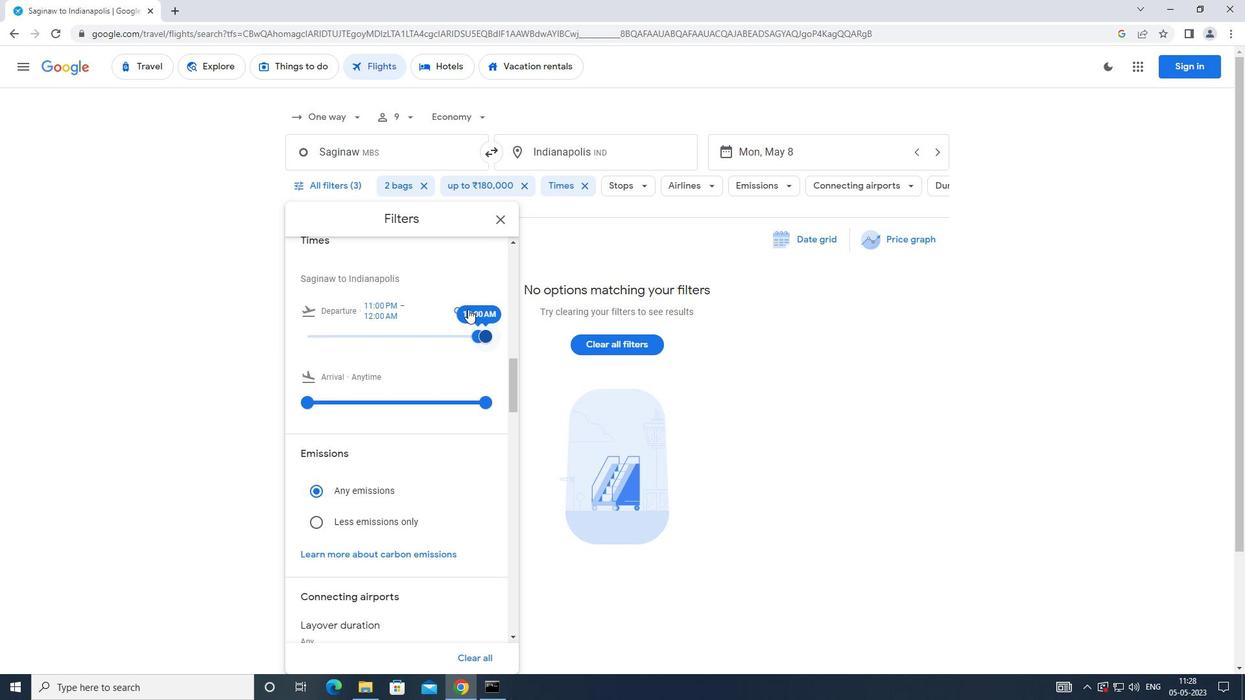 
Action: Key pressed <Key.f8>
Screenshot: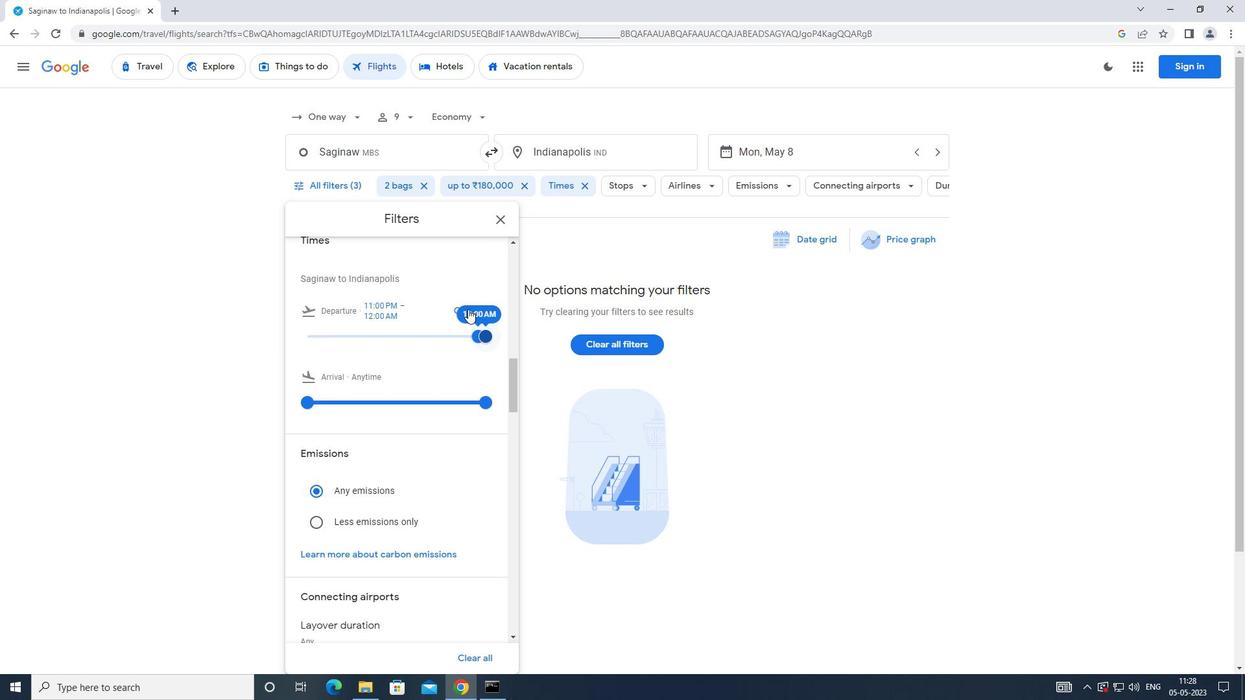 
